Task: Research Airbnb accommodation in Fada-Ngourma, Burkina Faso from 5th November, 2023 to 16th November, 2023 for 2 adults.1  bedroom having 1 bed and 1 bathroom. Property type can be hotel. Amenities needed are: air conditioning. Booking option can be shelf check-in. Look for 4 properties as per requirement.
Action: Mouse moved to (556, 132)
Screenshot: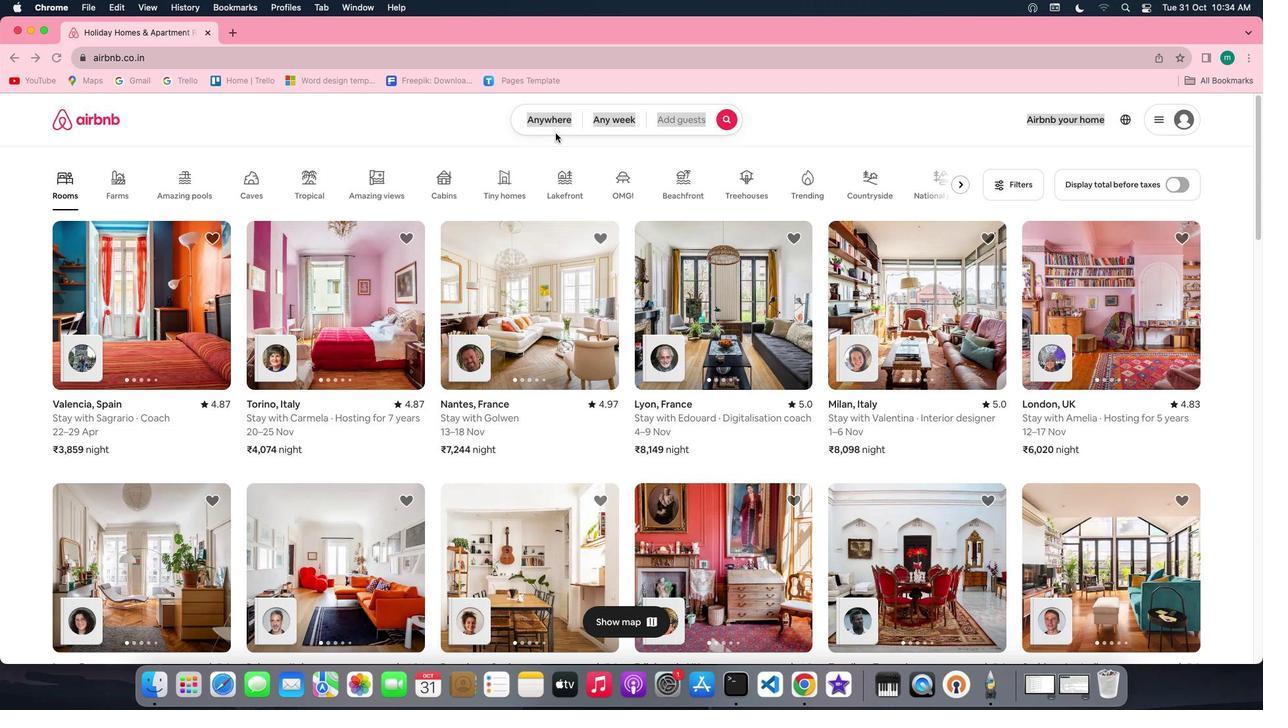 
Action: Mouse pressed left at (556, 132)
Screenshot: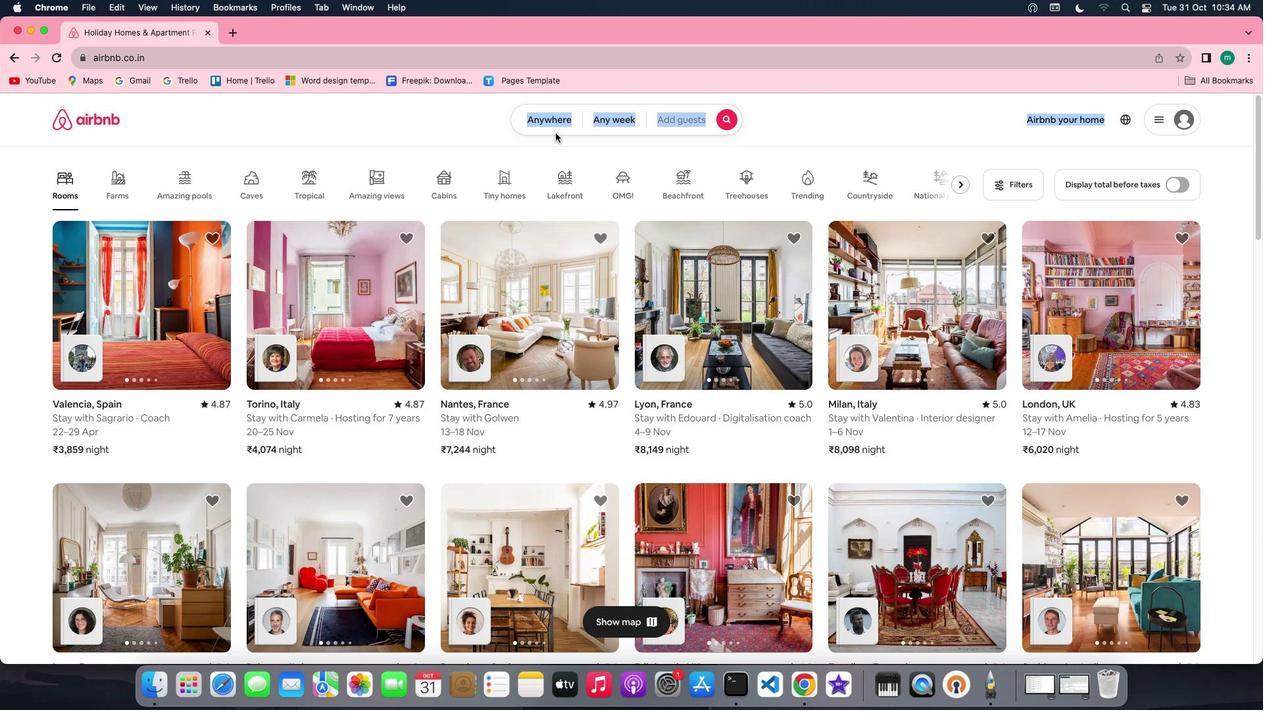 
Action: Mouse moved to (558, 129)
Screenshot: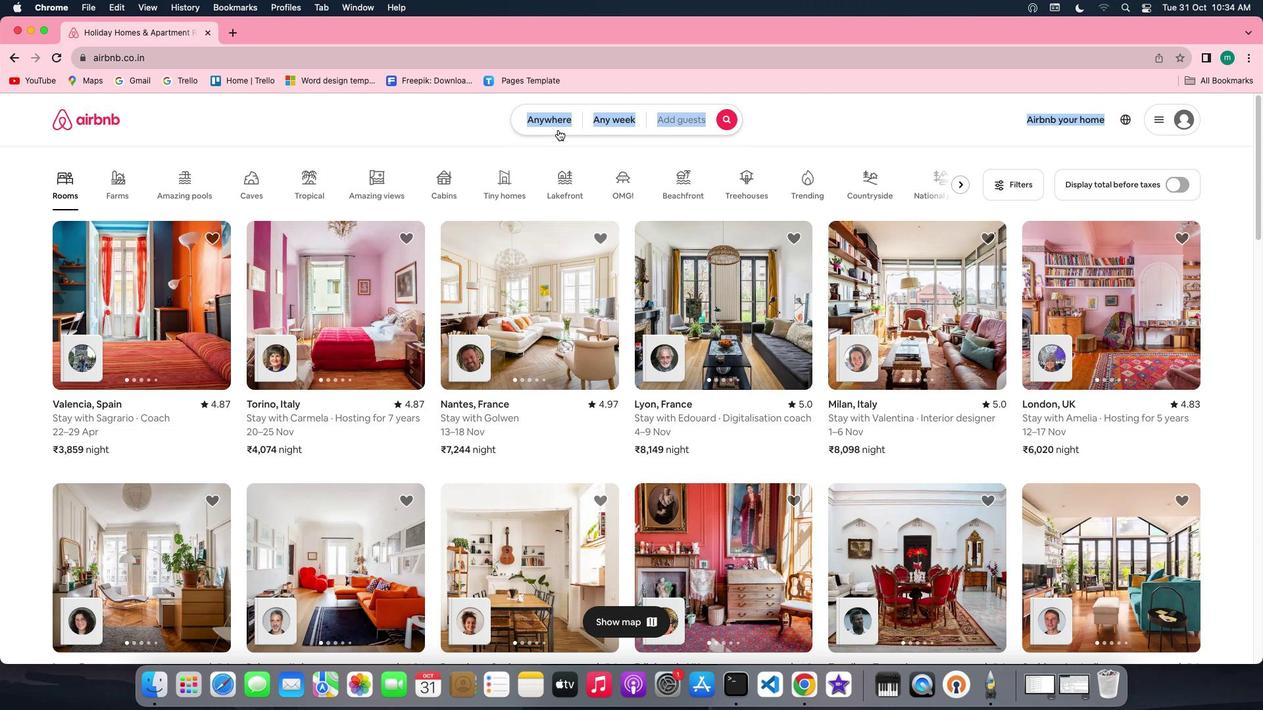
Action: Mouse pressed left at (558, 129)
Screenshot: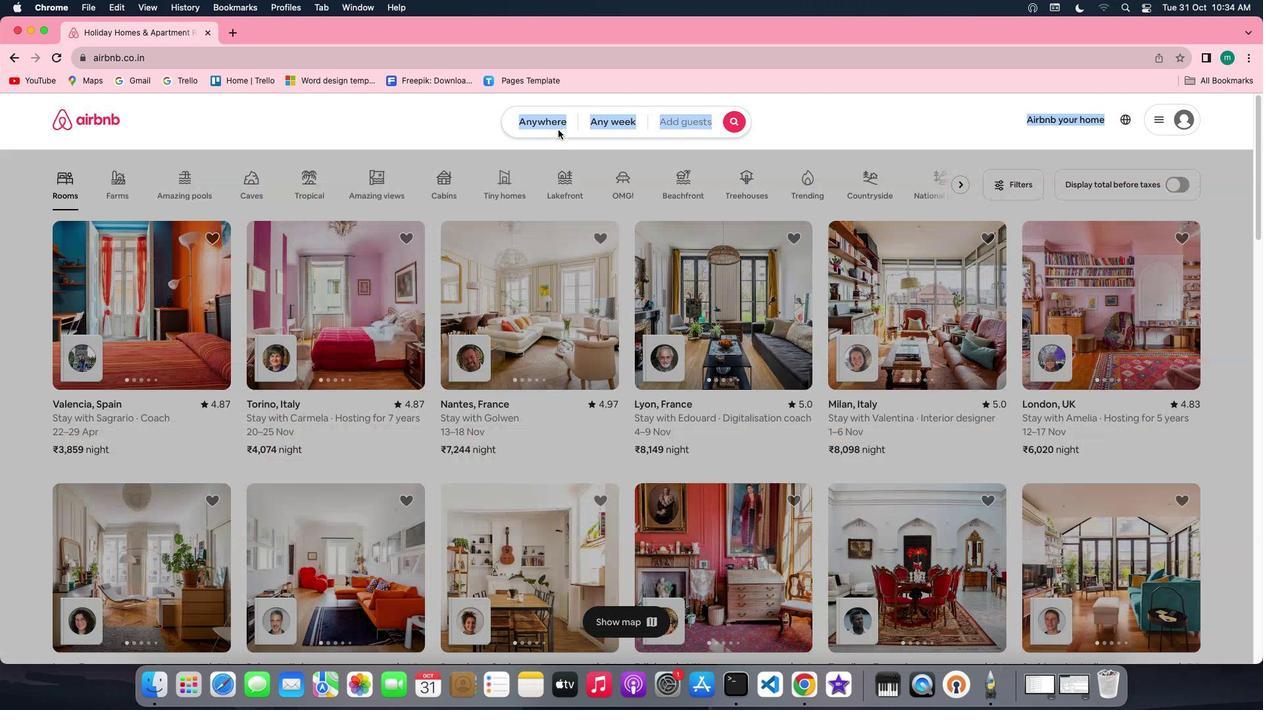 
Action: Mouse moved to (506, 171)
Screenshot: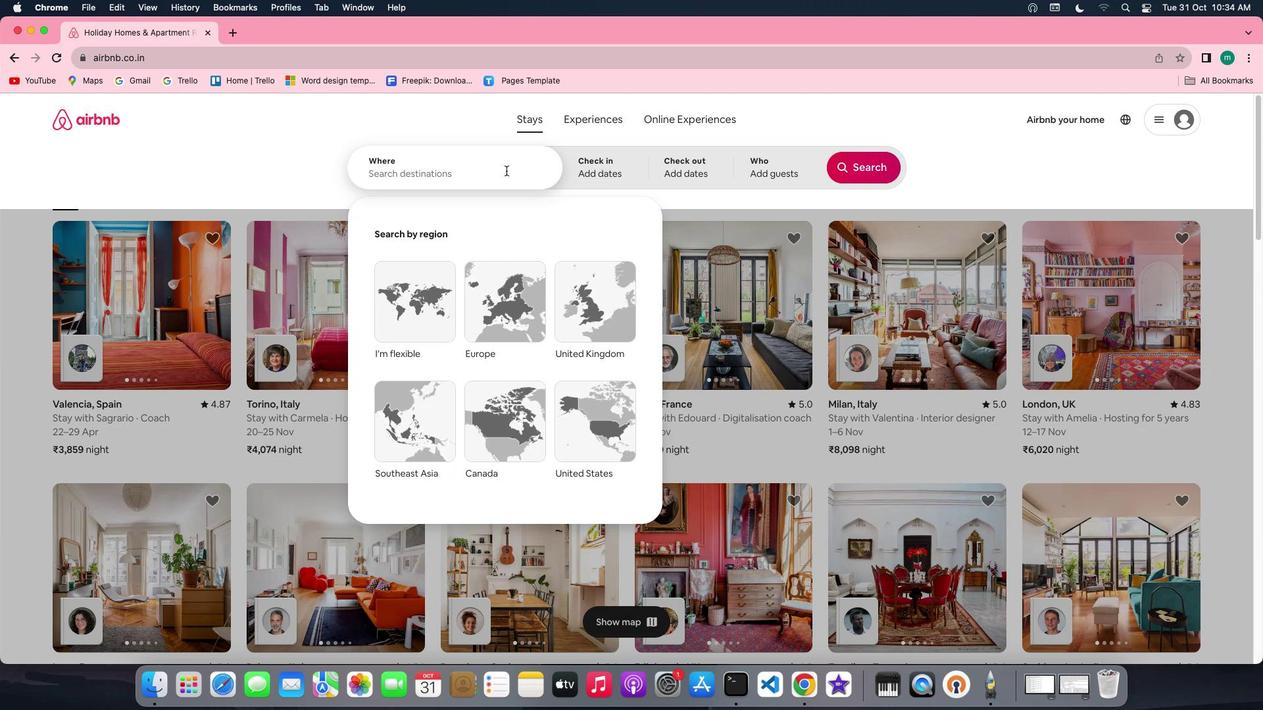 
Action: Key pressed Key.shift'F''a''d''a''-'Key.spaceKey.shift'N''g''o''u''r''m''a'','Key.spaceKey.shift'B''u''r''k''i''n''a'
Screenshot: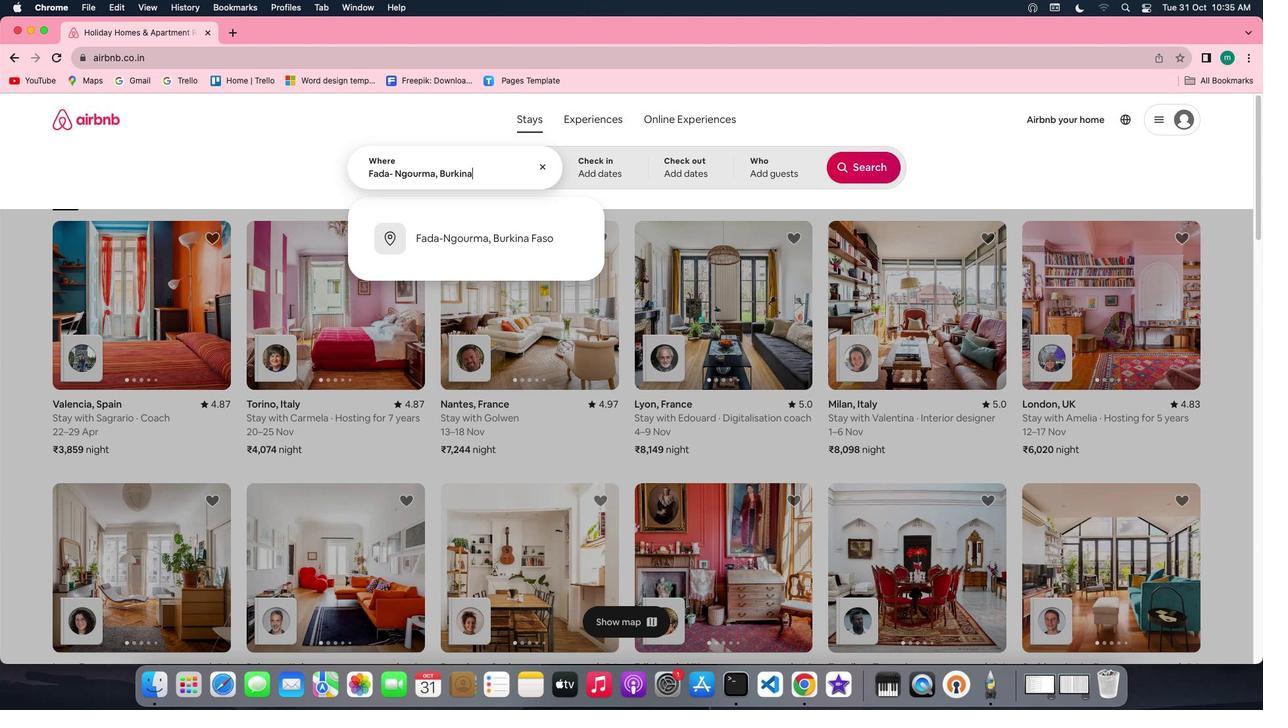 
Action: Mouse moved to (479, 177)
Screenshot: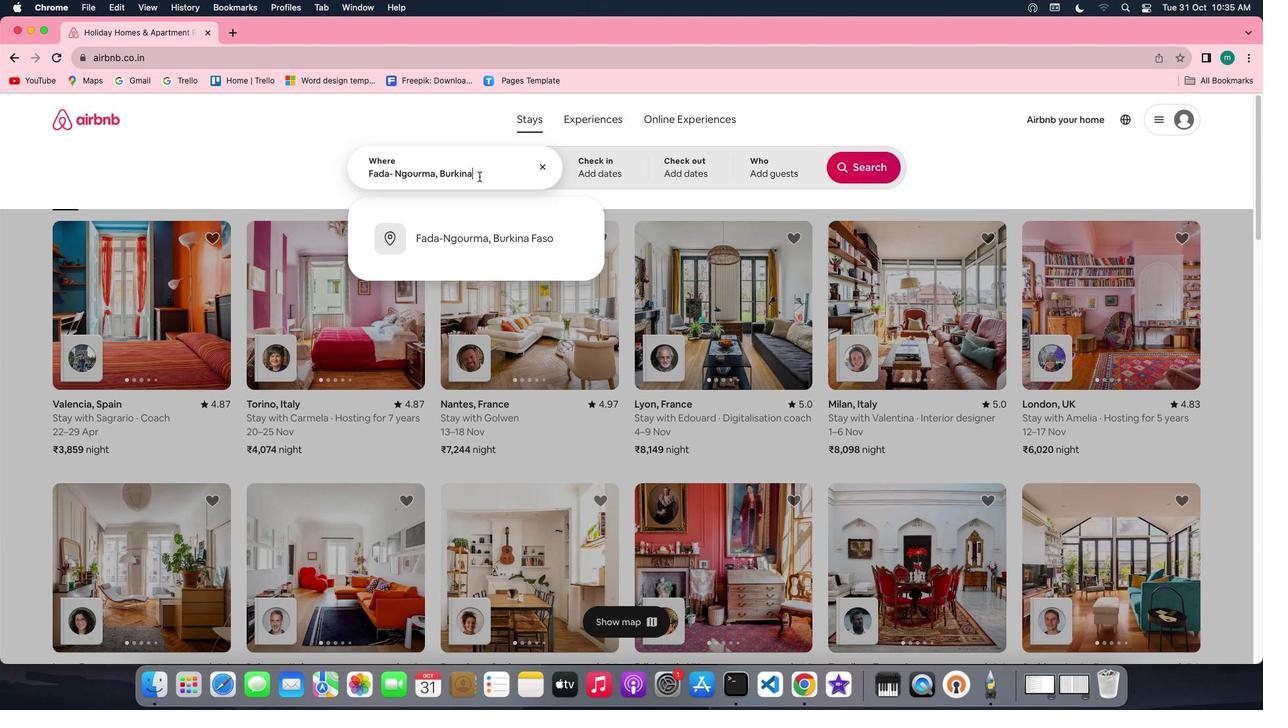 
Action: Key pressed Key.spaceKey.shift'F''a''s''o'
Screenshot: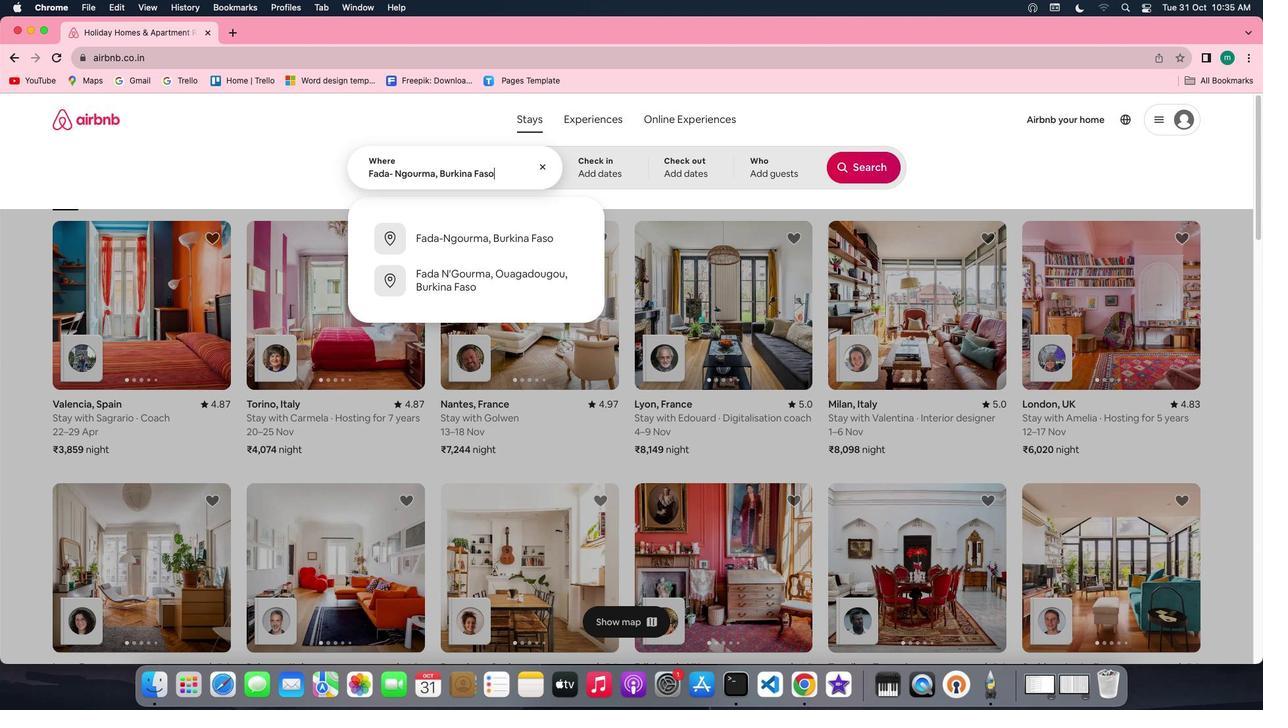 
Action: Mouse moved to (587, 159)
Screenshot: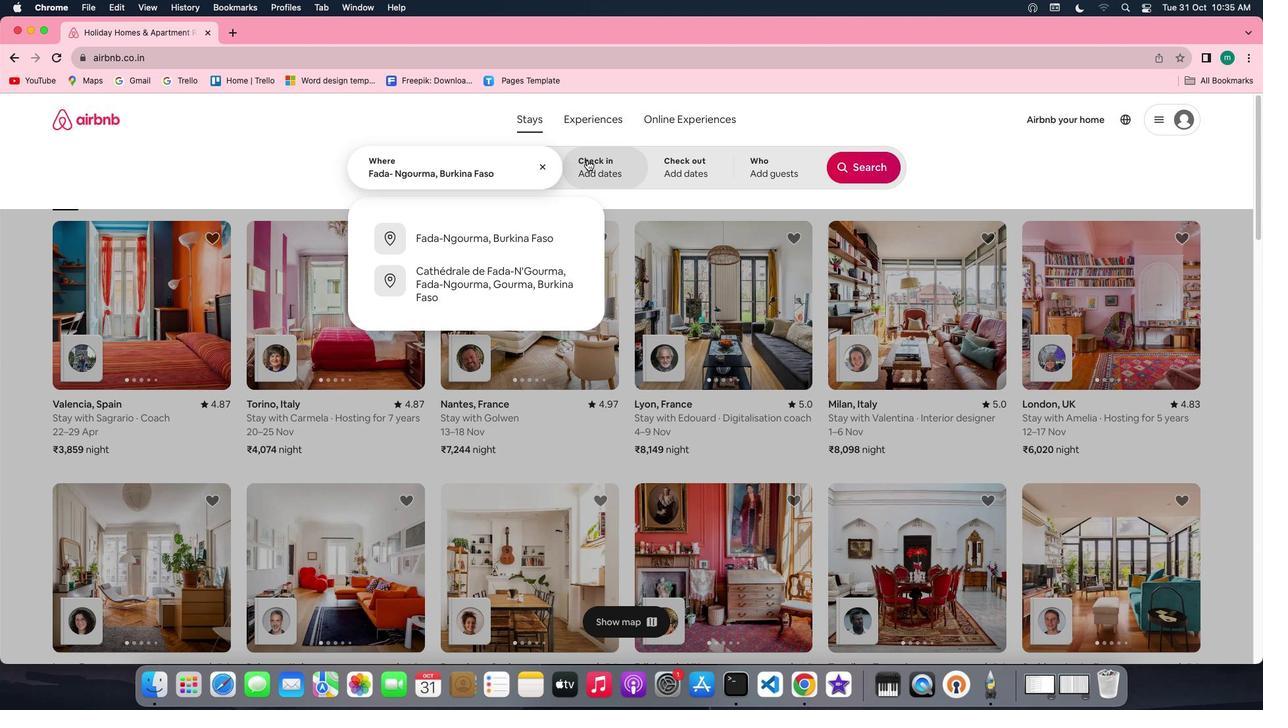 
Action: Mouse pressed left at (587, 159)
Screenshot: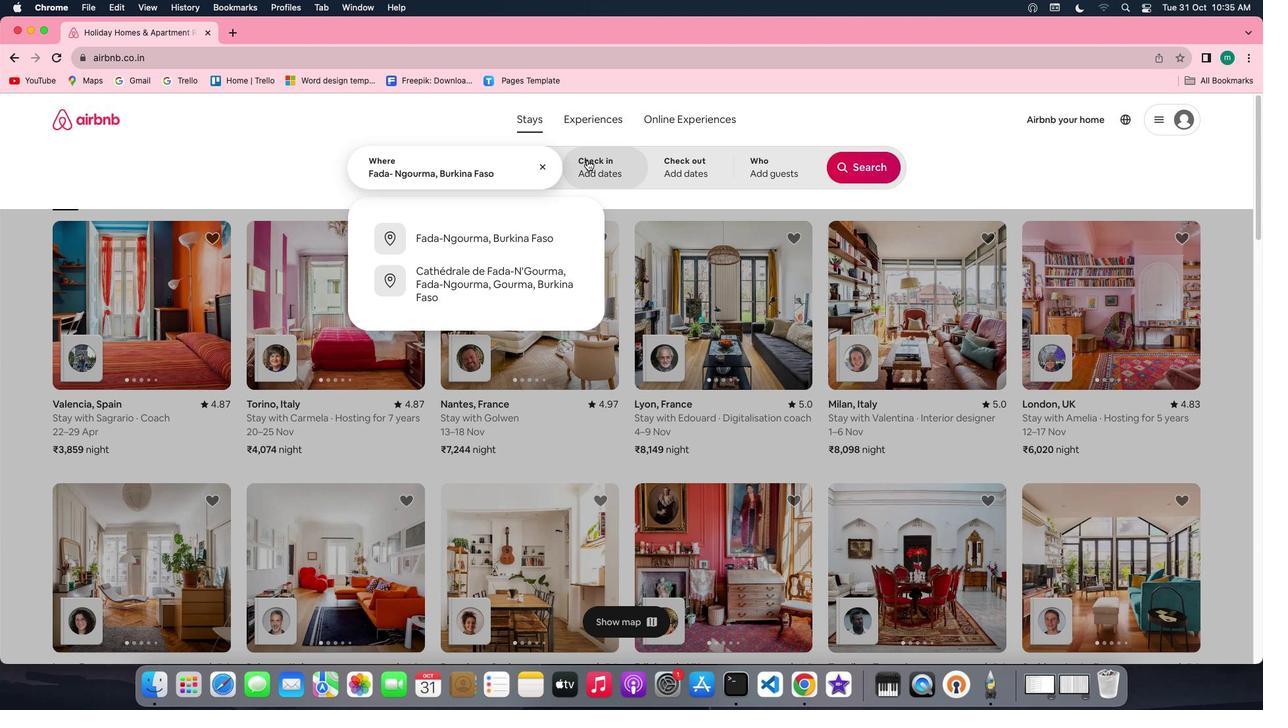 
Action: Mouse moved to (670, 363)
Screenshot: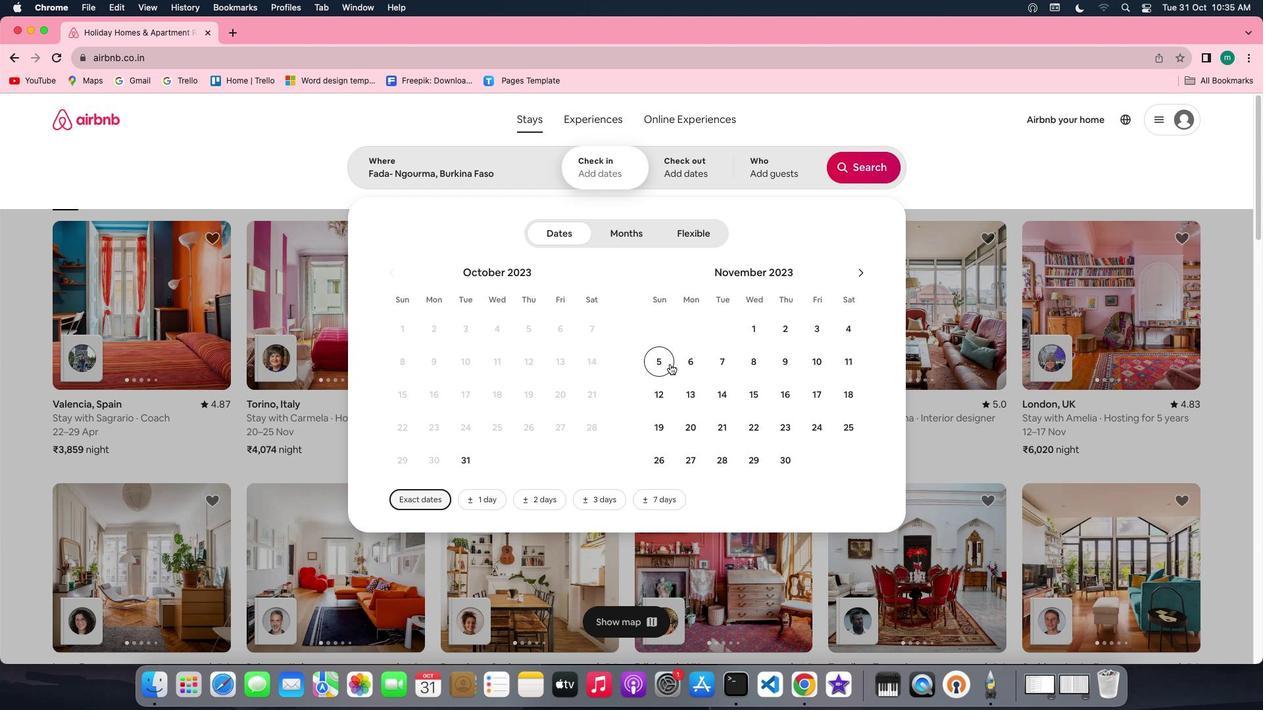 
Action: Mouse pressed left at (670, 363)
Screenshot: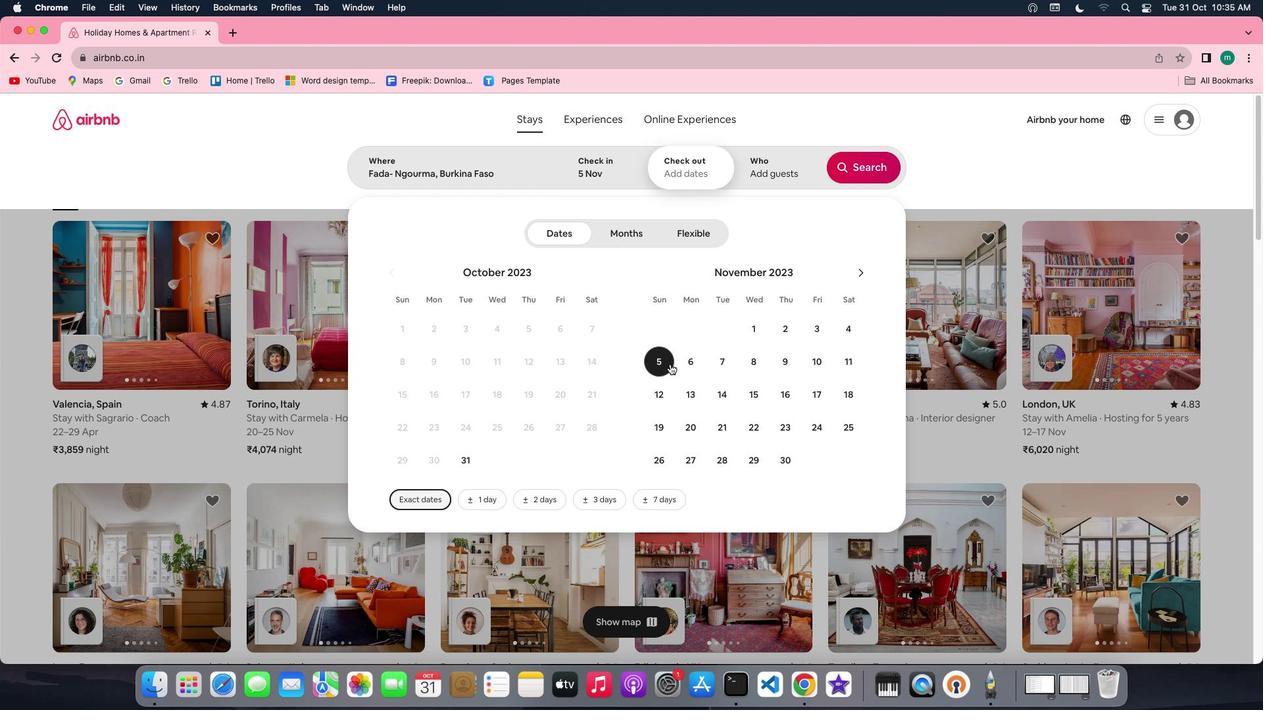 
Action: Mouse moved to (780, 391)
Screenshot: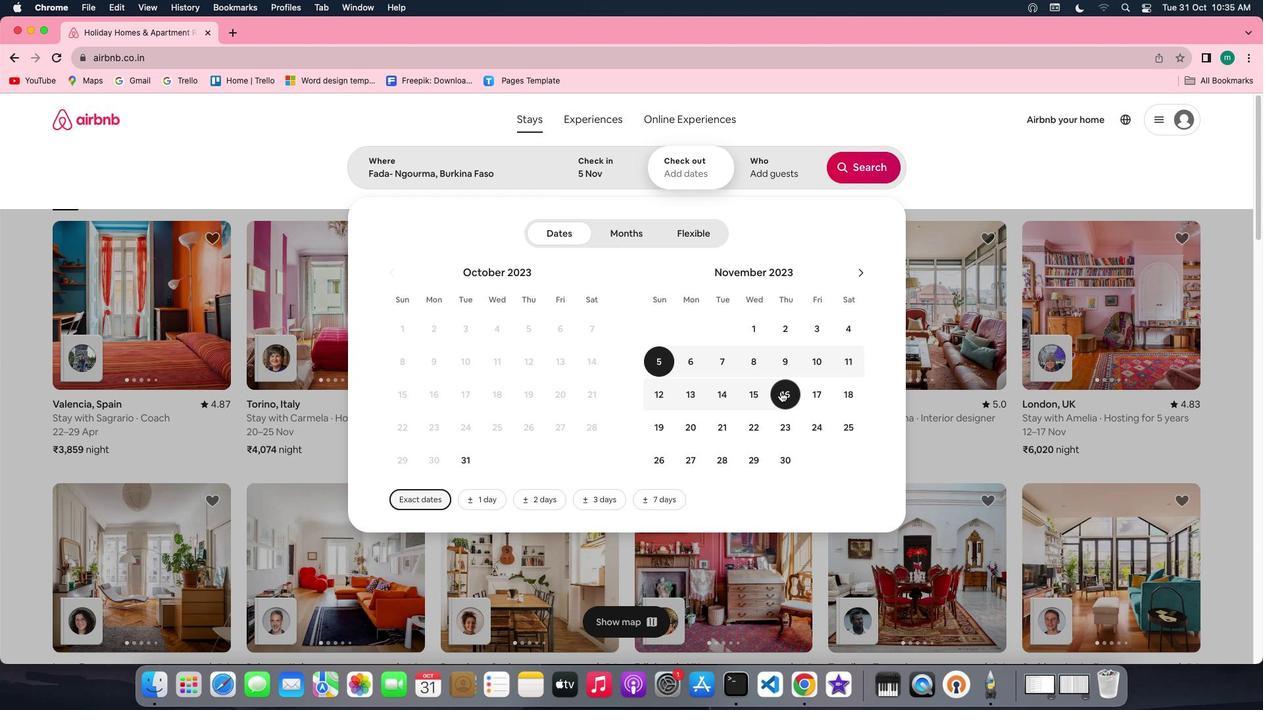 
Action: Mouse pressed left at (780, 391)
Screenshot: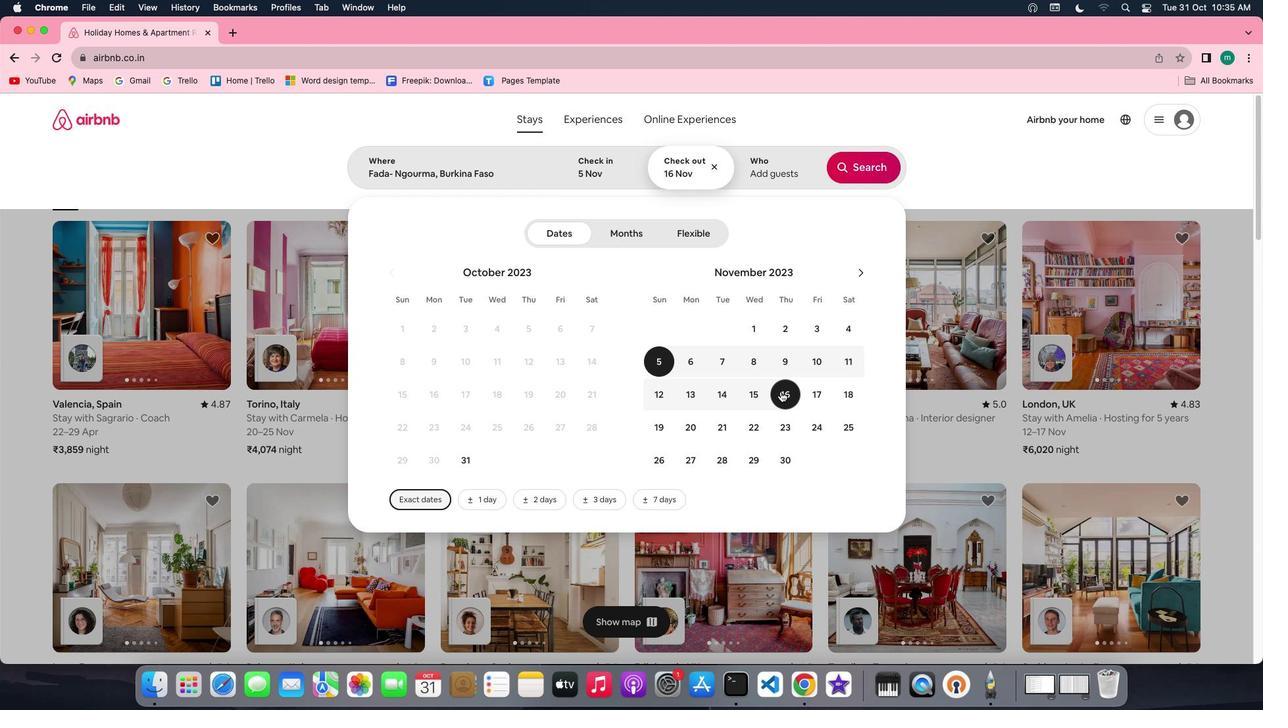 
Action: Mouse moved to (775, 169)
Screenshot: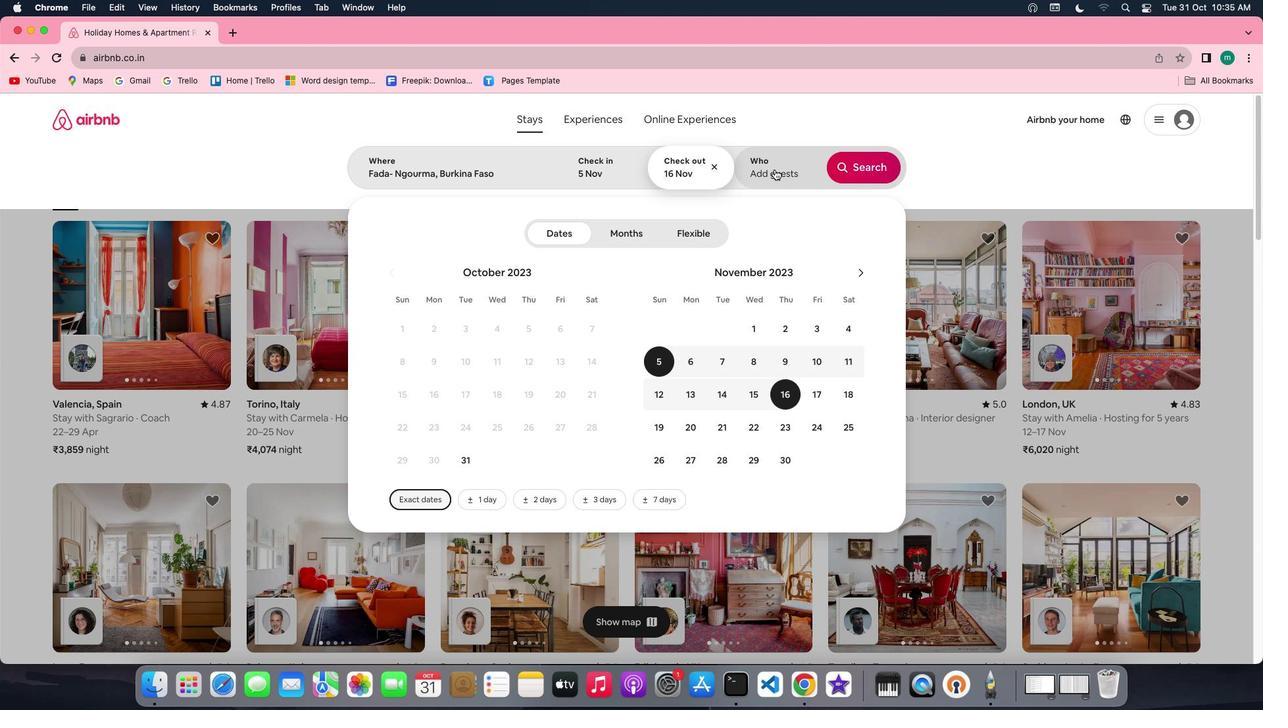 
Action: Mouse pressed left at (775, 169)
Screenshot: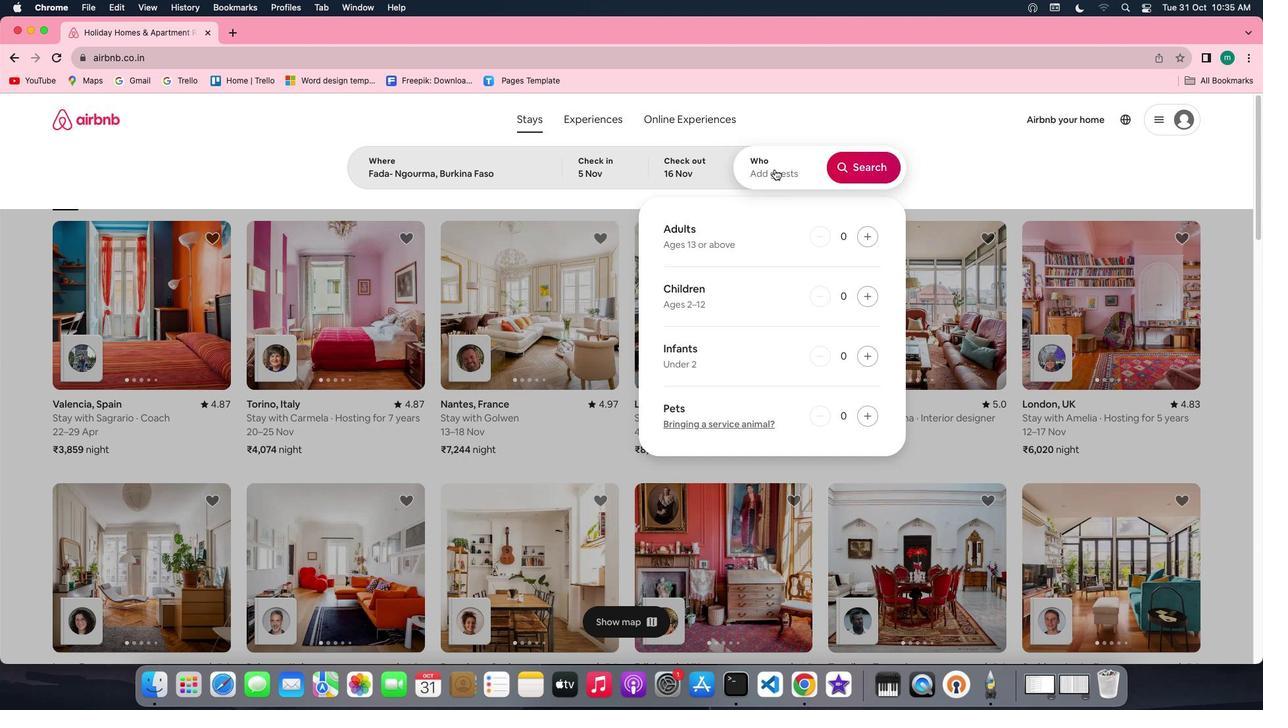 
Action: Mouse moved to (877, 240)
Screenshot: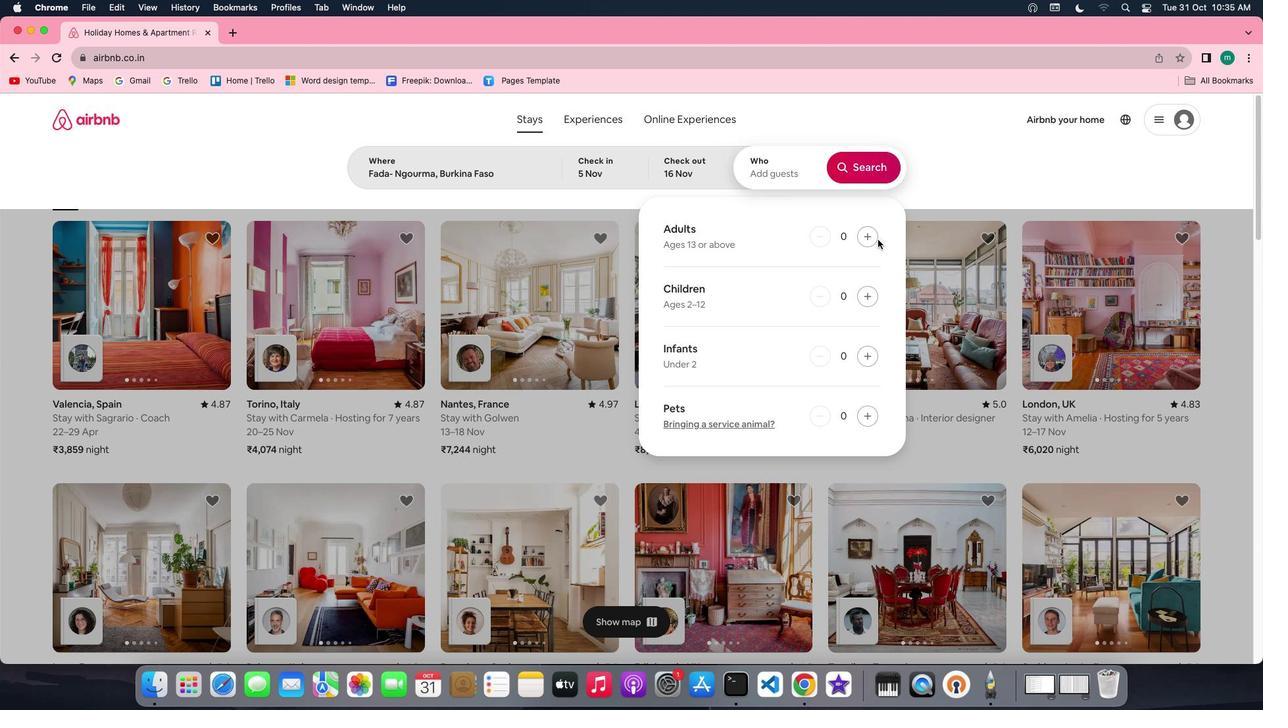 
Action: Mouse pressed left at (877, 240)
Screenshot: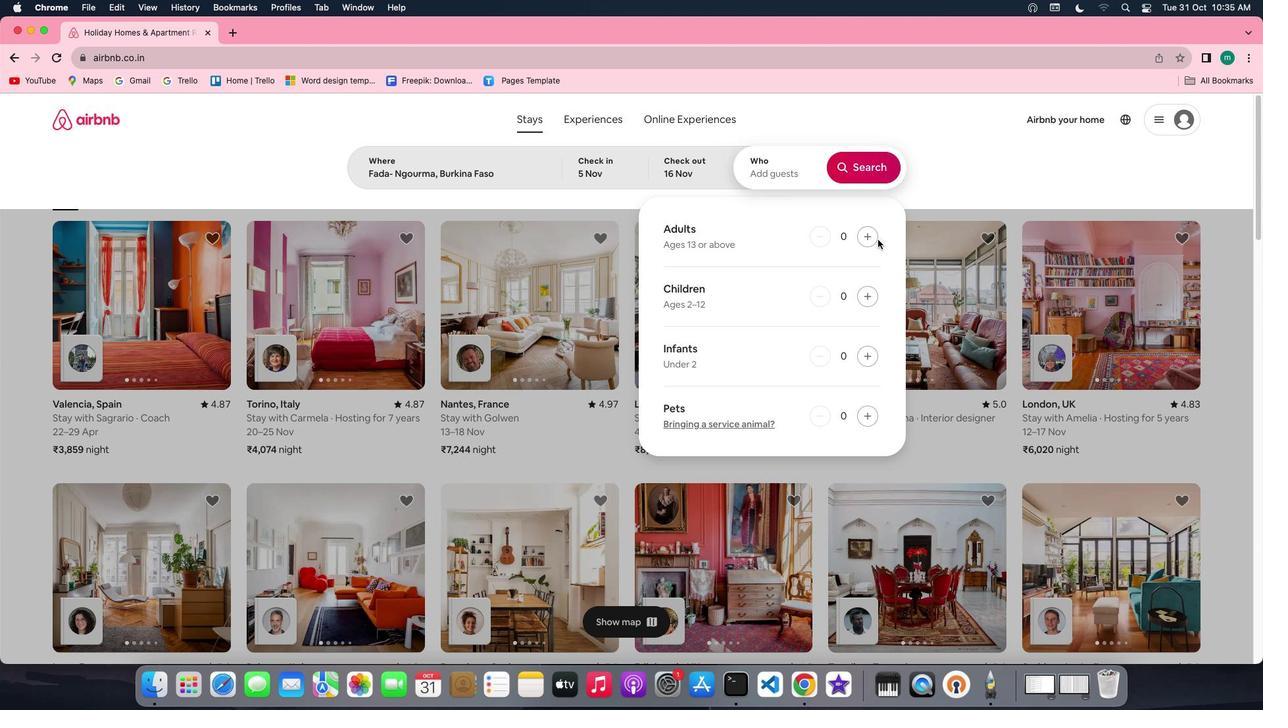 
Action: Mouse moved to (874, 240)
Screenshot: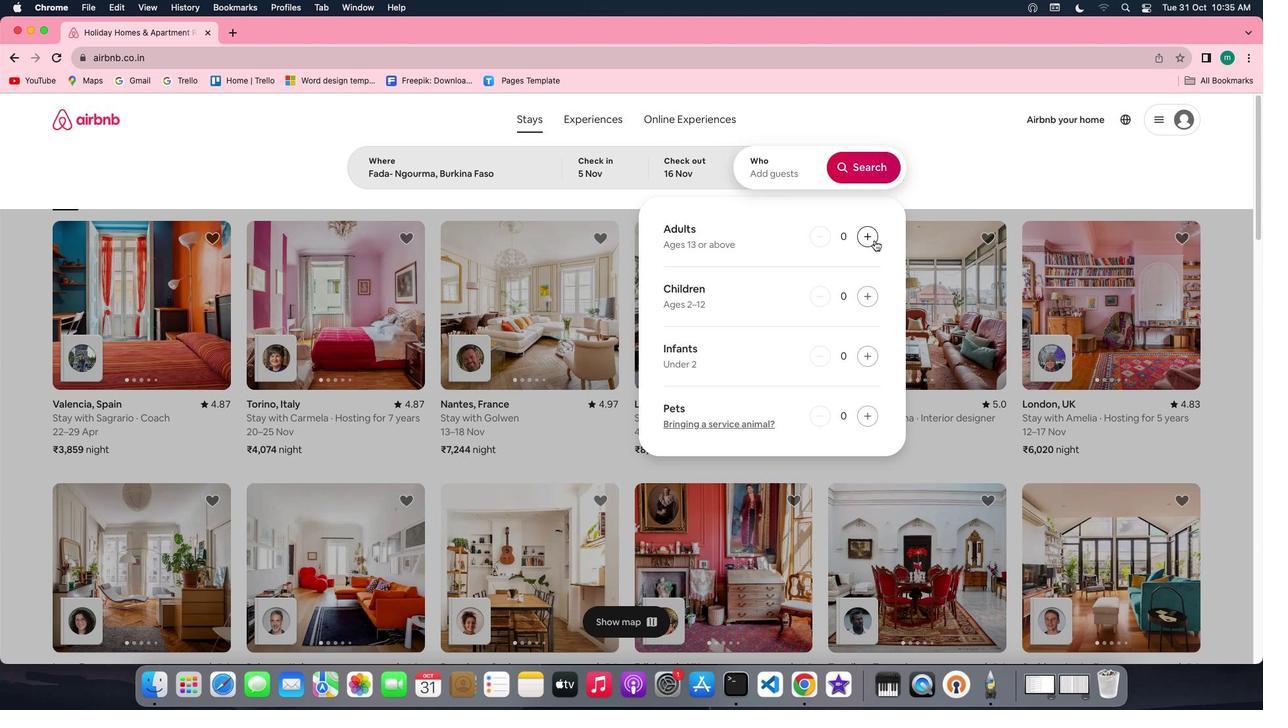 
Action: Mouse pressed left at (874, 240)
Screenshot: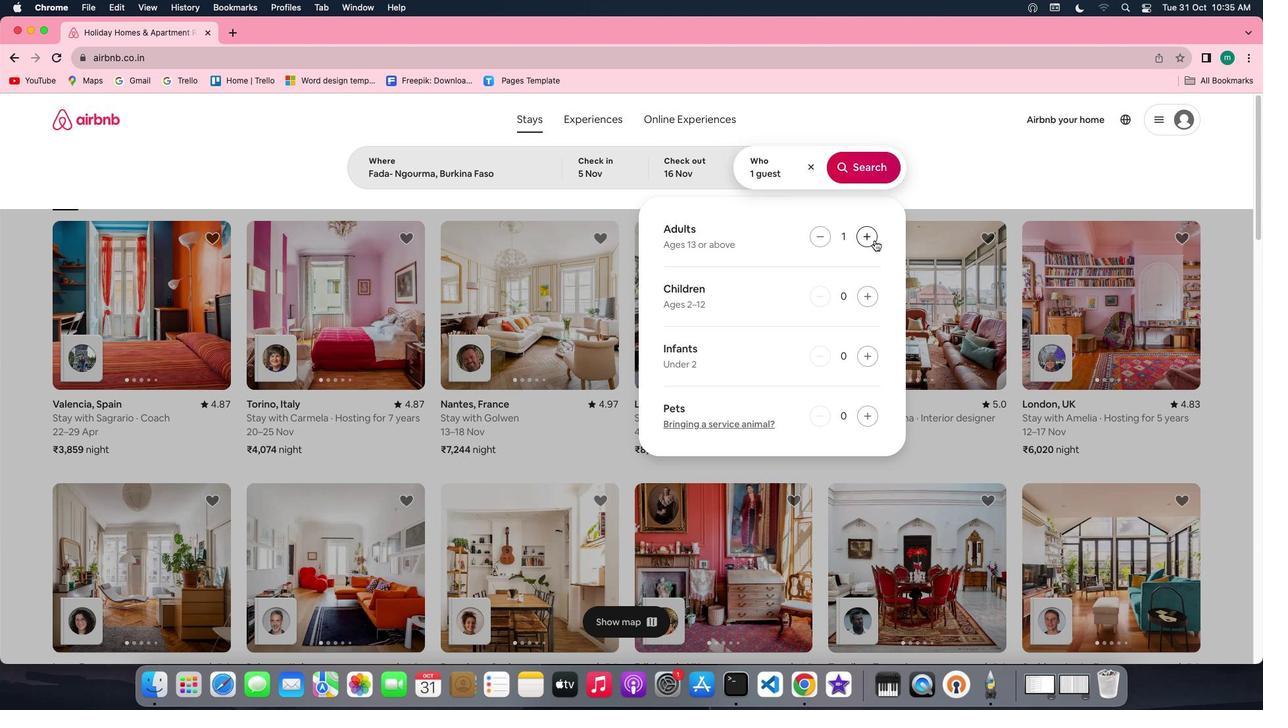 
Action: Mouse pressed left at (874, 240)
Screenshot: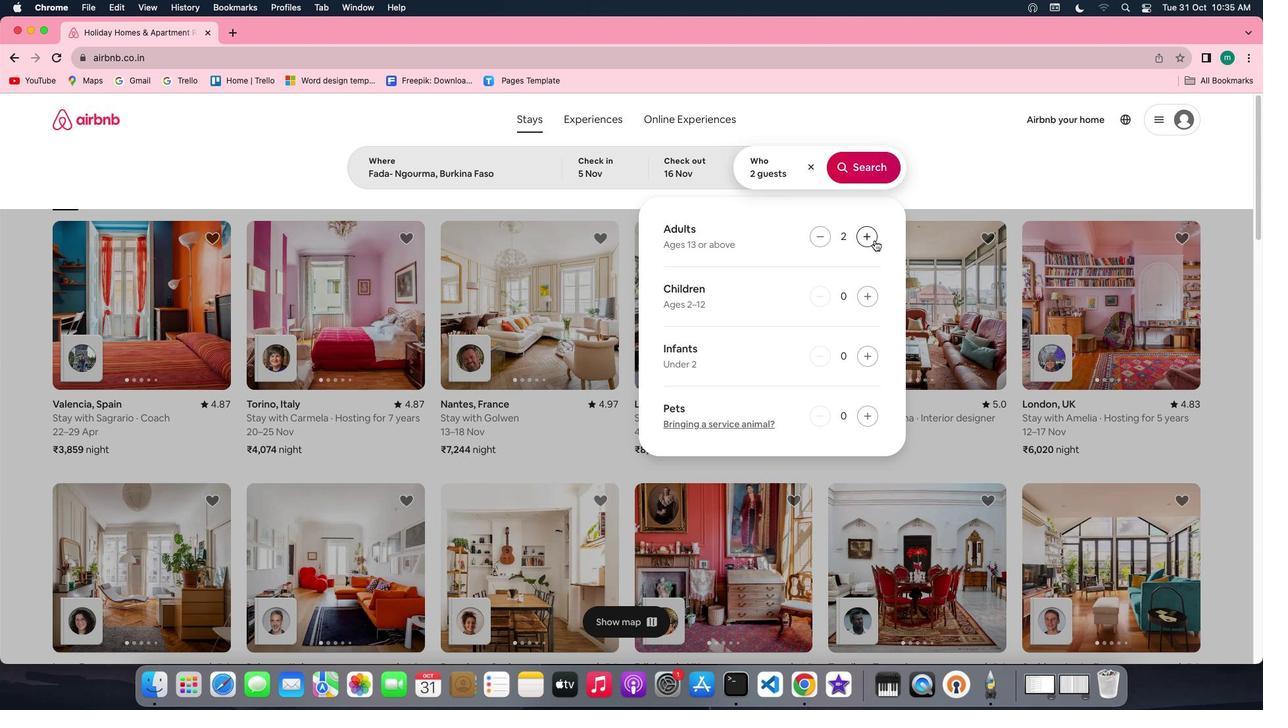 
Action: Mouse moved to (872, 165)
Screenshot: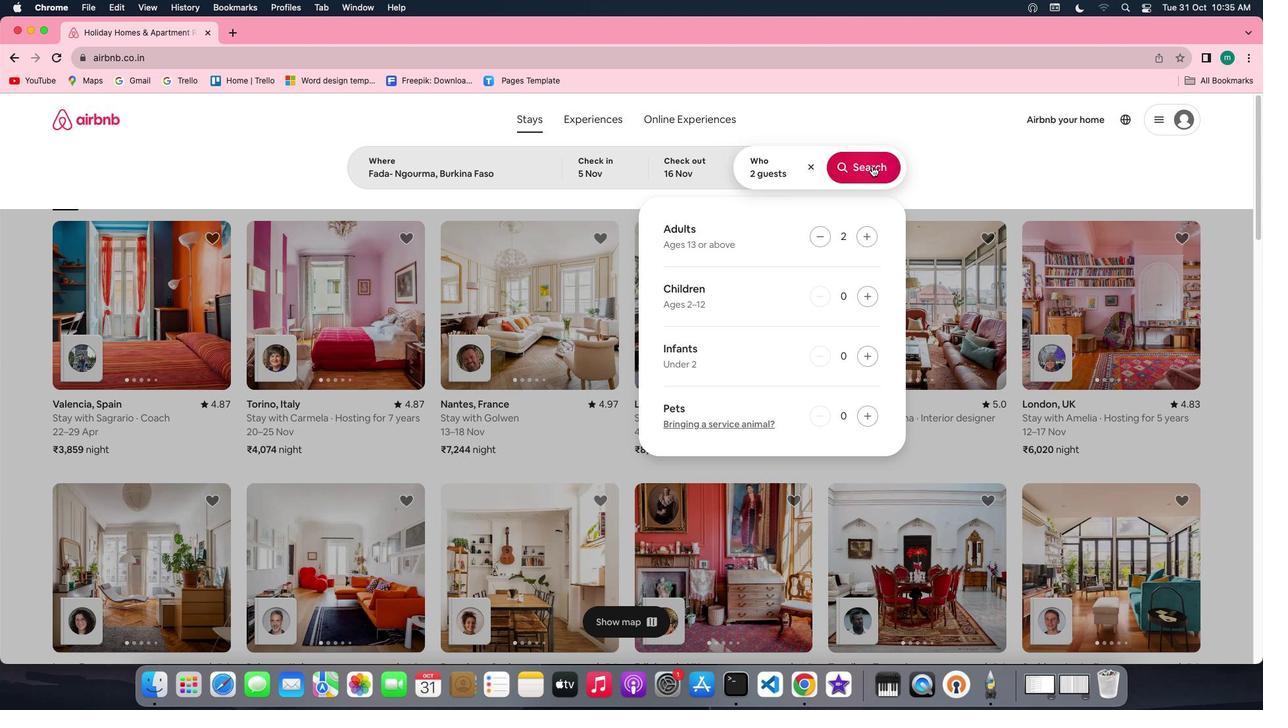 
Action: Mouse pressed left at (872, 165)
Screenshot: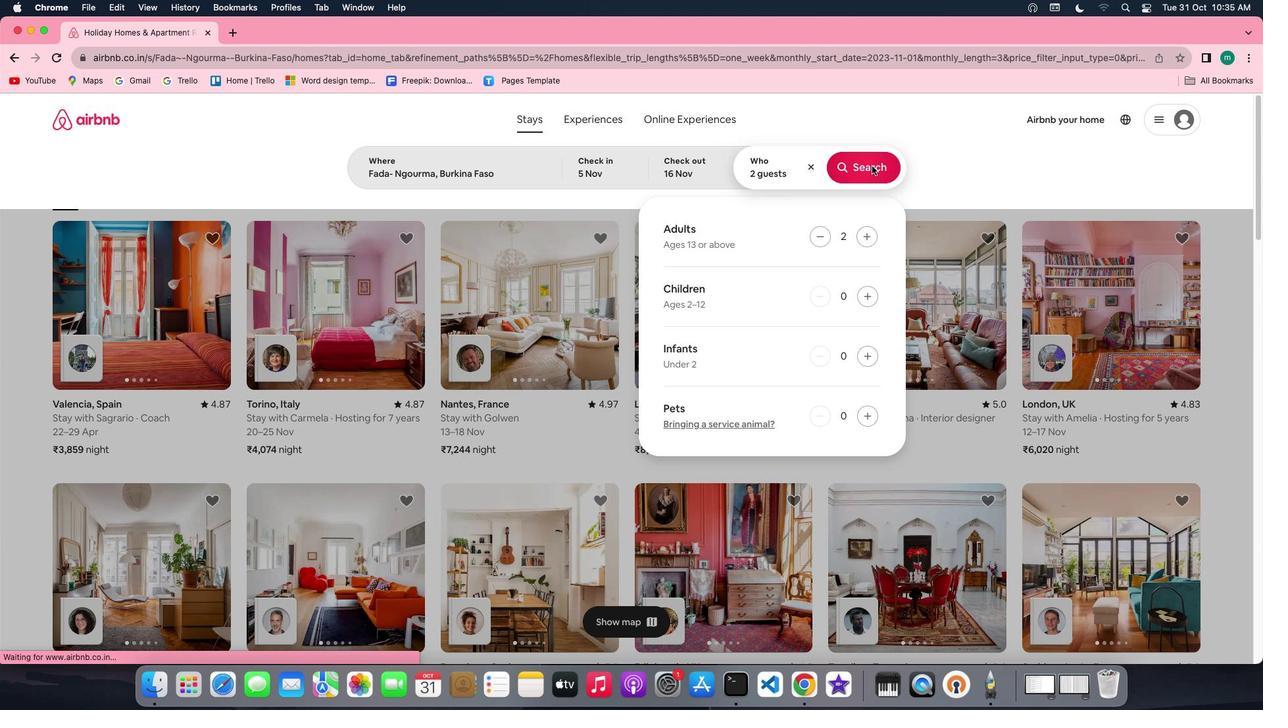 
Action: Mouse moved to (1058, 173)
Screenshot: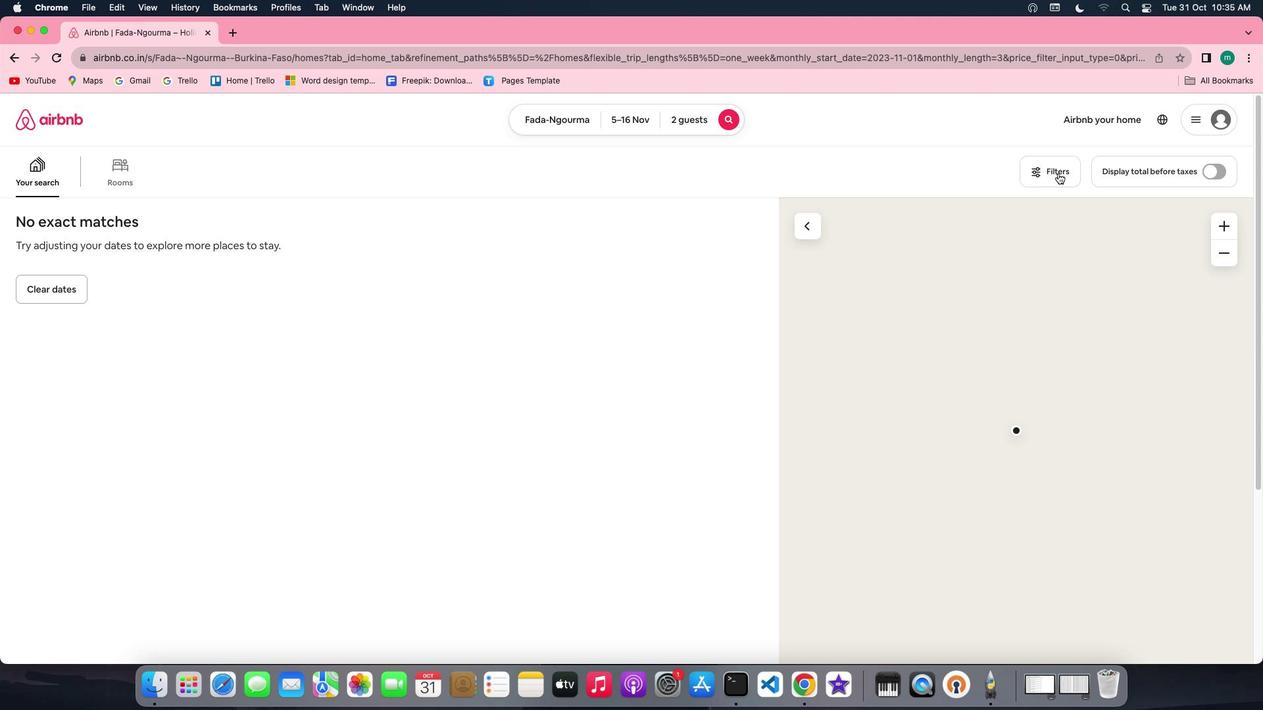 
Action: Mouse pressed left at (1058, 173)
Screenshot: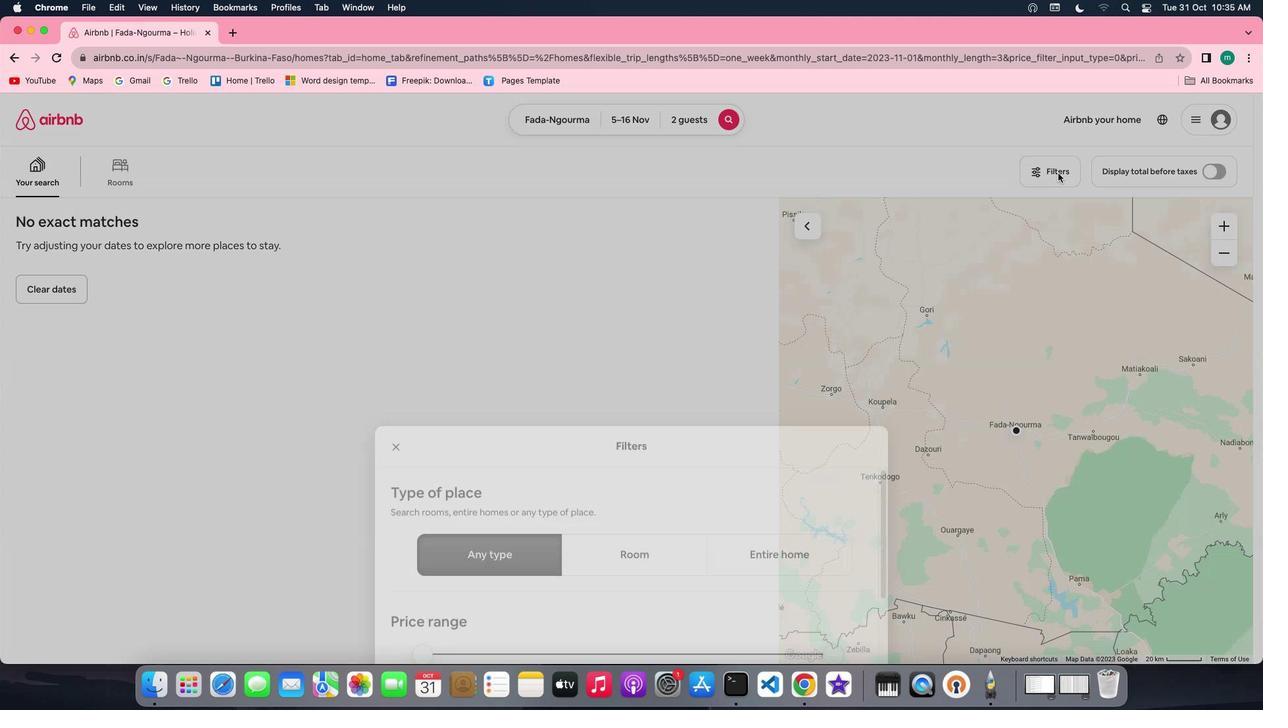 
Action: Mouse moved to (537, 465)
Screenshot: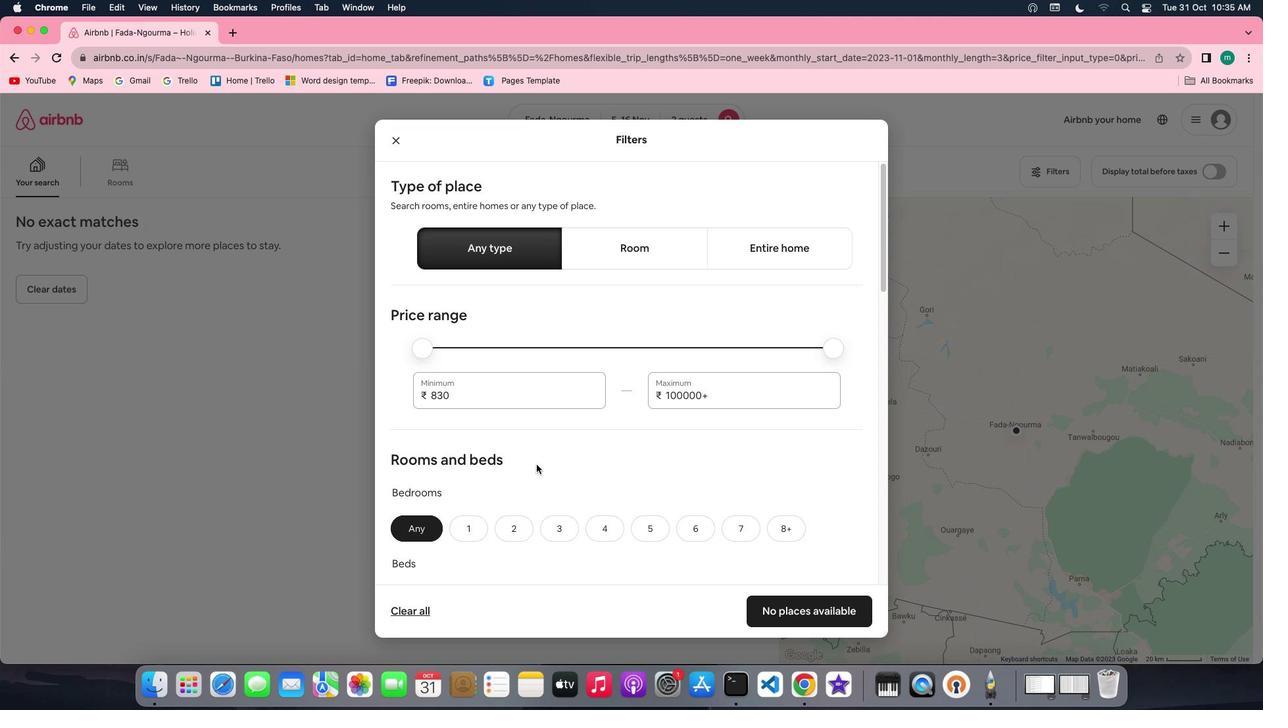 
Action: Mouse scrolled (537, 465) with delta (0, 0)
Screenshot: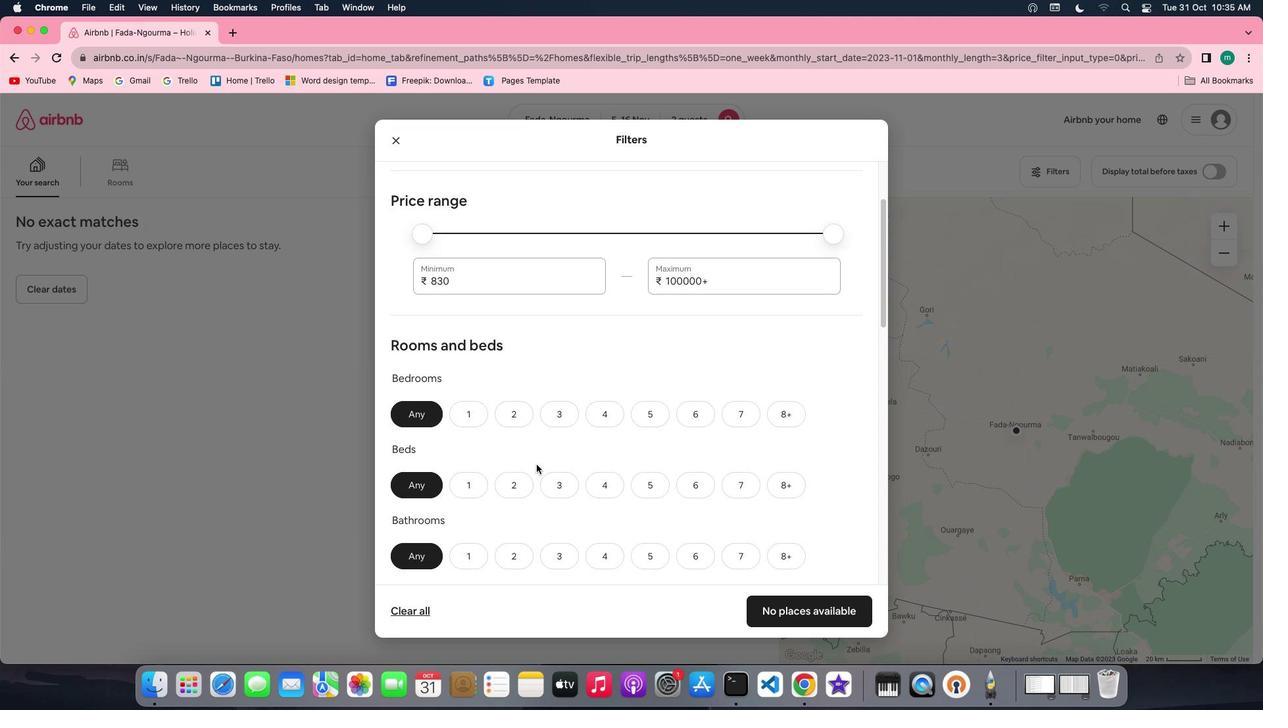 
Action: Mouse scrolled (537, 465) with delta (0, 0)
Screenshot: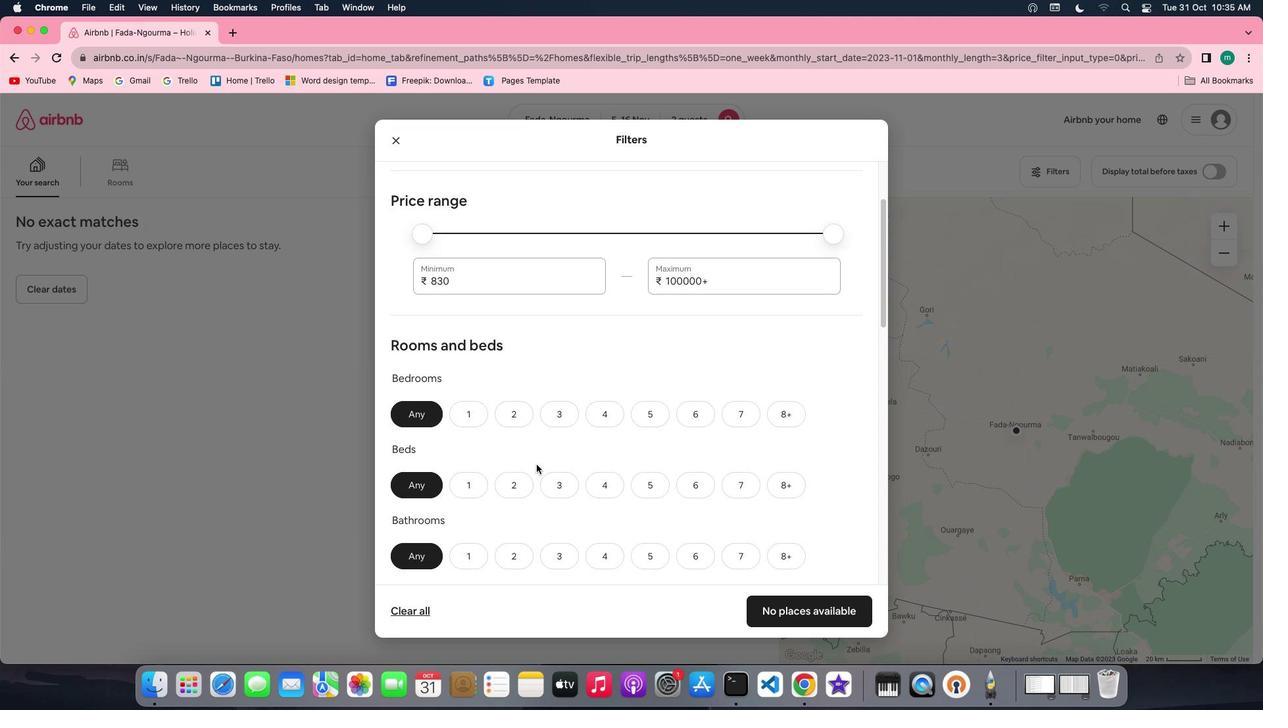 
Action: Mouse scrolled (537, 465) with delta (0, -1)
Screenshot: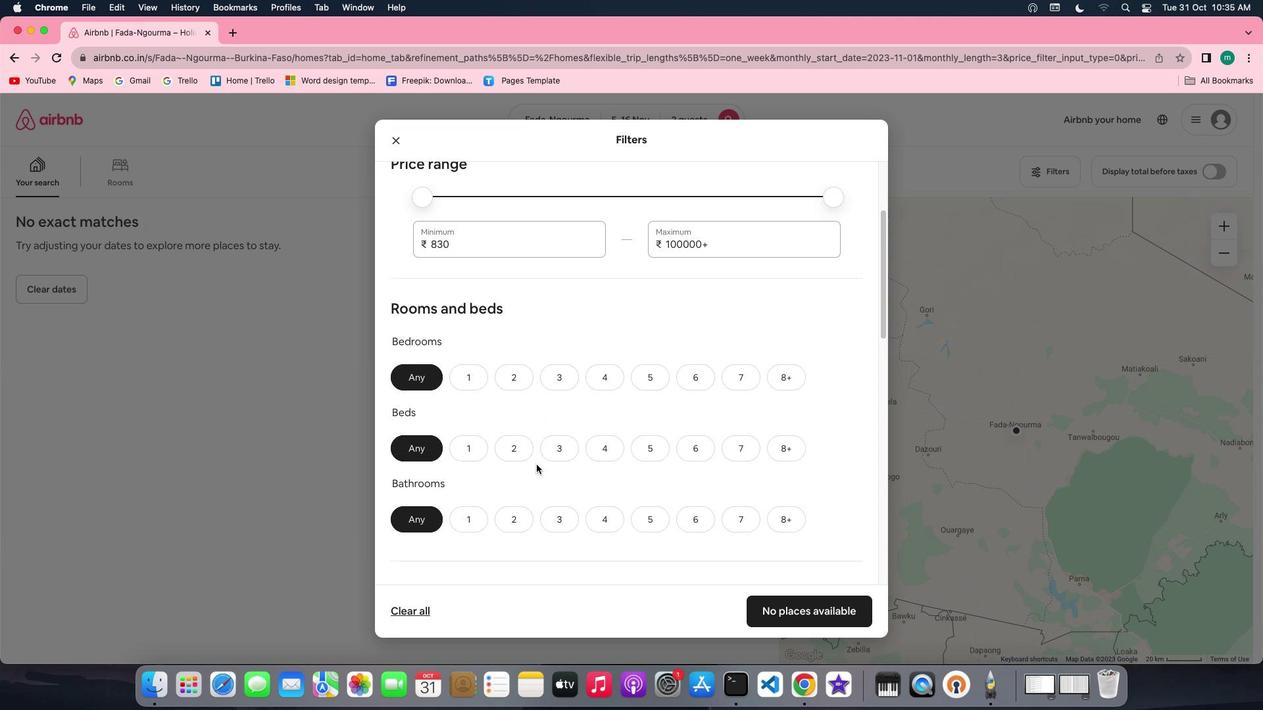 
Action: Mouse scrolled (537, 465) with delta (0, -1)
Screenshot: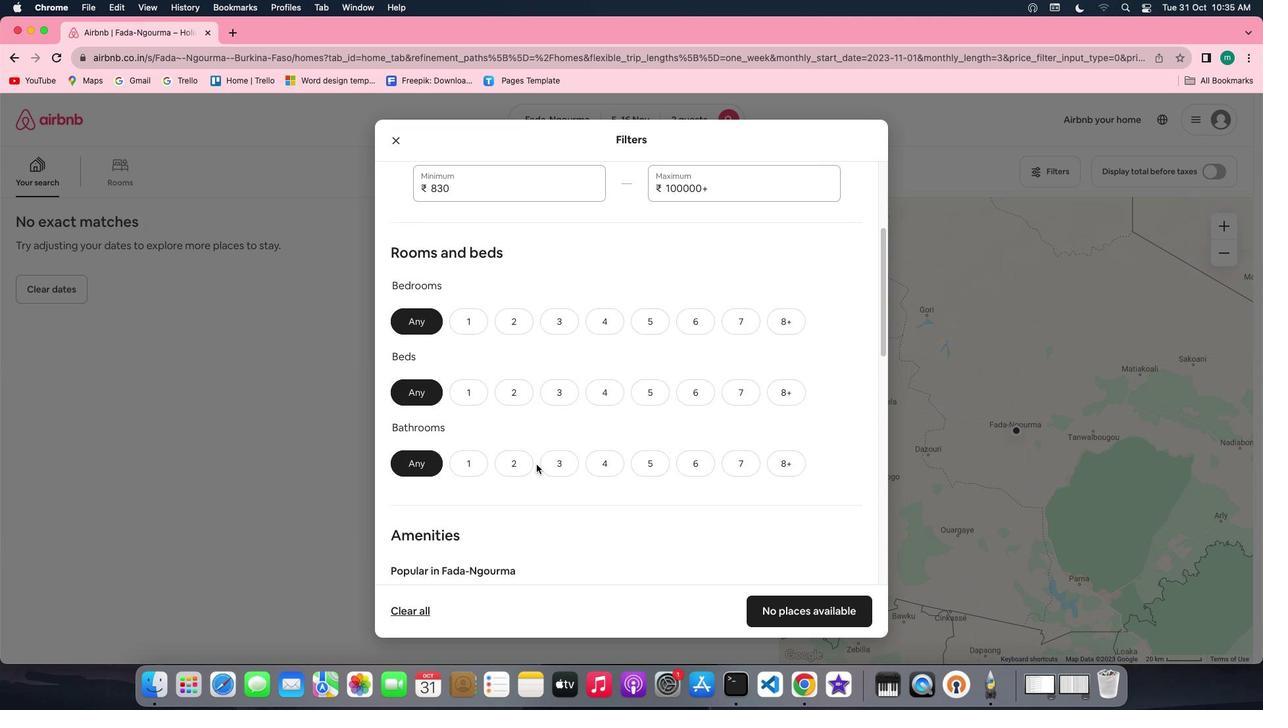 
Action: Mouse scrolled (537, 465) with delta (0, -1)
Screenshot: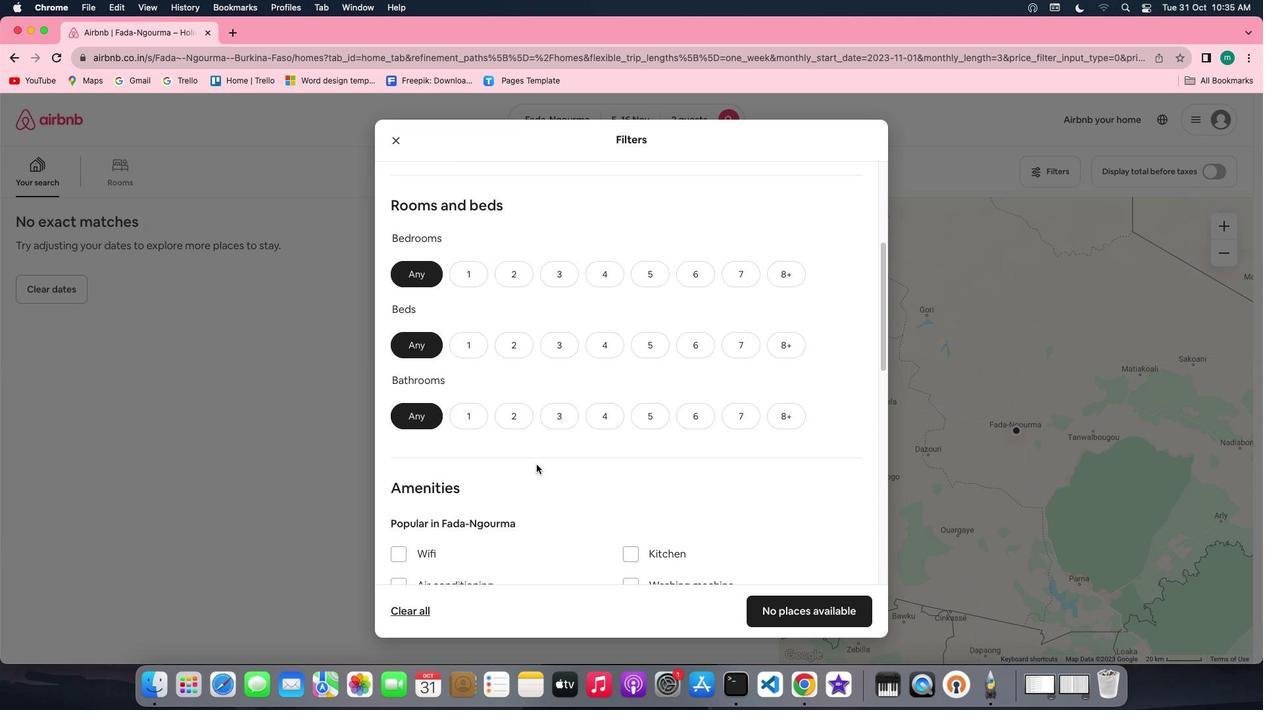 
Action: Mouse scrolled (537, 465) with delta (0, 0)
Screenshot: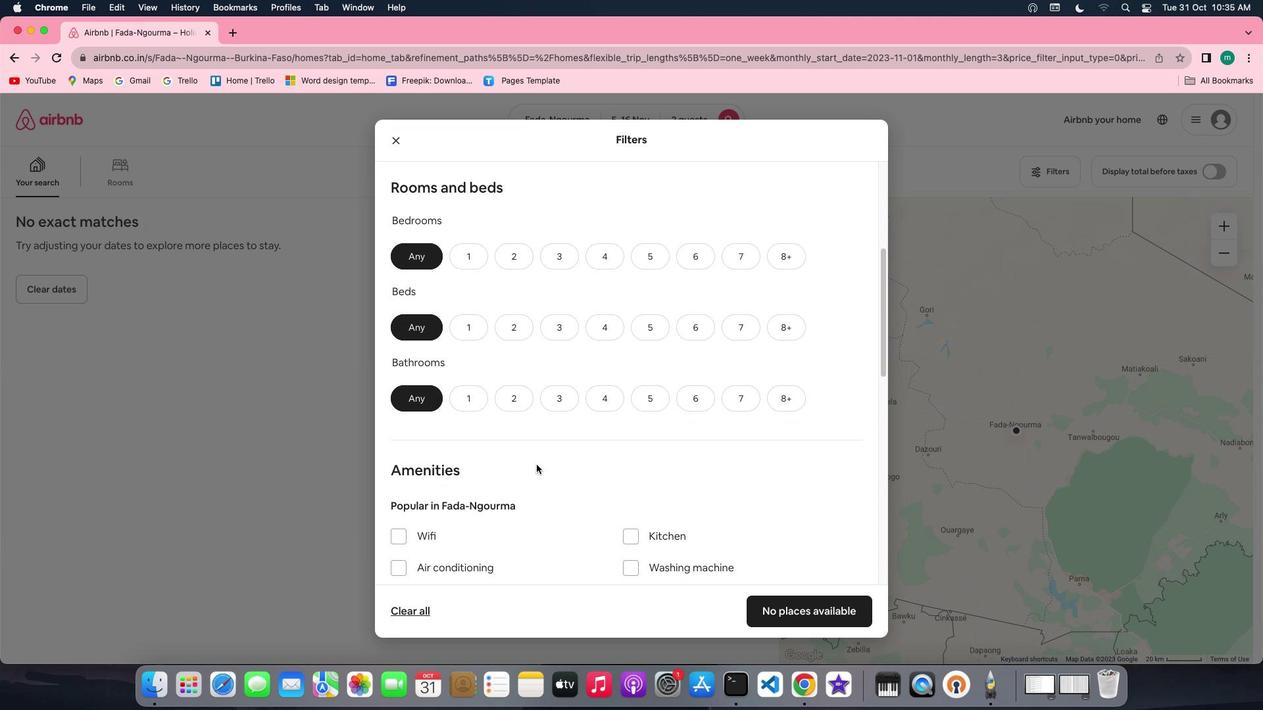 
Action: Mouse scrolled (537, 465) with delta (0, 0)
Screenshot: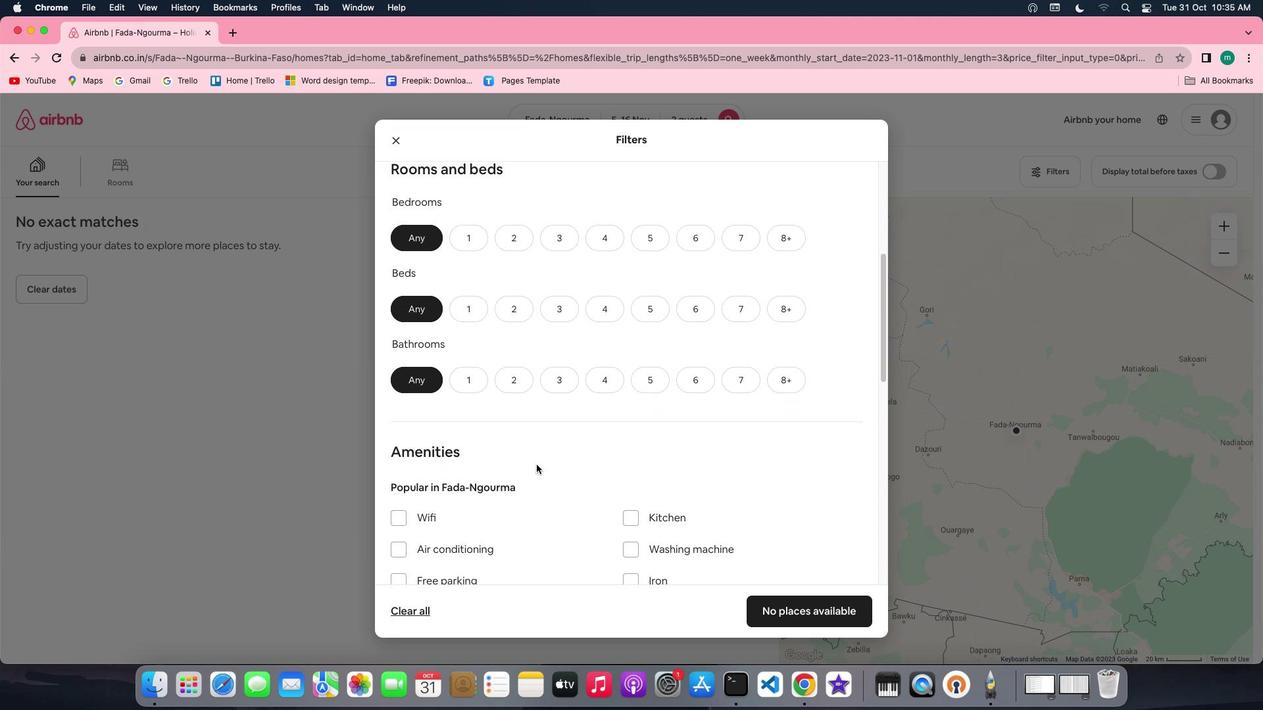 
Action: Mouse scrolled (537, 465) with delta (0, 0)
Screenshot: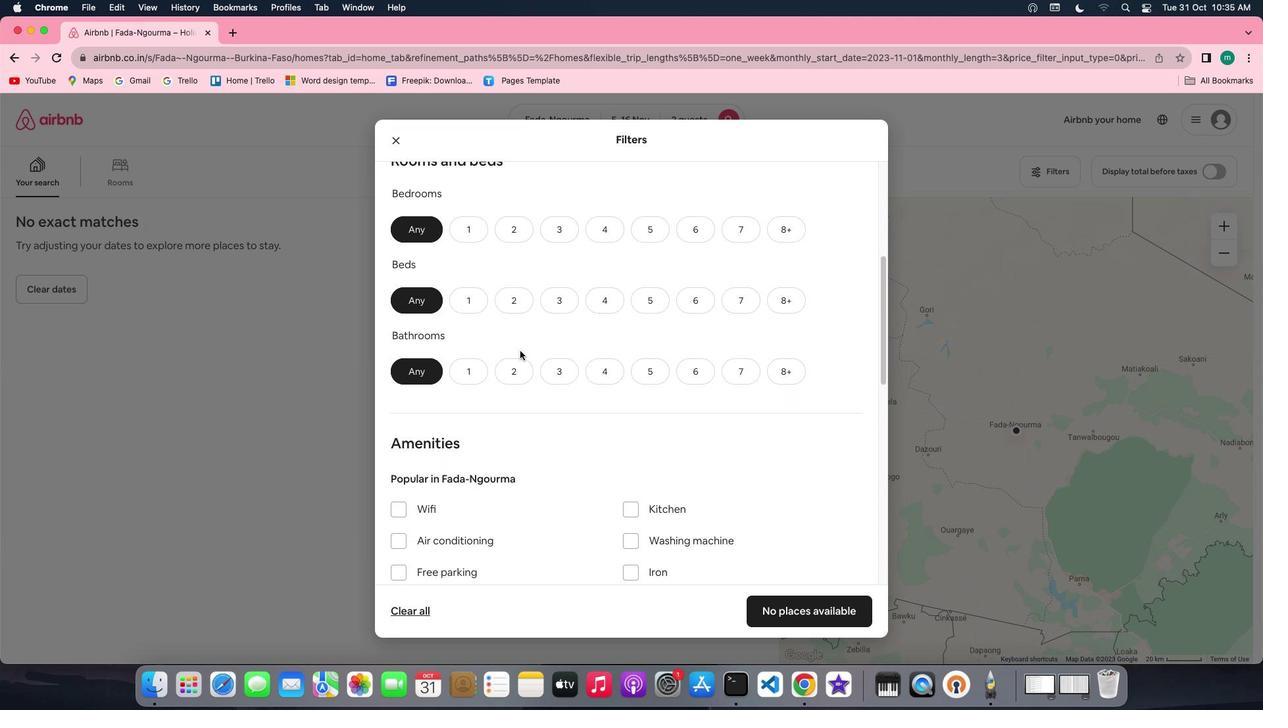 
Action: Mouse moved to (469, 231)
Screenshot: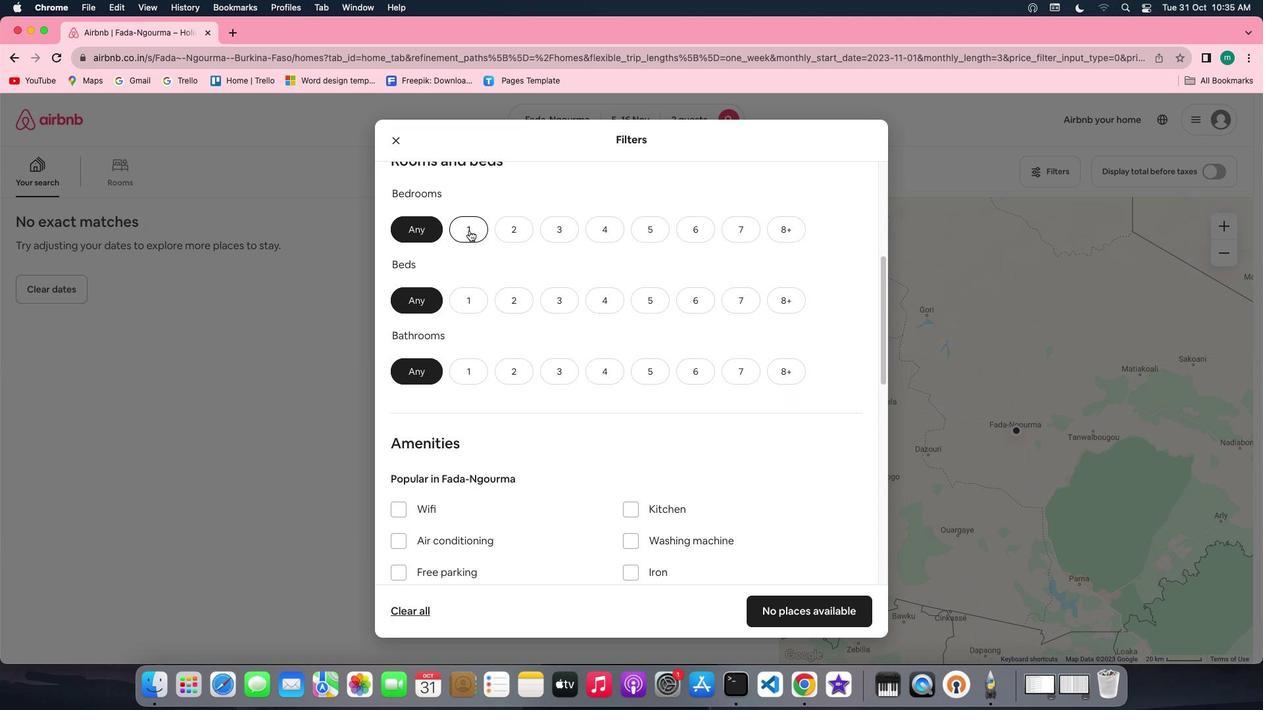 
Action: Mouse pressed left at (469, 231)
Screenshot: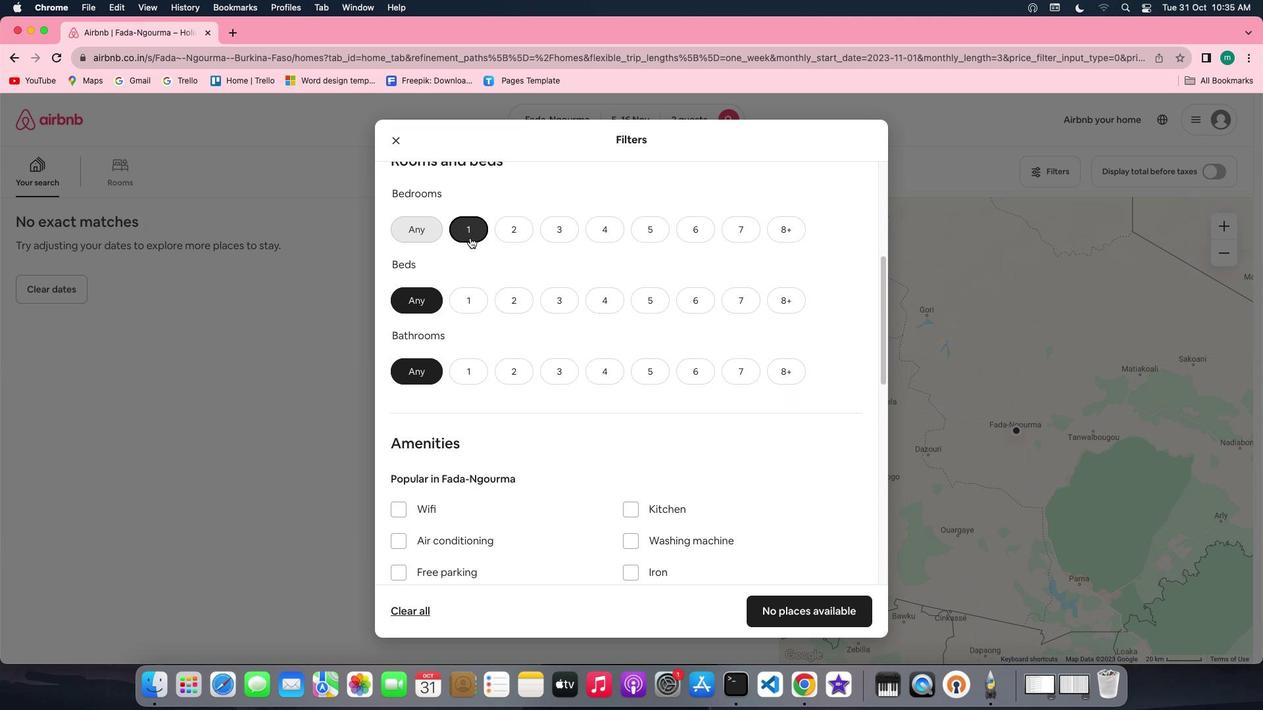 
Action: Mouse moved to (480, 304)
Screenshot: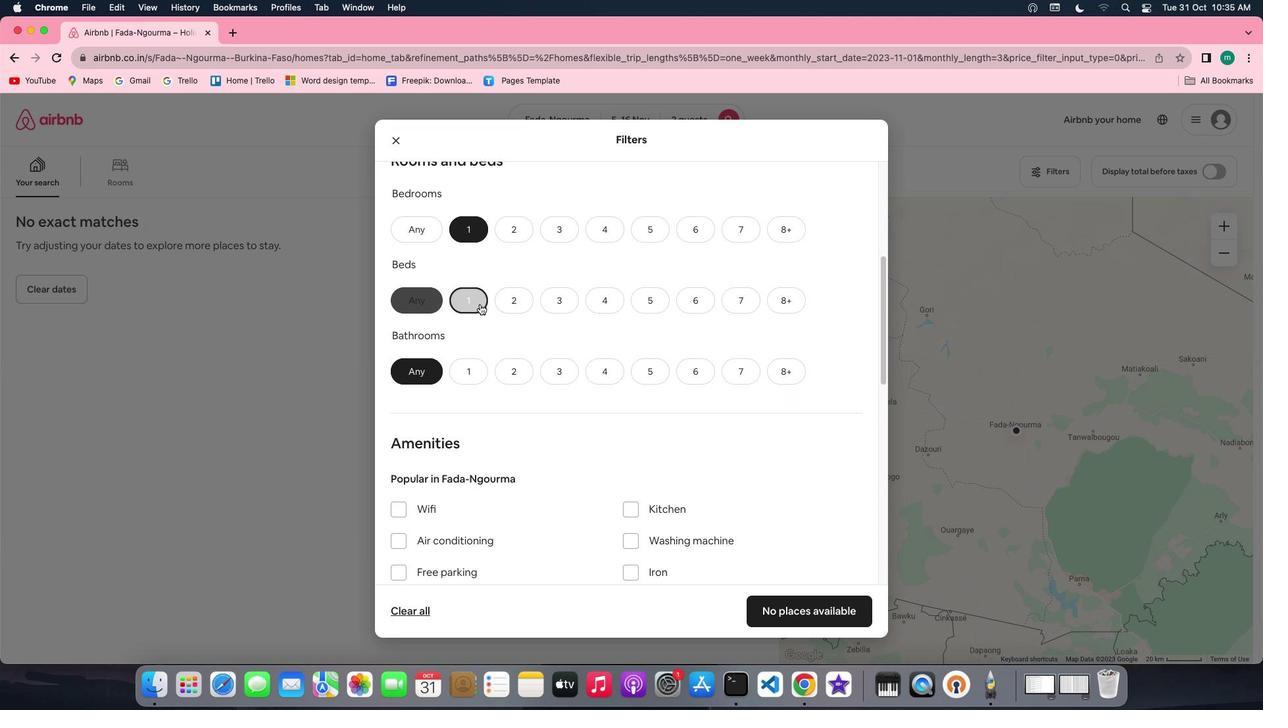 
Action: Mouse pressed left at (480, 304)
Screenshot: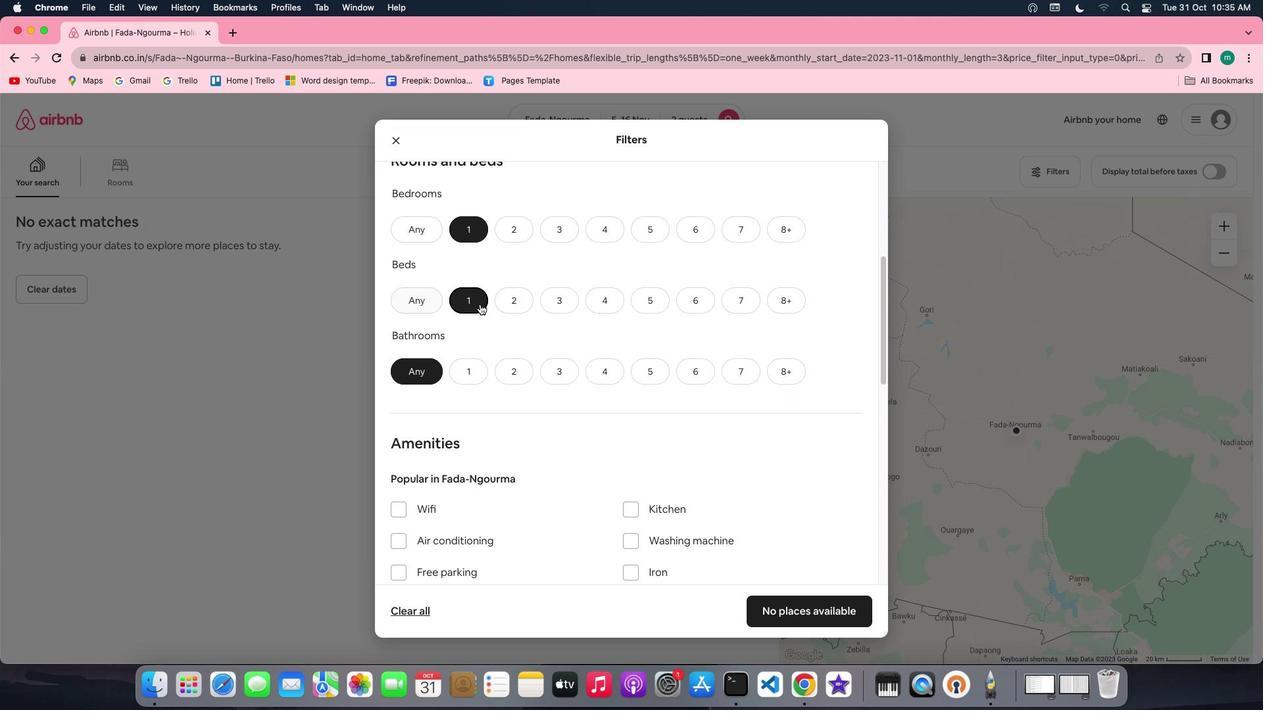 
Action: Mouse moved to (477, 367)
Screenshot: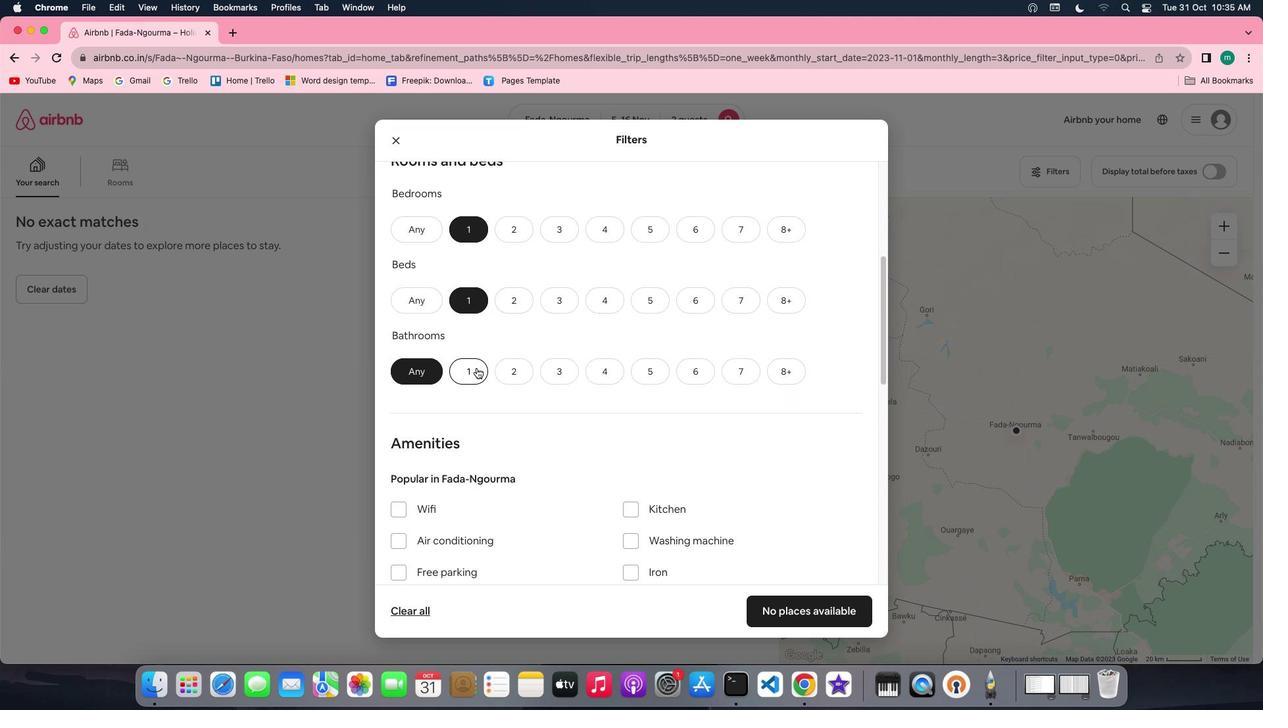 
Action: Mouse pressed left at (477, 367)
Screenshot: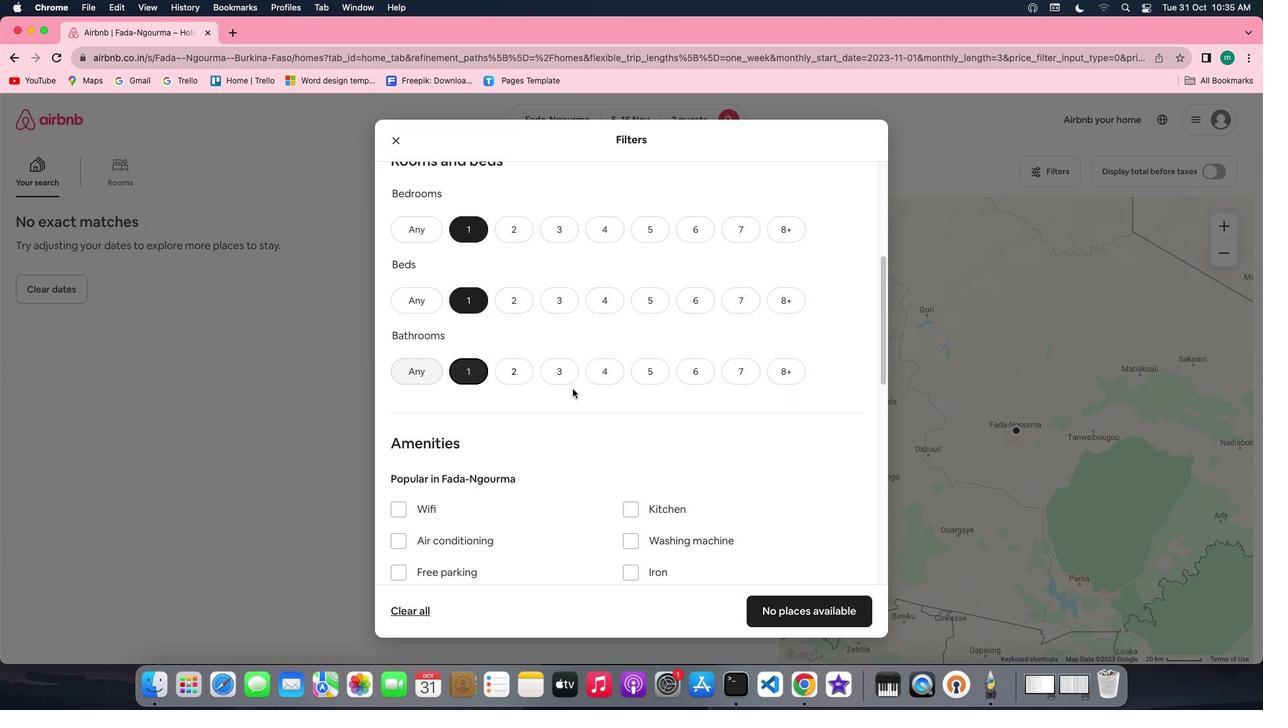 
Action: Mouse moved to (687, 406)
Screenshot: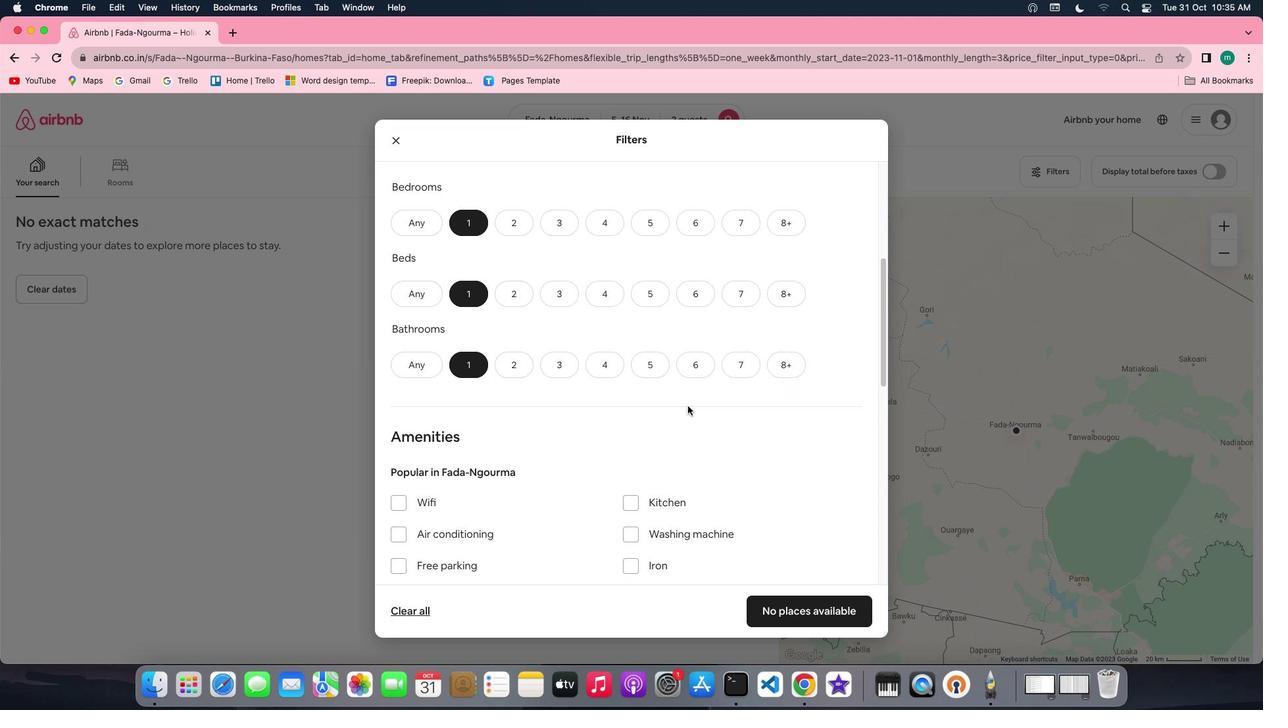 
Action: Mouse scrolled (687, 406) with delta (0, 0)
Screenshot: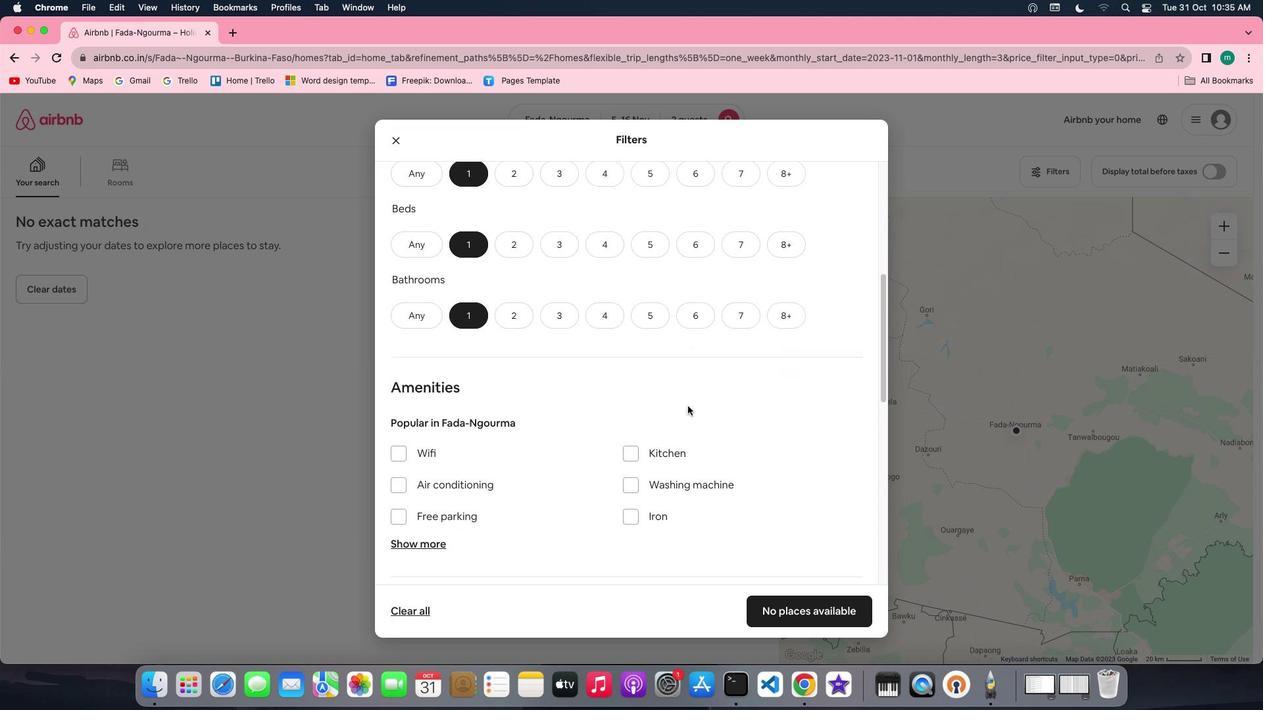 
Action: Mouse scrolled (687, 406) with delta (0, 0)
Screenshot: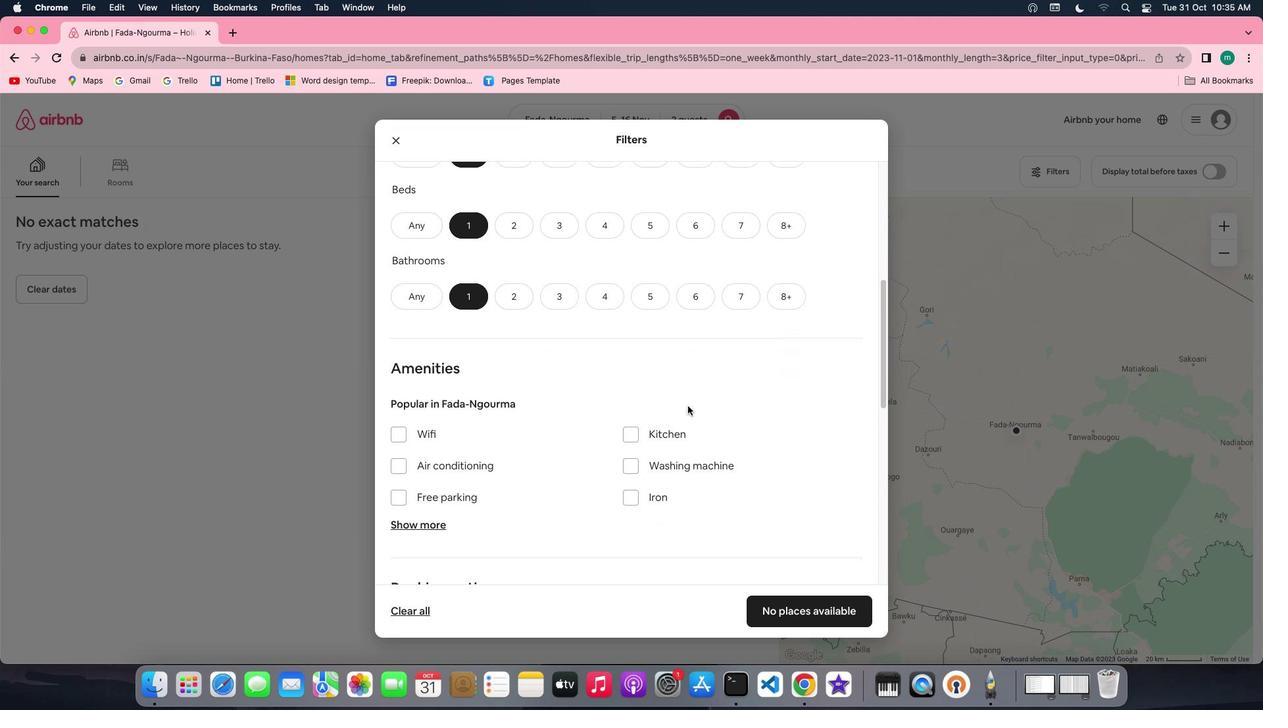 
Action: Mouse scrolled (687, 406) with delta (0, -1)
Screenshot: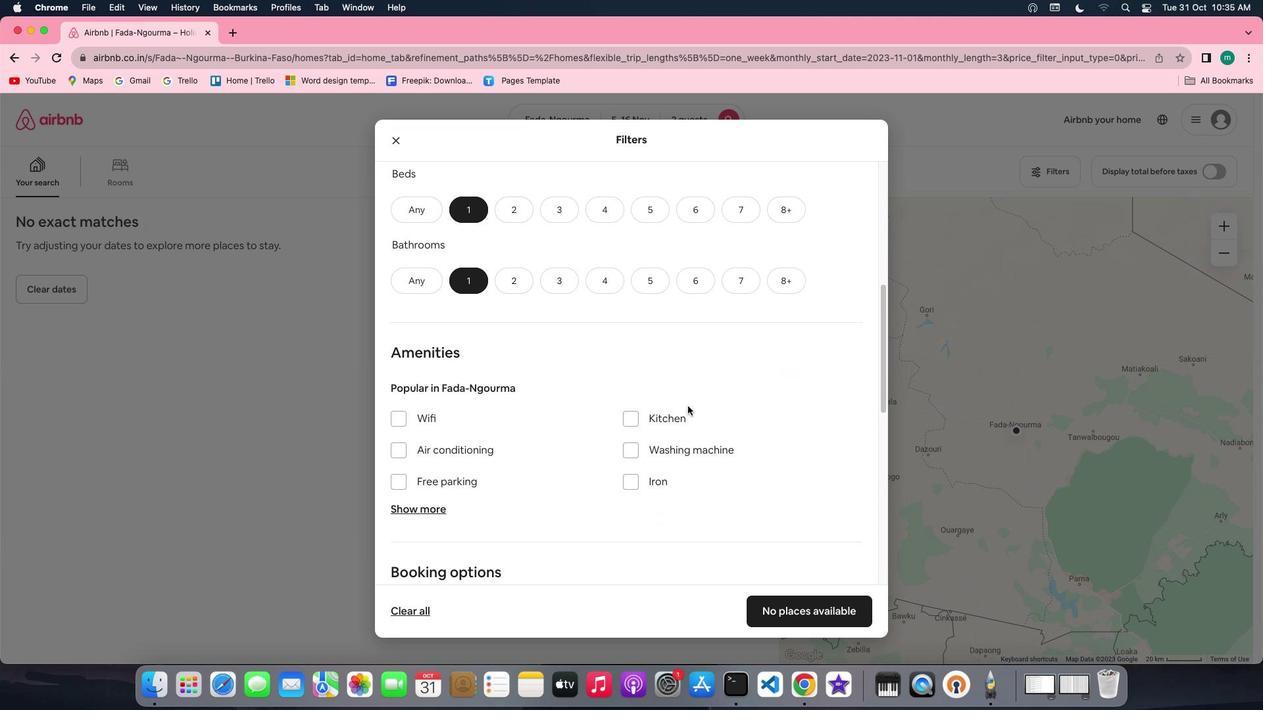 
Action: Mouse scrolled (687, 406) with delta (0, 0)
Screenshot: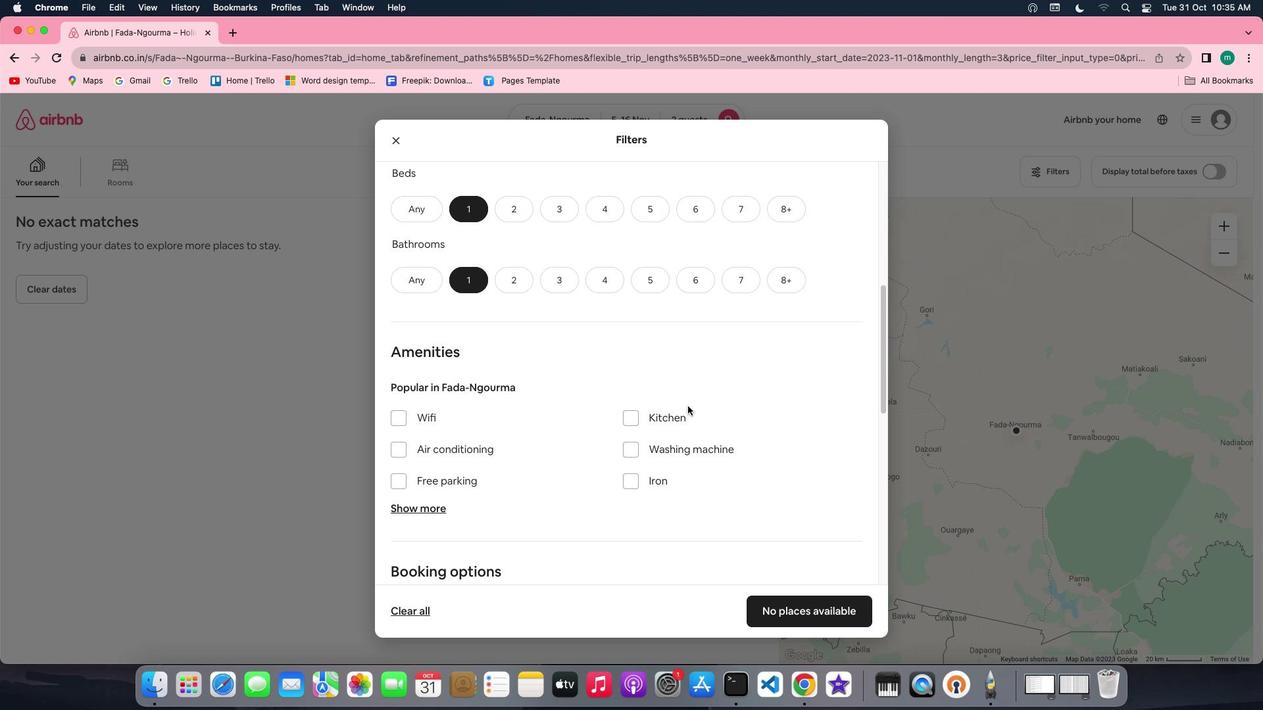 
Action: Mouse scrolled (687, 406) with delta (0, 0)
Screenshot: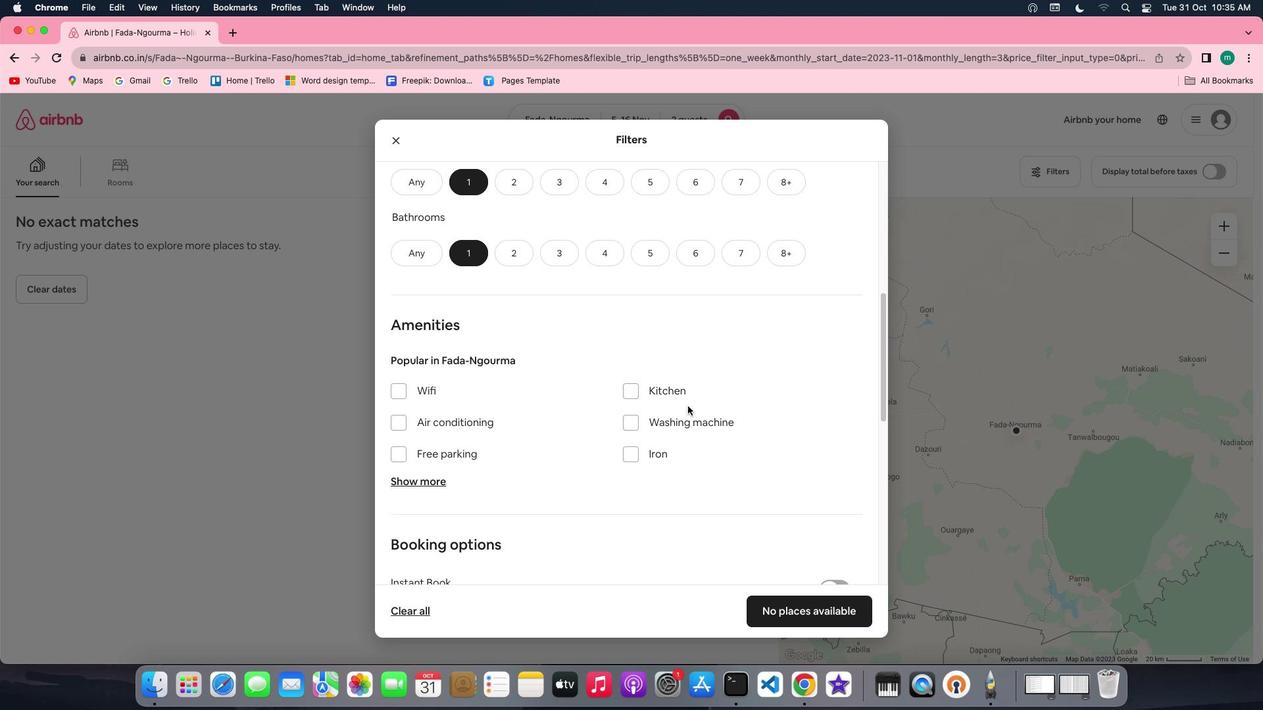 
Action: Mouse scrolled (687, 406) with delta (0, 0)
Screenshot: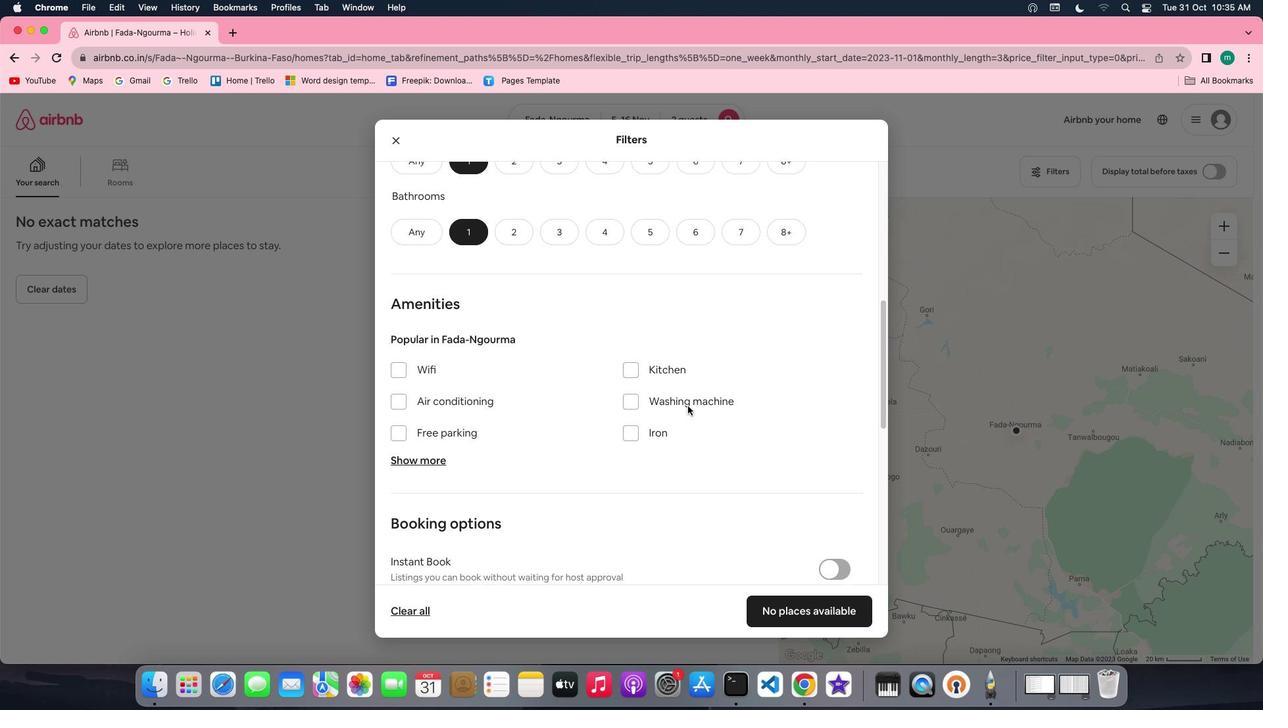 
Action: Mouse scrolled (687, 406) with delta (0, 0)
Screenshot: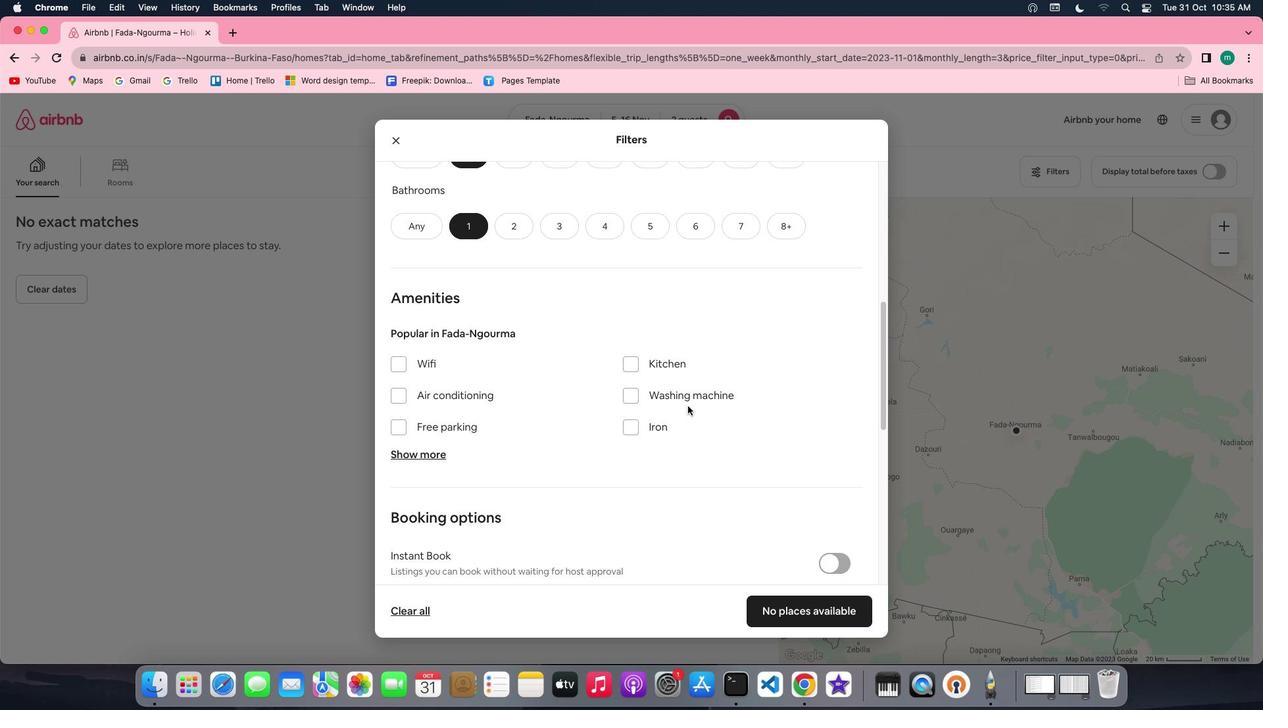 
Action: Mouse scrolled (687, 406) with delta (0, 0)
Screenshot: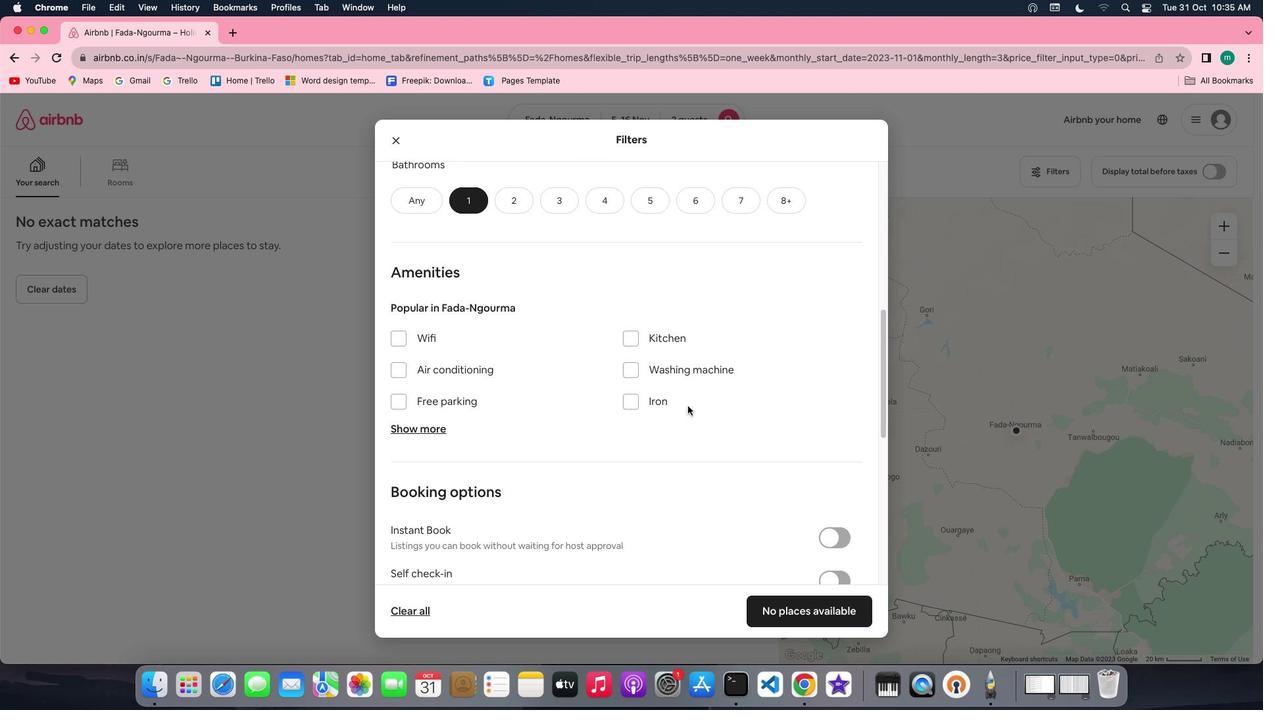 
Action: Mouse scrolled (687, 406) with delta (0, 0)
Screenshot: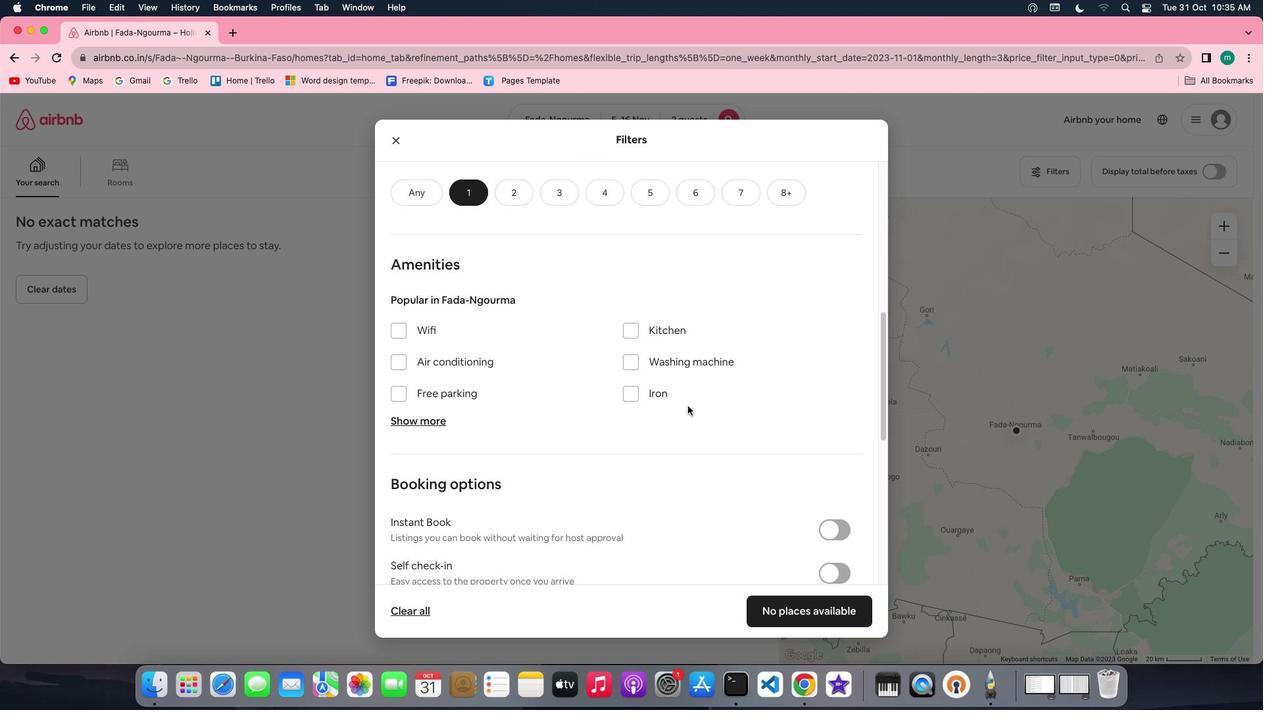 
Action: Mouse scrolled (687, 406) with delta (0, 0)
Screenshot: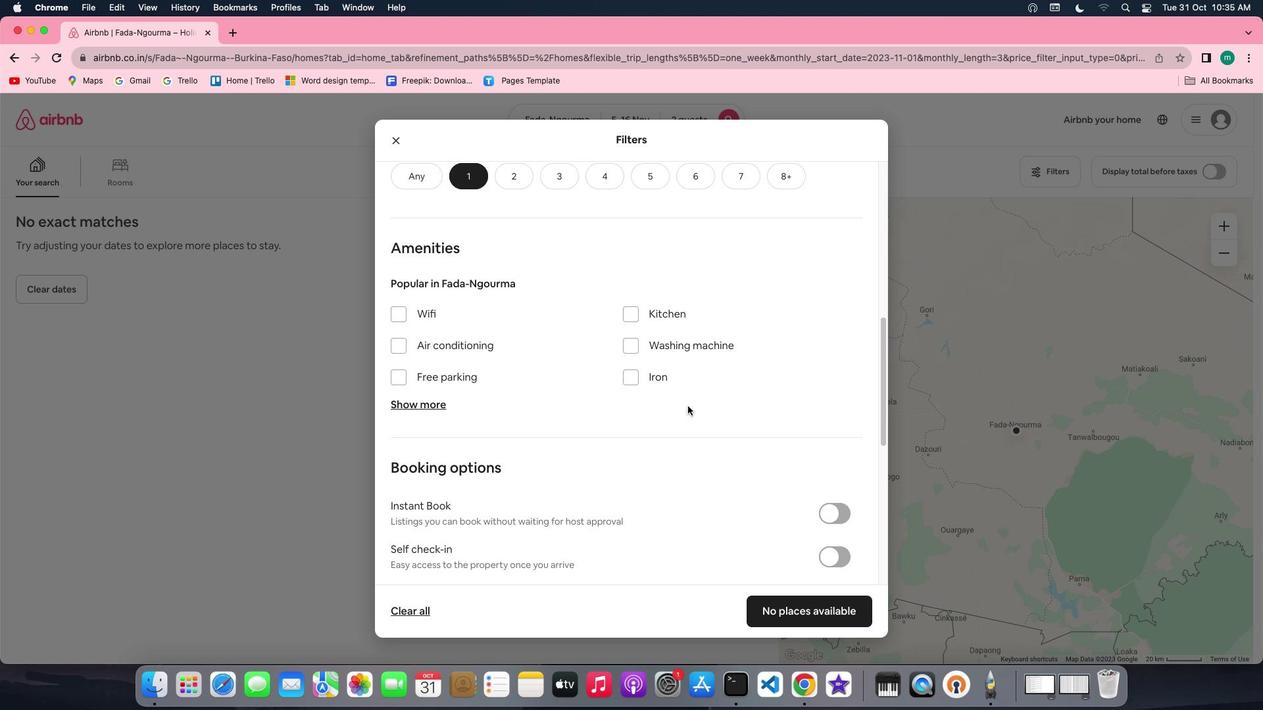 
Action: Mouse scrolled (687, 406) with delta (0, 0)
Screenshot: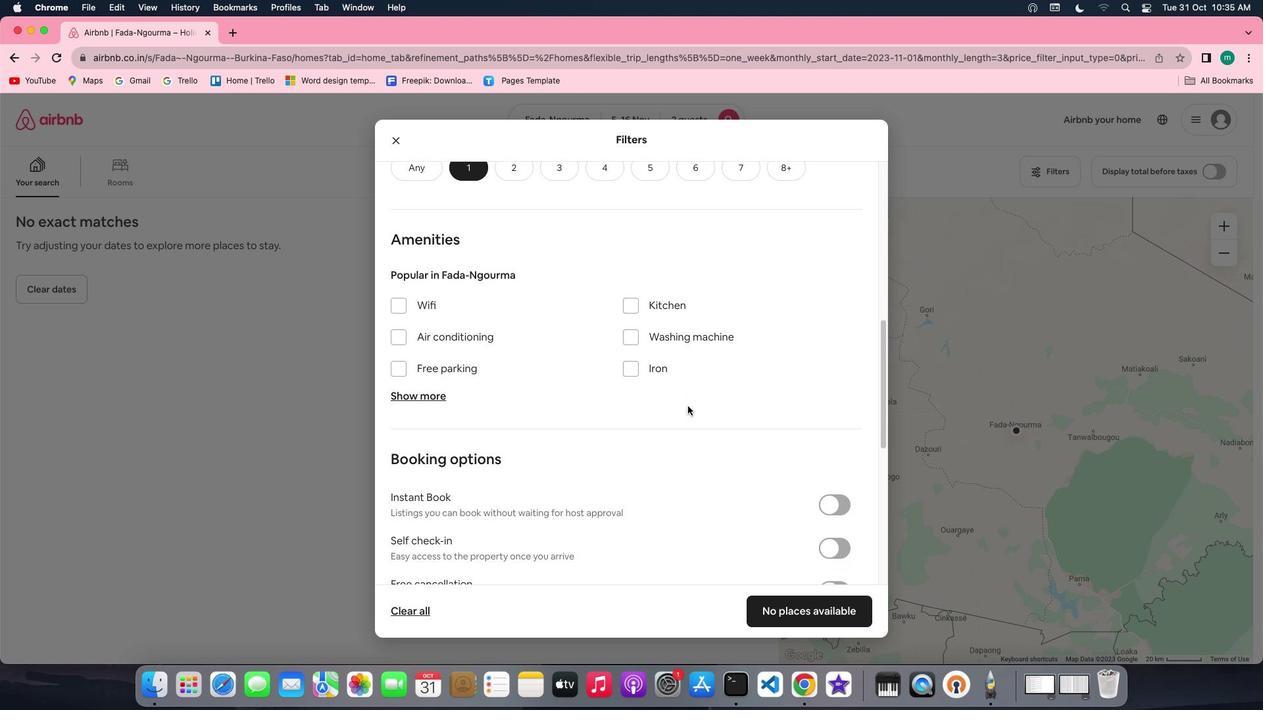 
Action: Mouse scrolled (687, 406) with delta (0, 0)
Screenshot: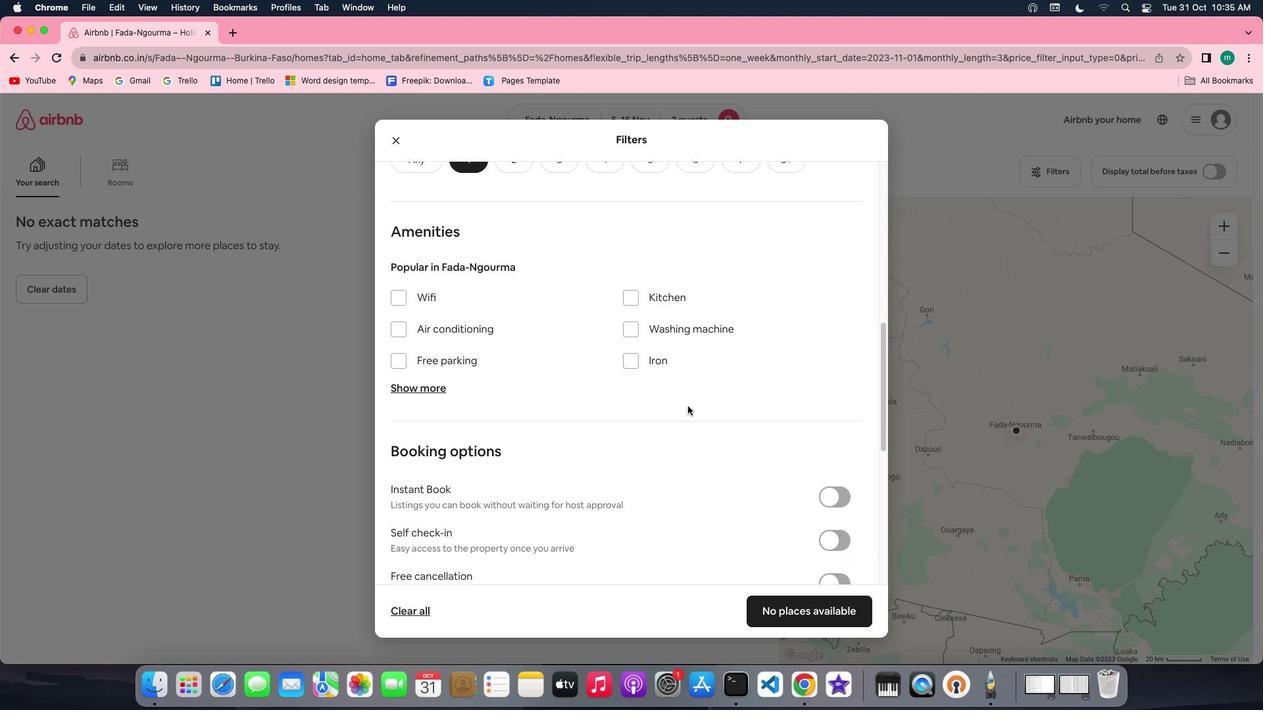 
Action: Mouse scrolled (687, 406) with delta (0, 0)
Screenshot: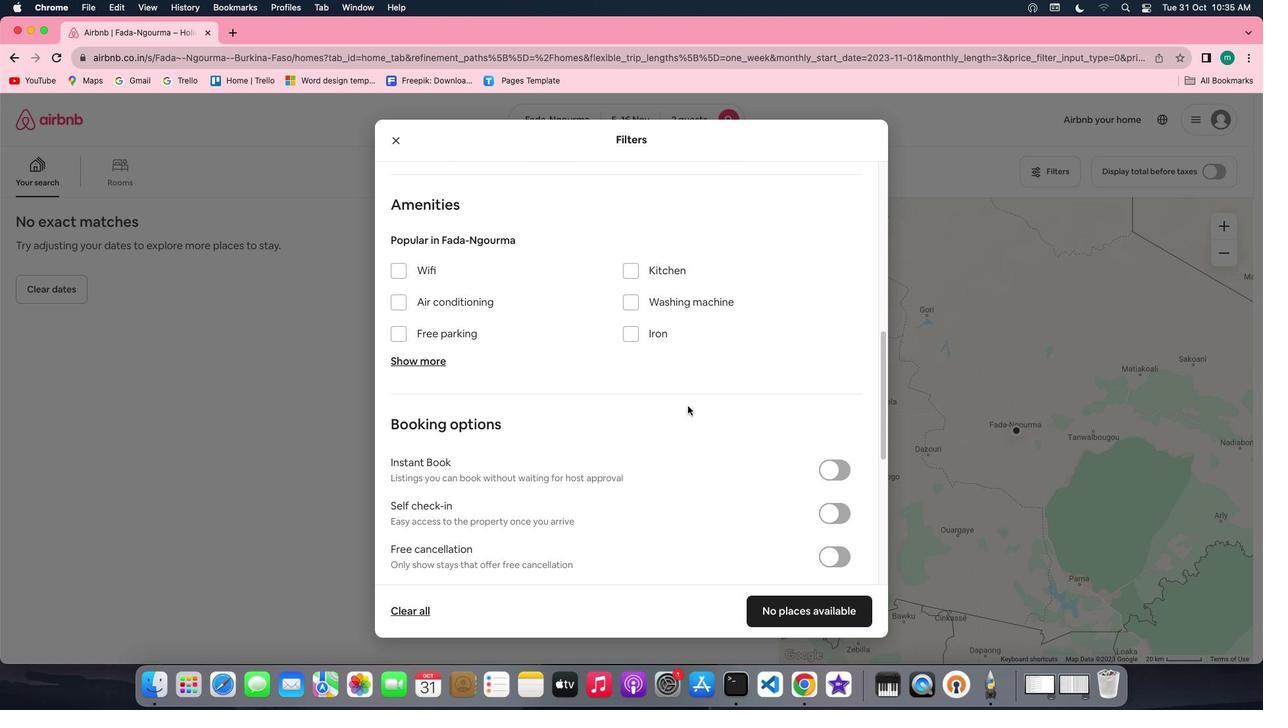 
Action: Mouse scrolled (687, 406) with delta (0, 0)
Screenshot: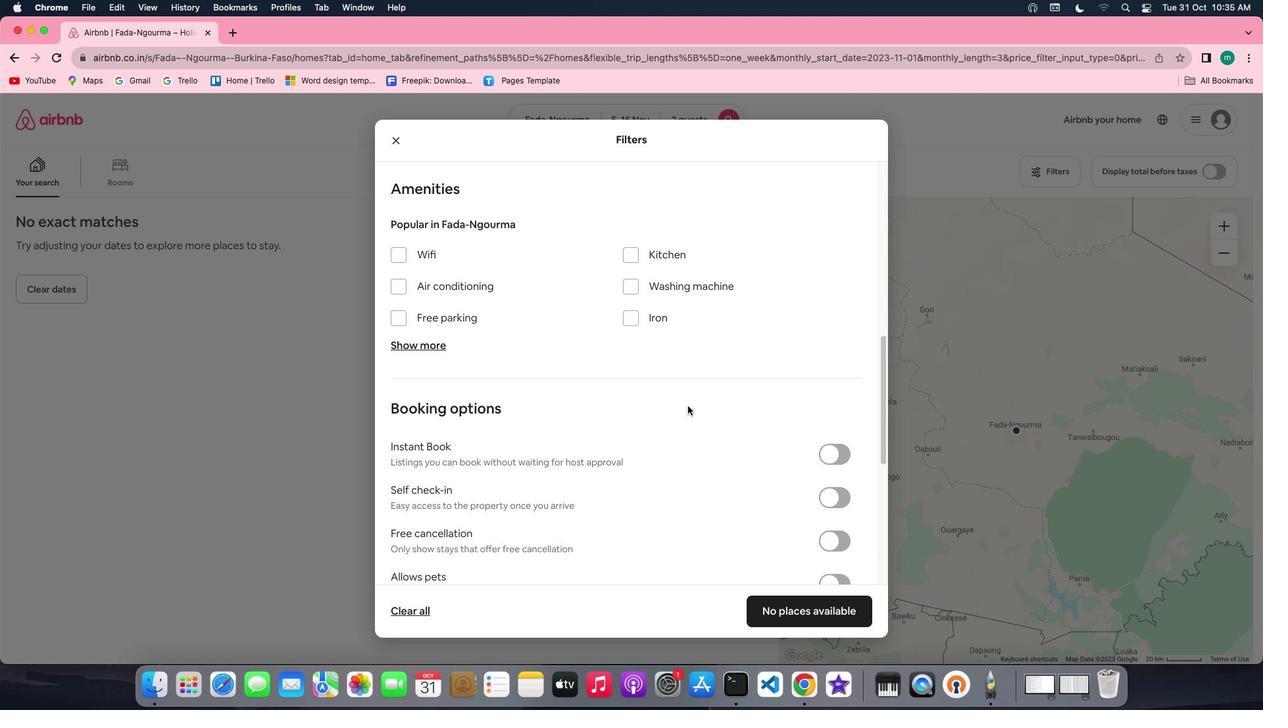 
Action: Mouse scrolled (687, 406) with delta (0, 0)
Screenshot: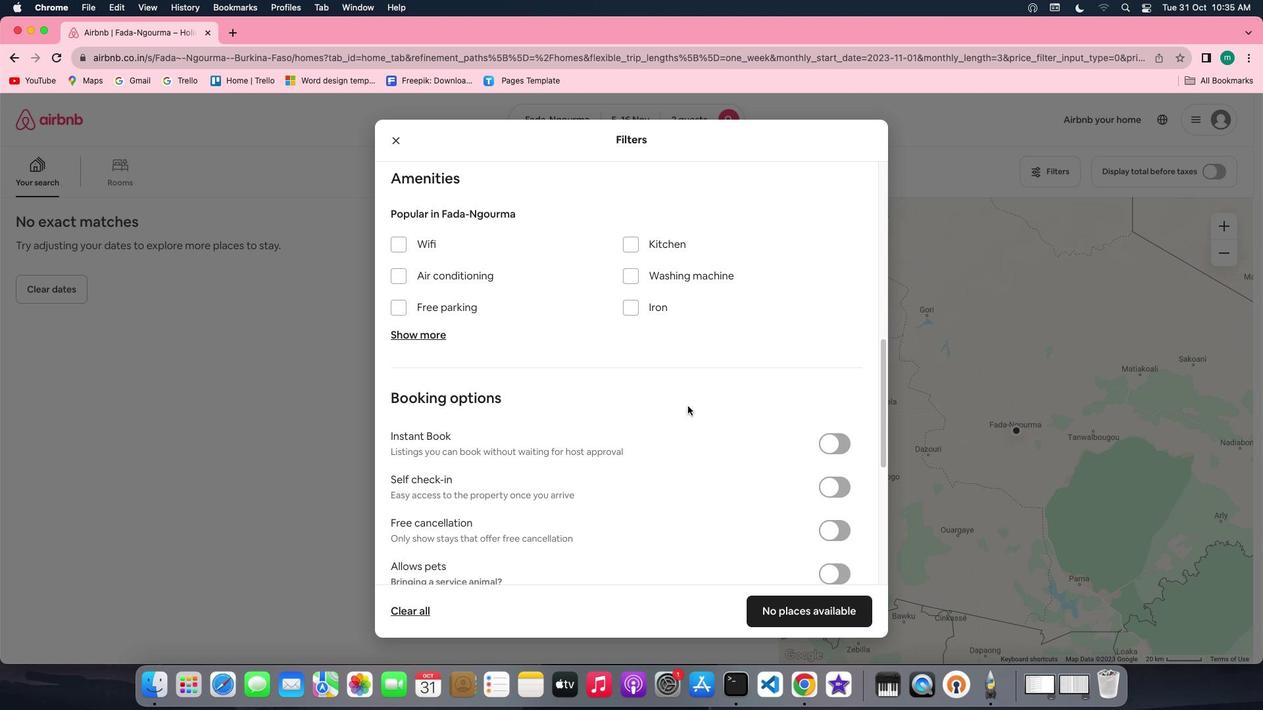
Action: Mouse scrolled (687, 406) with delta (0, 0)
Screenshot: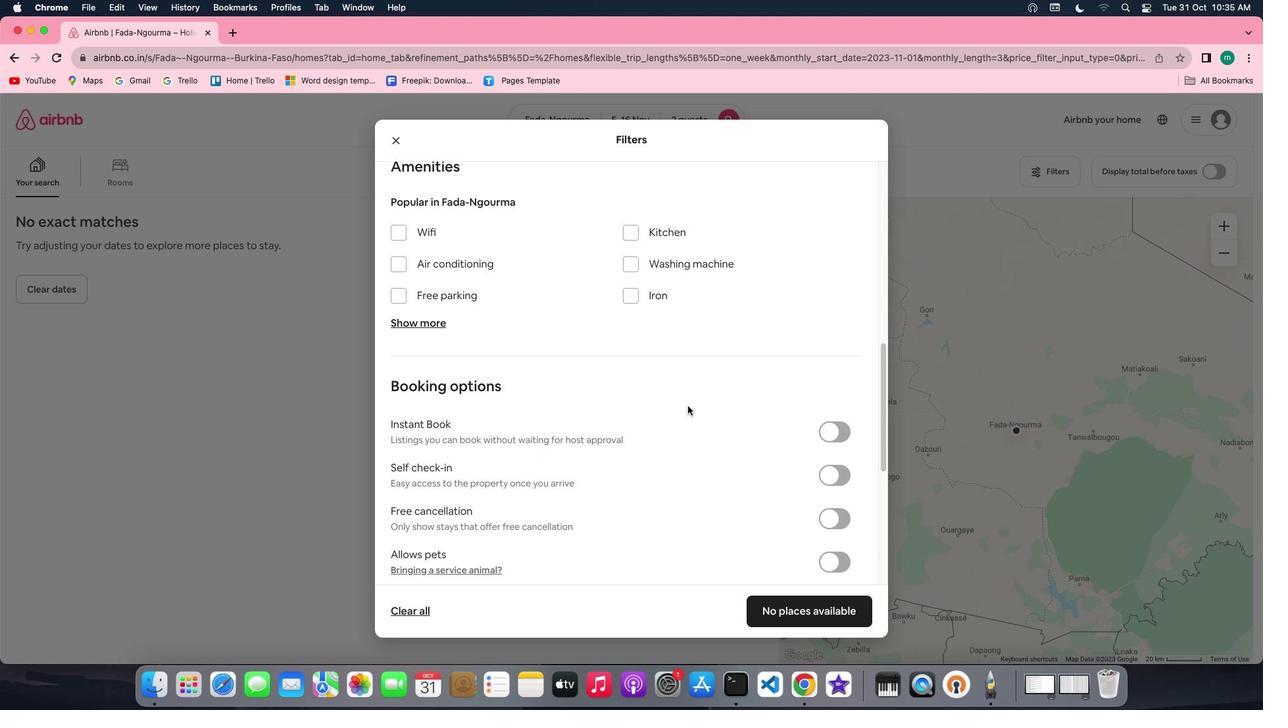 
Action: Mouse scrolled (687, 406) with delta (0, 0)
Screenshot: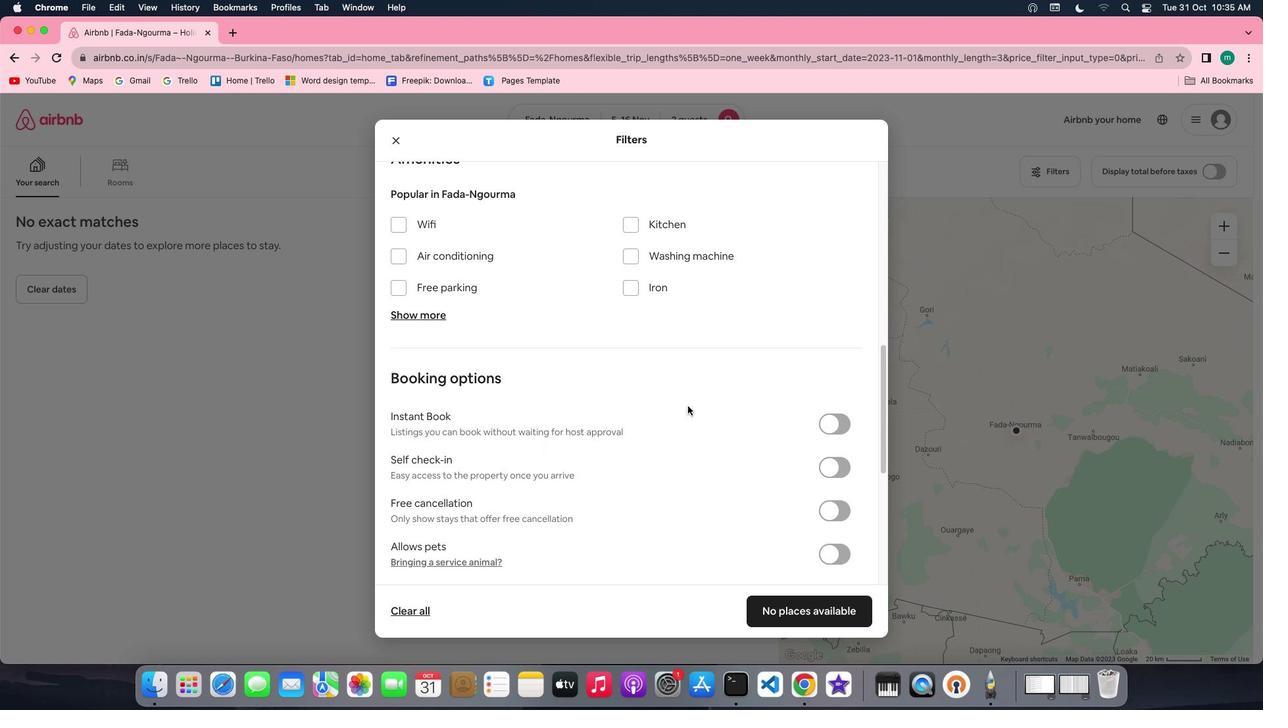 
Action: Mouse scrolled (687, 406) with delta (0, 0)
Screenshot: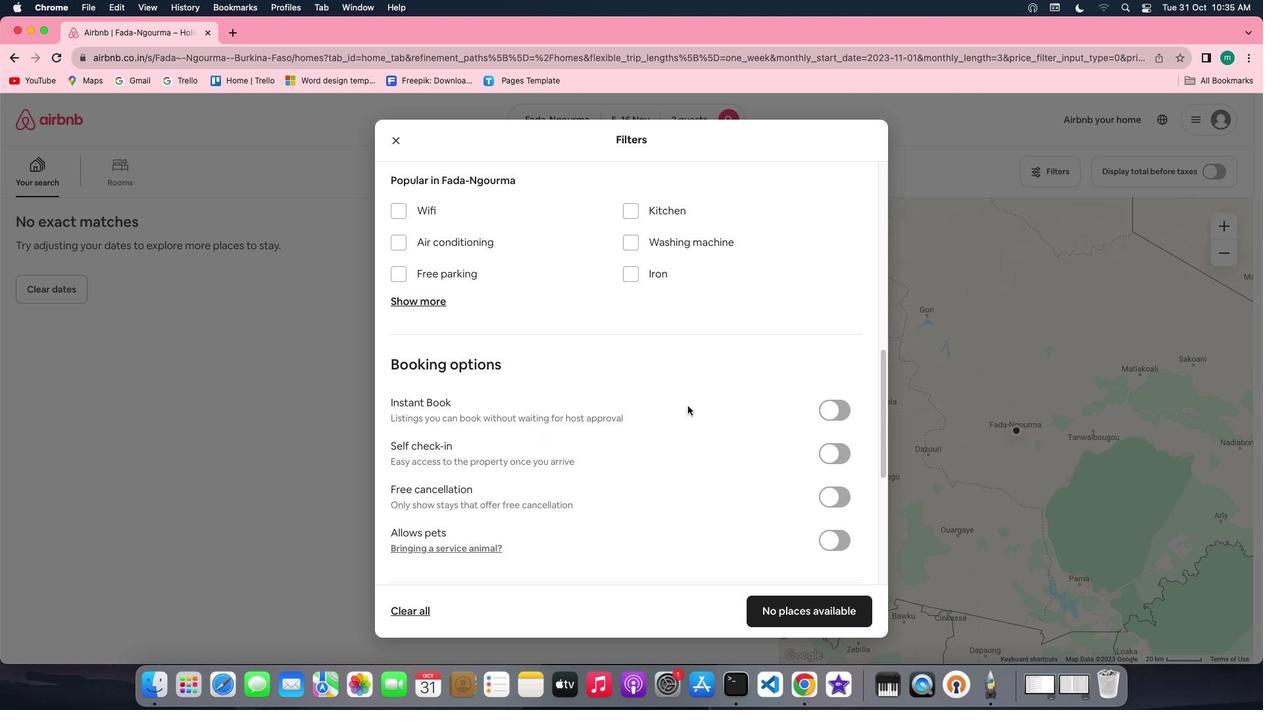 
Action: Mouse scrolled (687, 406) with delta (0, 0)
Screenshot: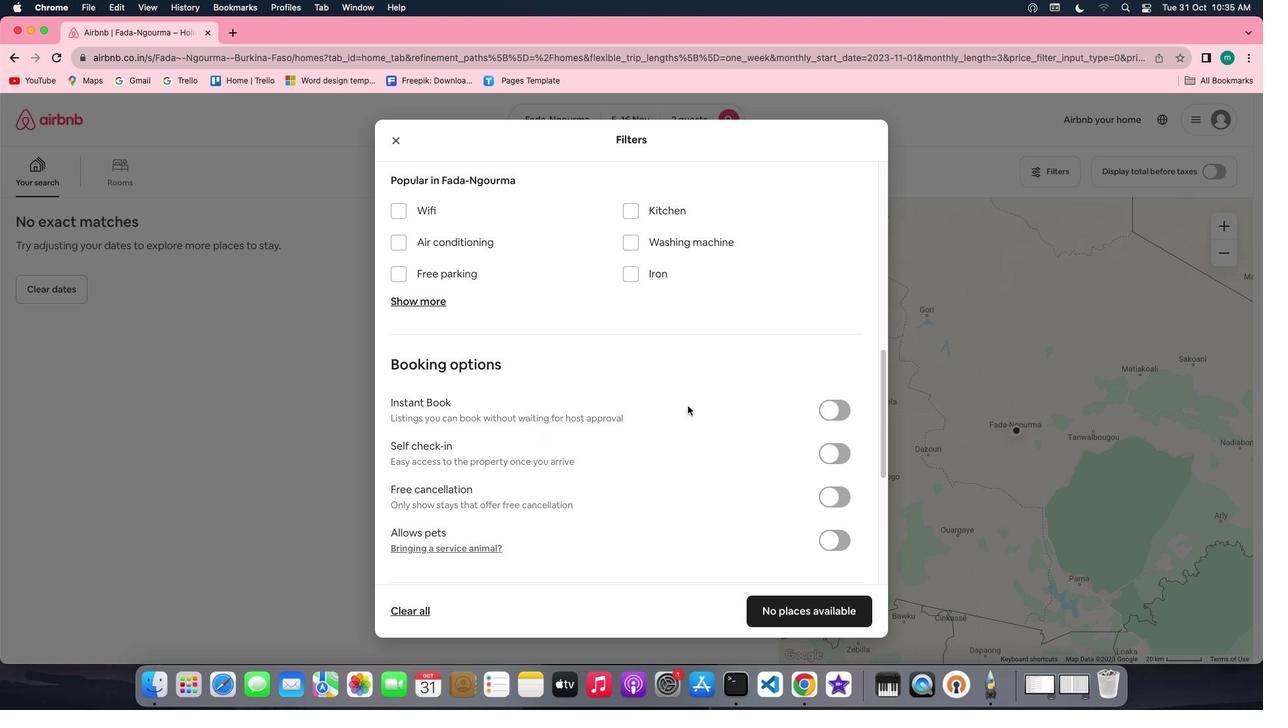
Action: Mouse scrolled (687, 406) with delta (0, 0)
Screenshot: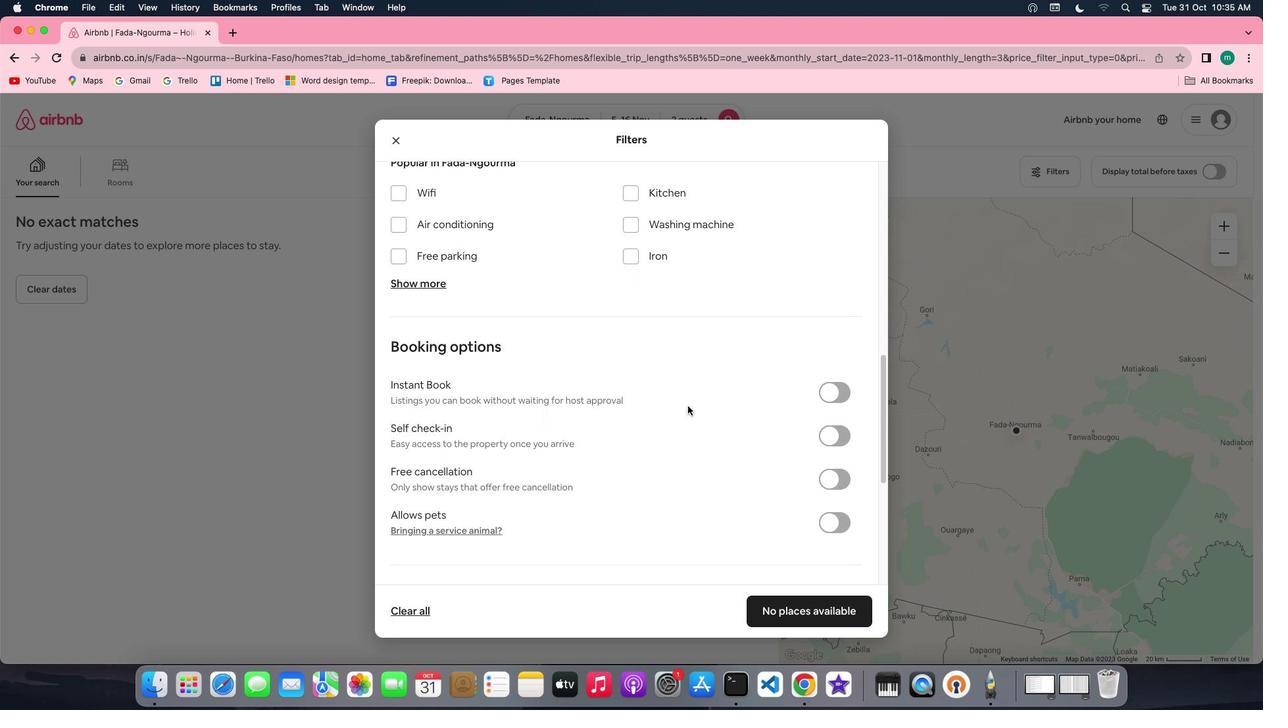 
Action: Mouse scrolled (687, 406) with delta (0, 0)
Screenshot: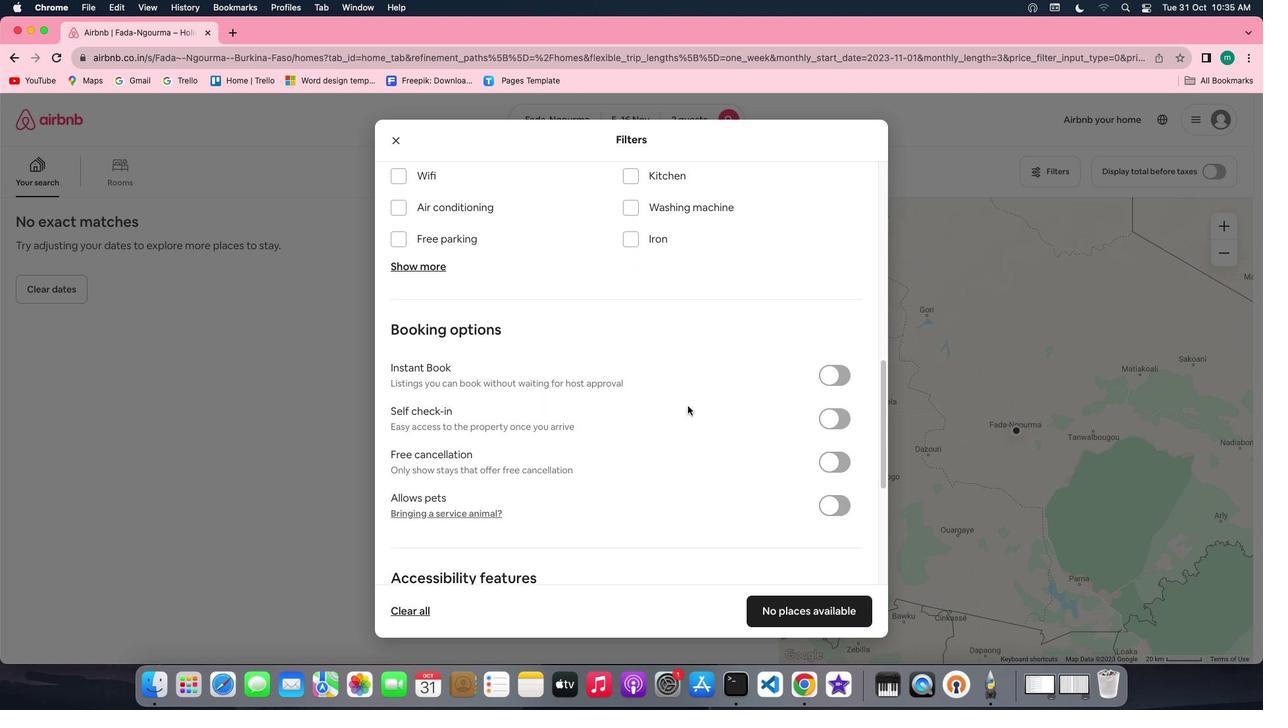 
Action: Mouse scrolled (687, 406) with delta (0, 0)
Screenshot: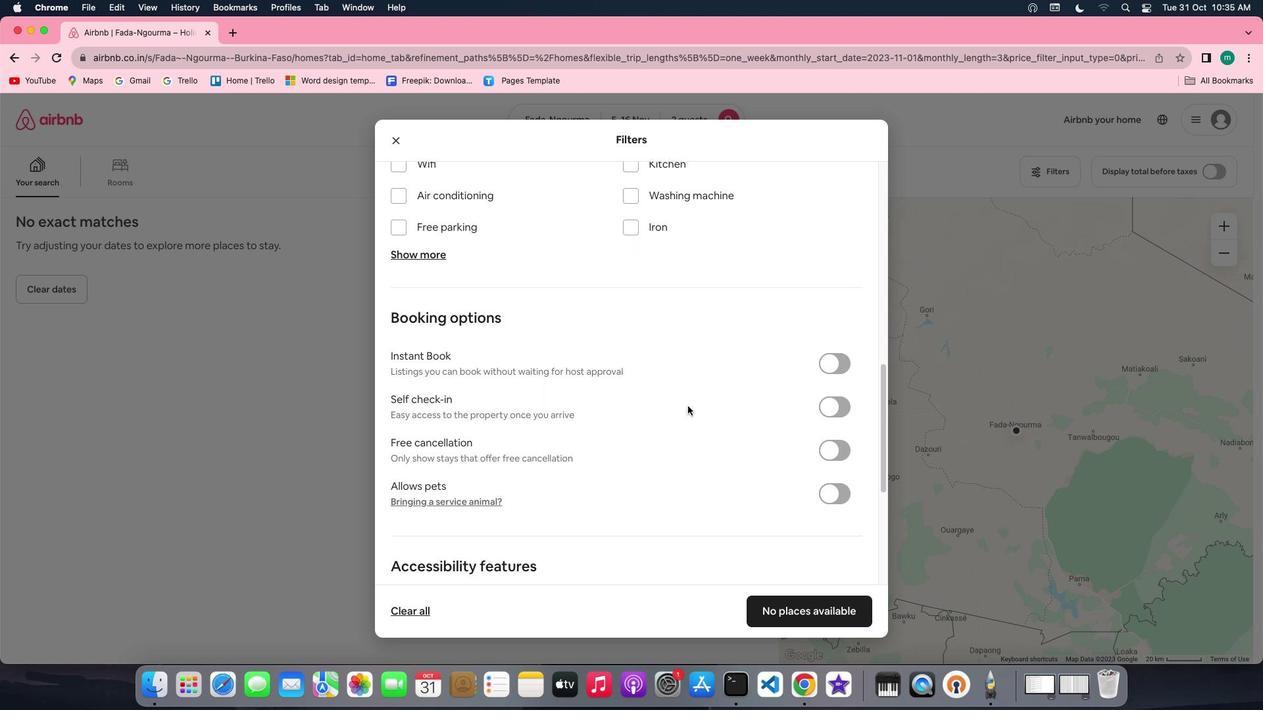 
Action: Mouse moved to (686, 384)
Screenshot: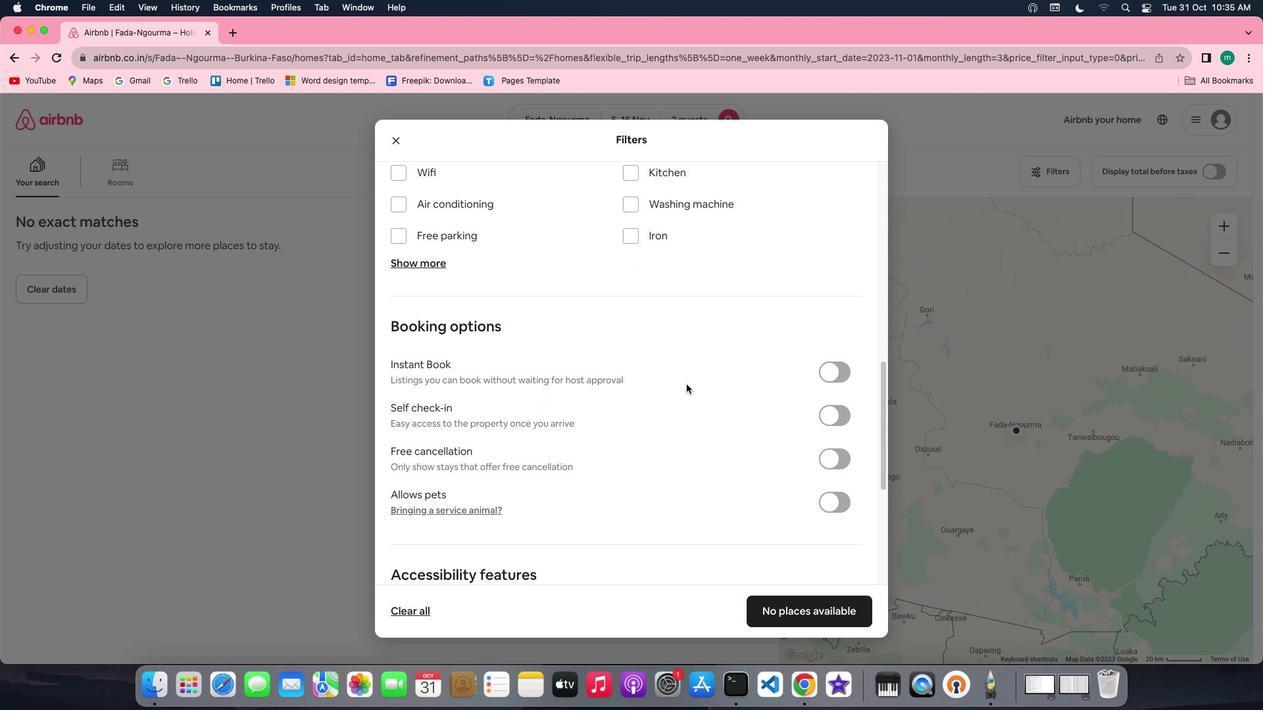 
Action: Mouse scrolled (686, 384) with delta (0, 0)
Screenshot: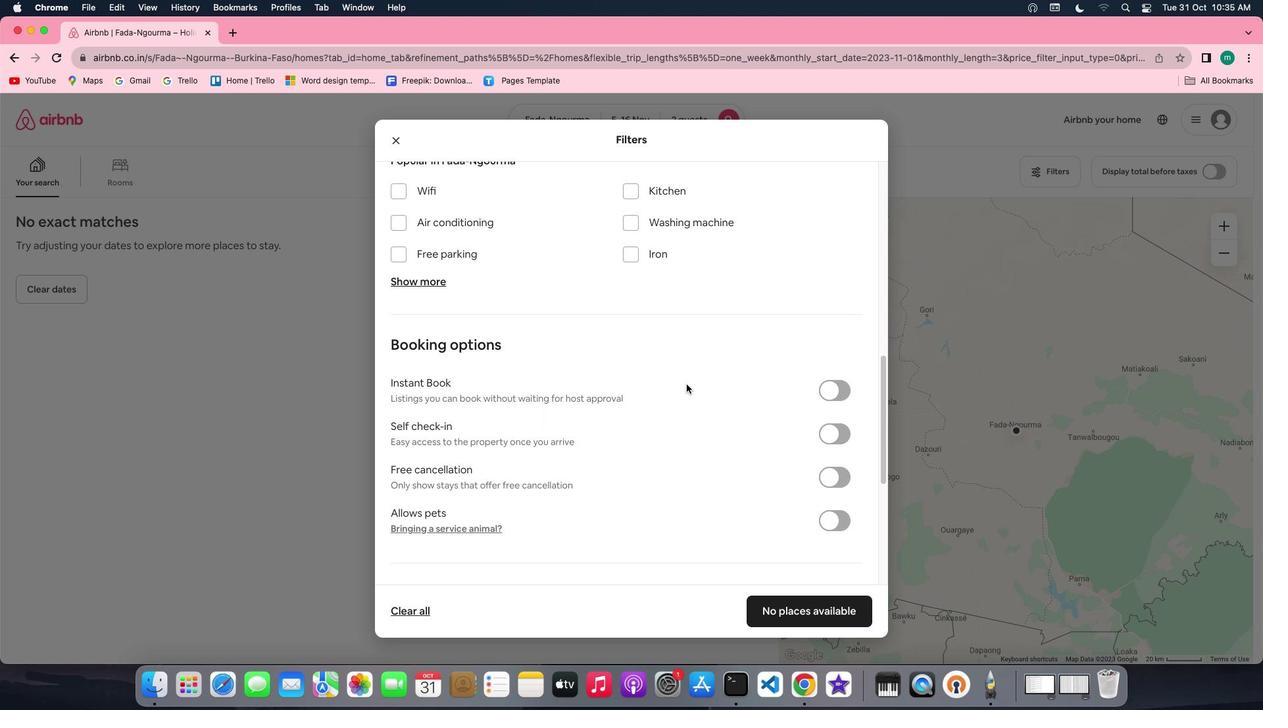 
Action: Mouse scrolled (686, 384) with delta (0, 0)
Screenshot: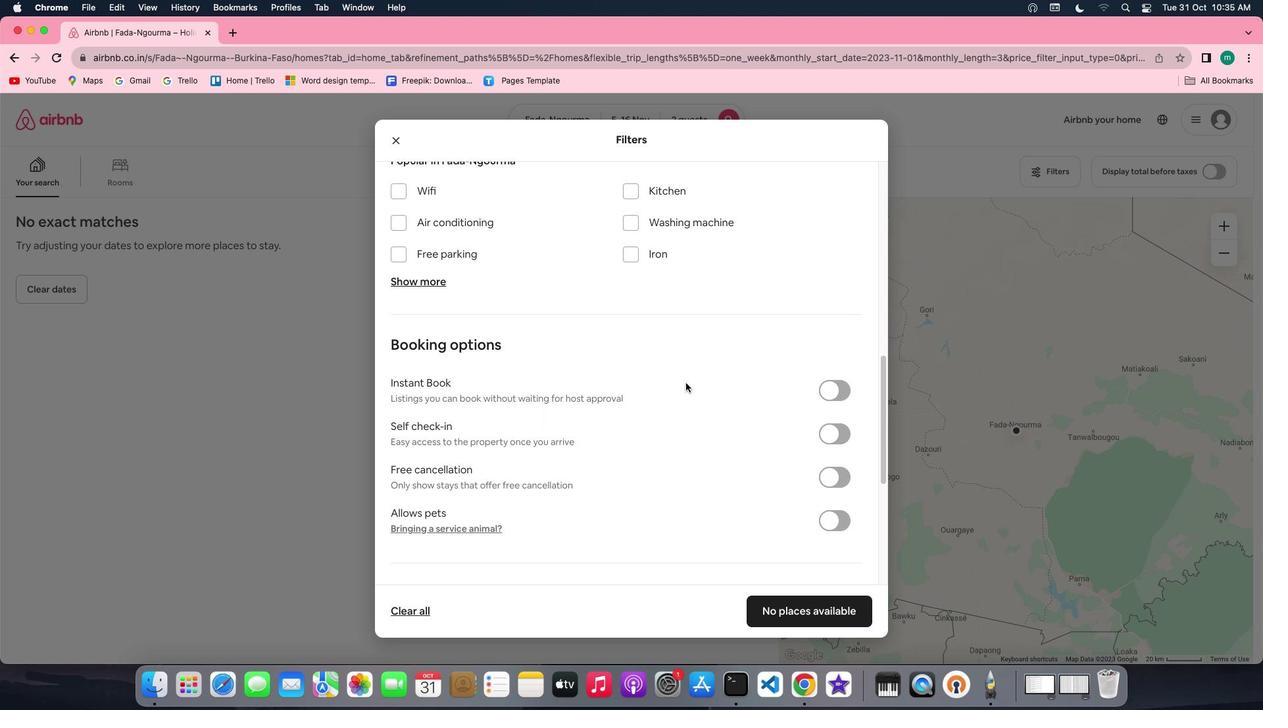 
Action: Mouse moved to (441, 220)
Screenshot: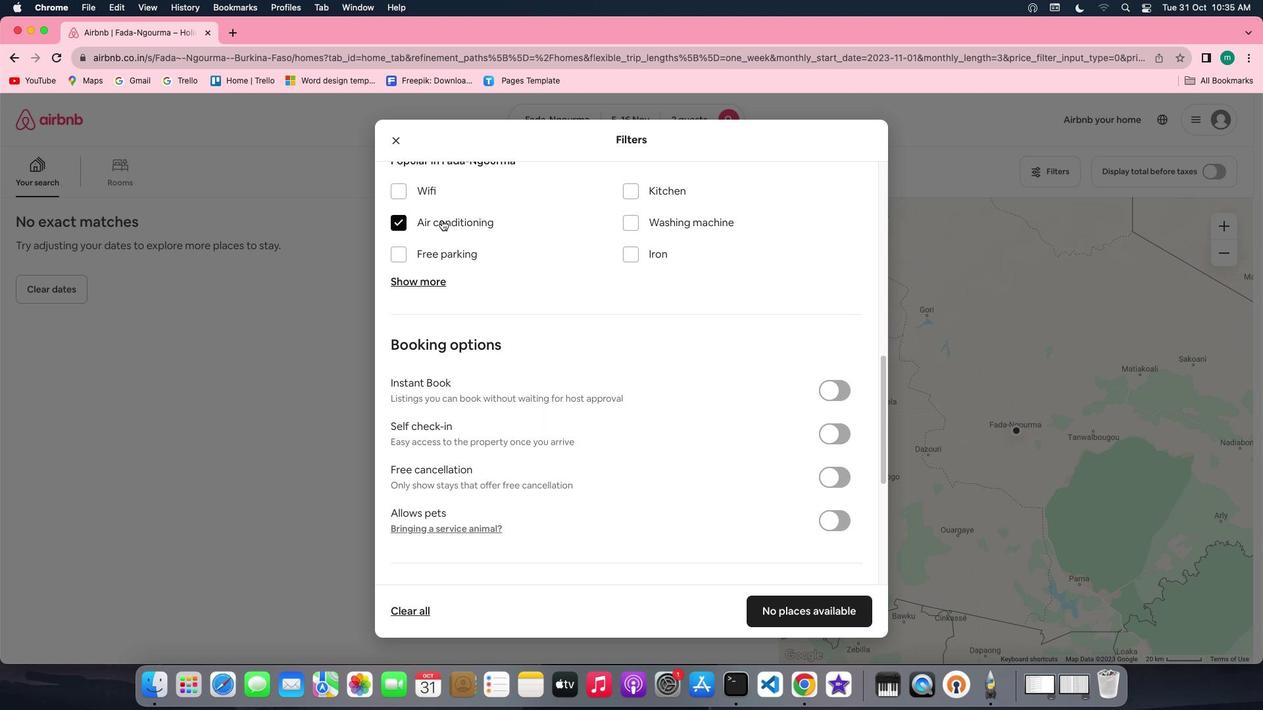 
Action: Mouse pressed left at (441, 220)
Screenshot: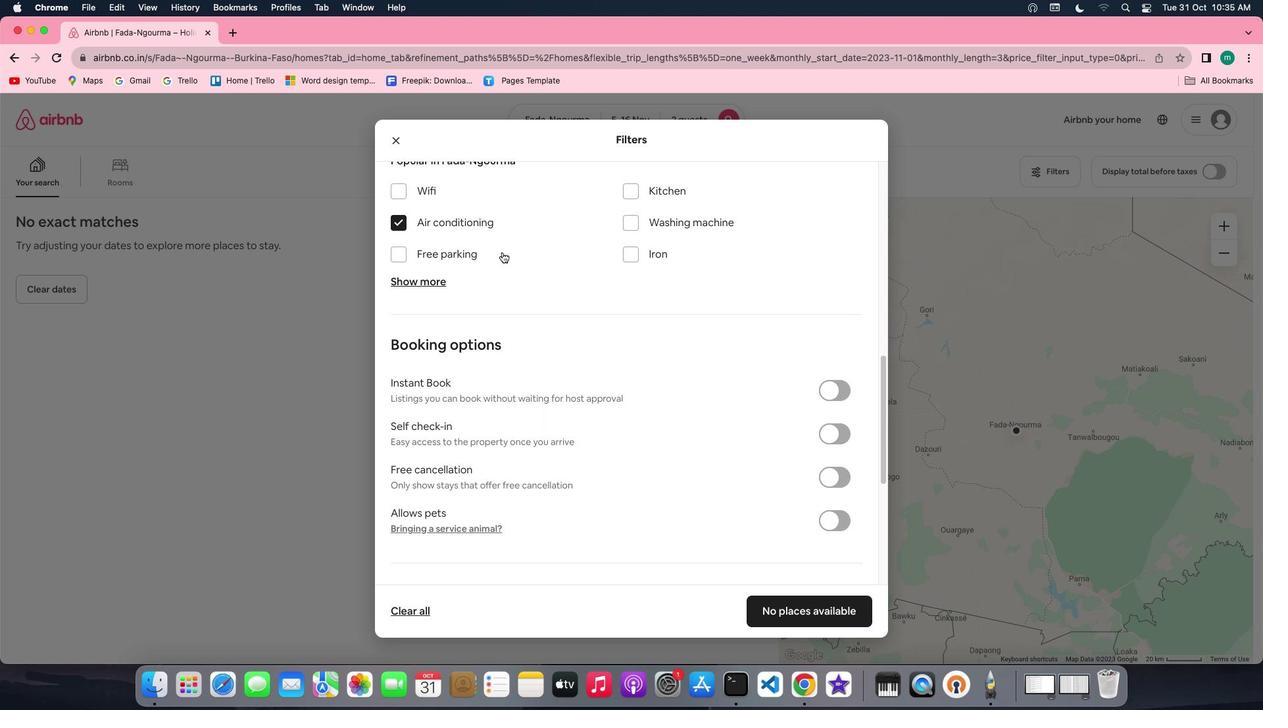 
Action: Mouse moved to (639, 340)
Screenshot: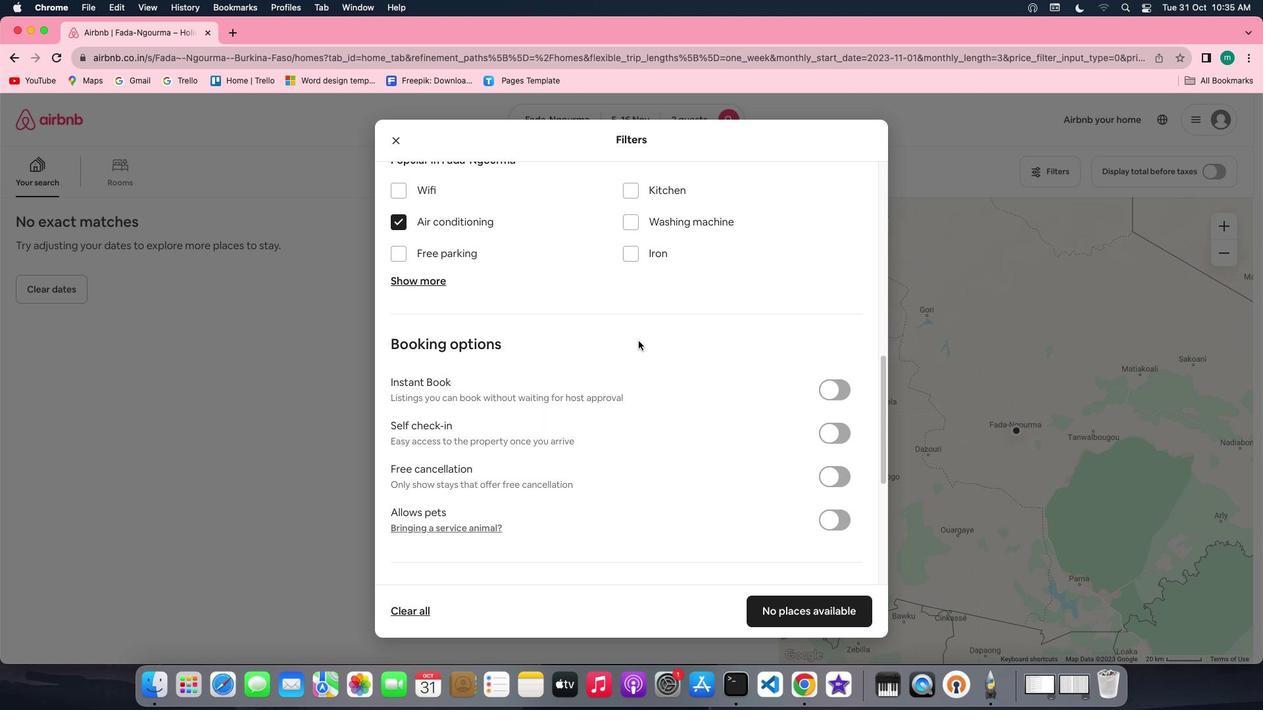 
Action: Mouse scrolled (639, 340) with delta (0, 0)
Screenshot: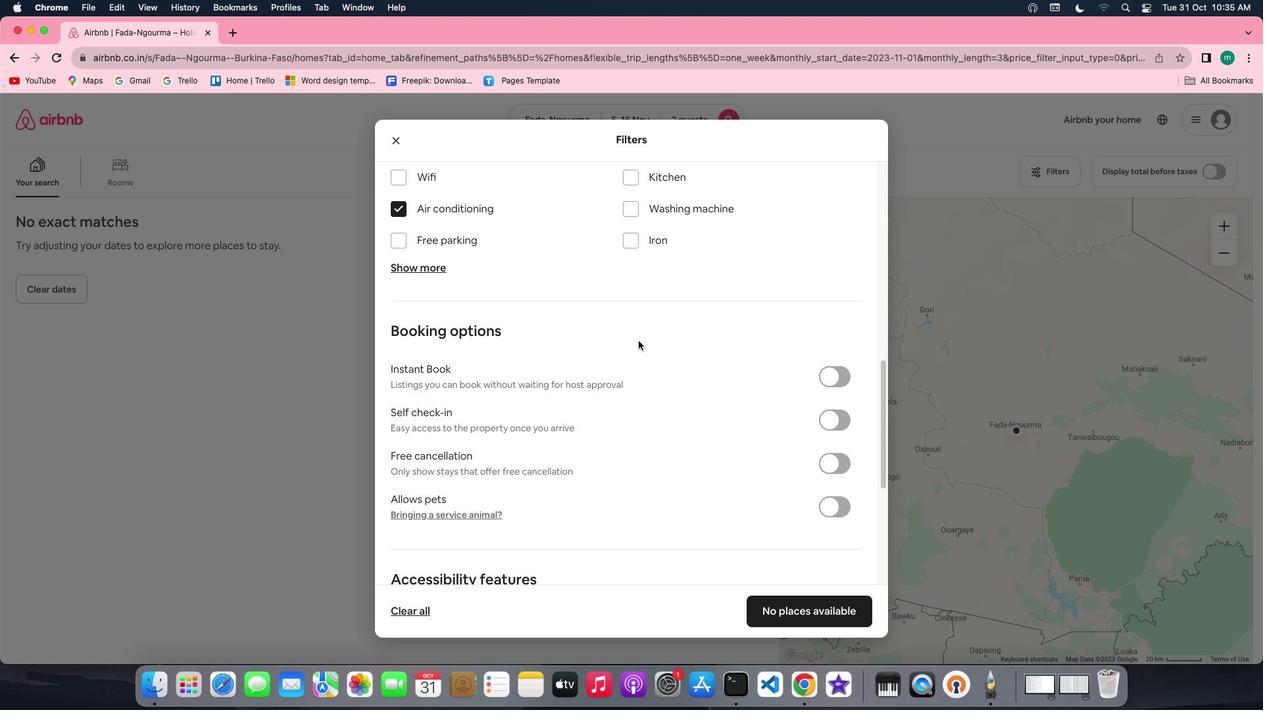 
Action: Mouse scrolled (639, 340) with delta (0, 0)
Screenshot: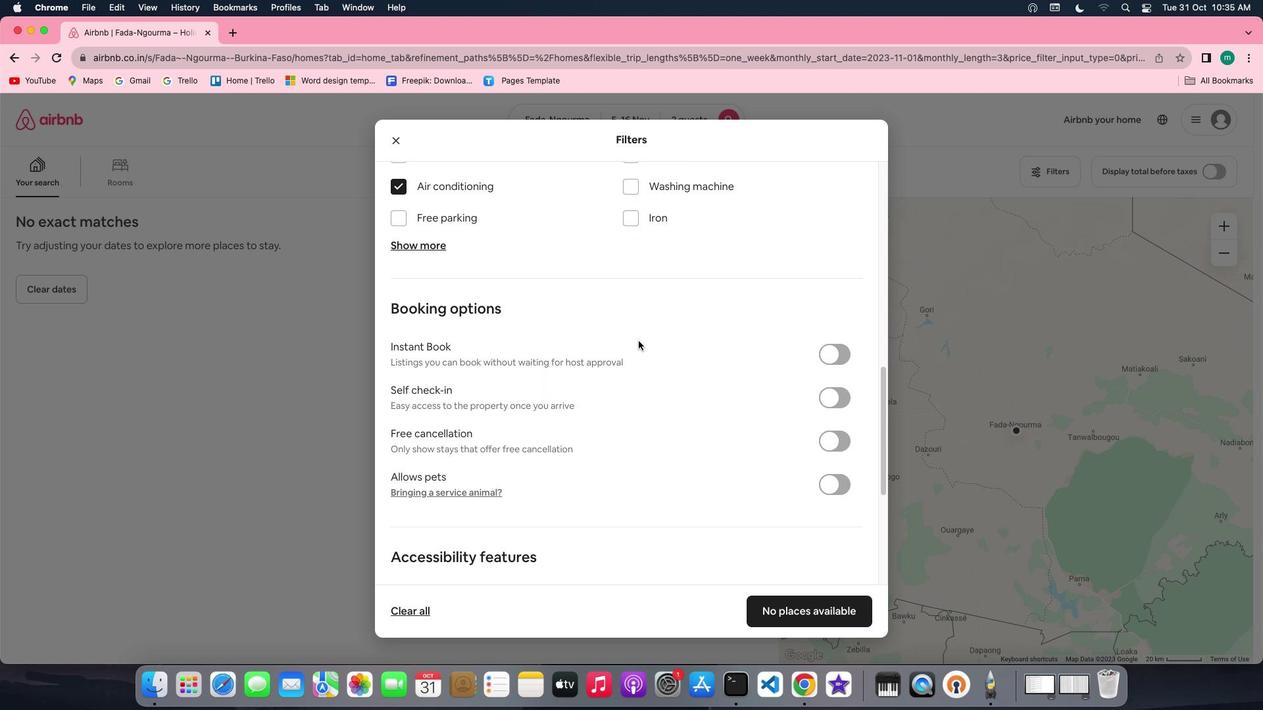 
Action: Mouse scrolled (639, 340) with delta (0, 0)
Screenshot: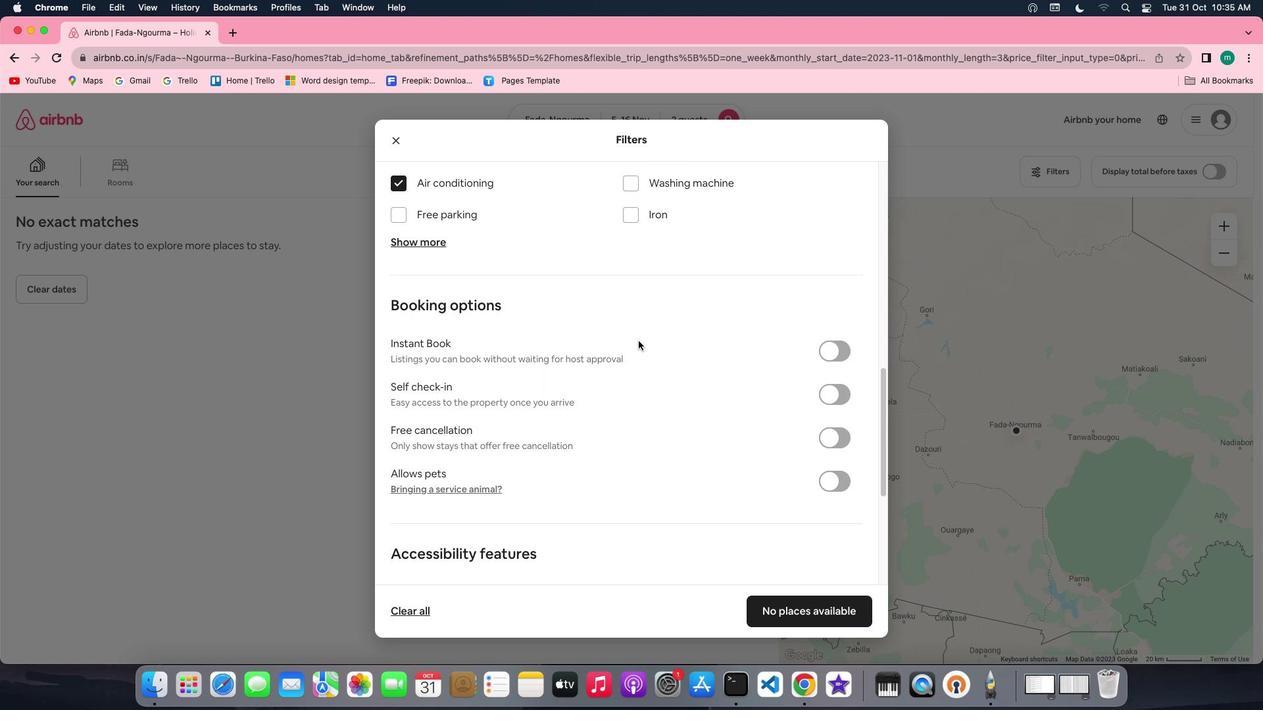 
Action: Mouse scrolled (639, 340) with delta (0, 0)
Screenshot: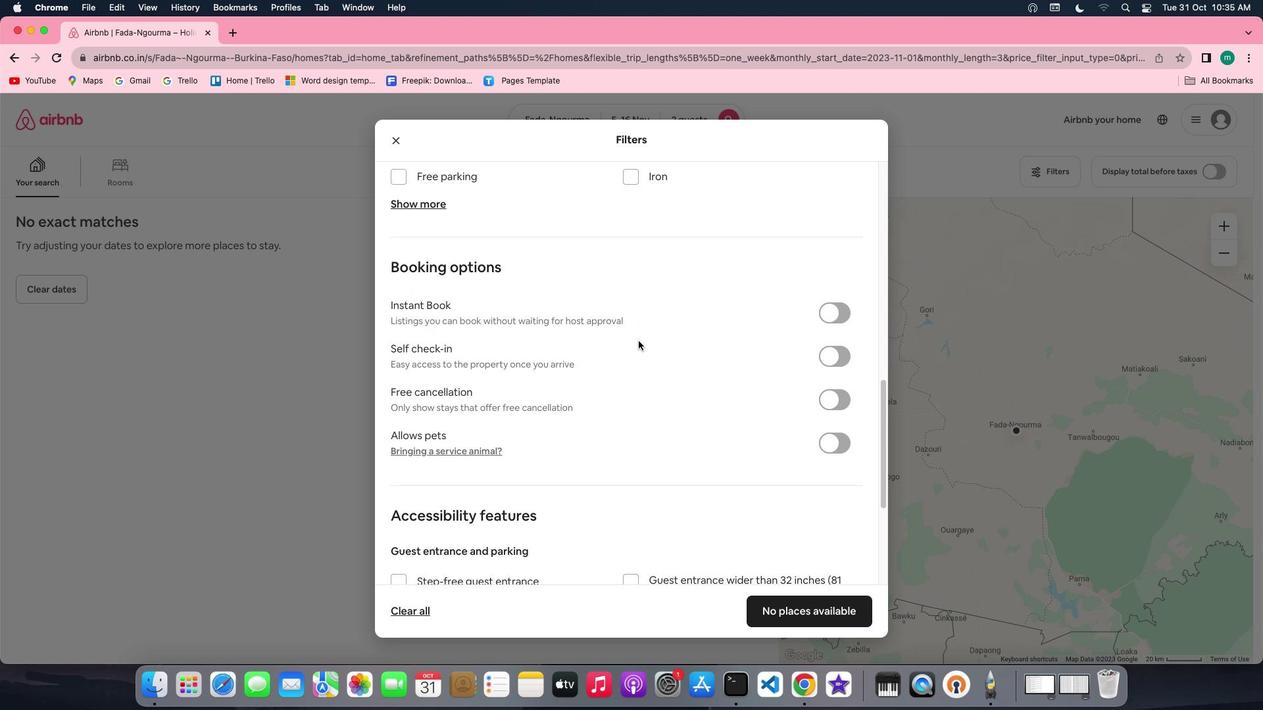 
Action: Mouse scrolled (639, 340) with delta (0, 0)
Screenshot: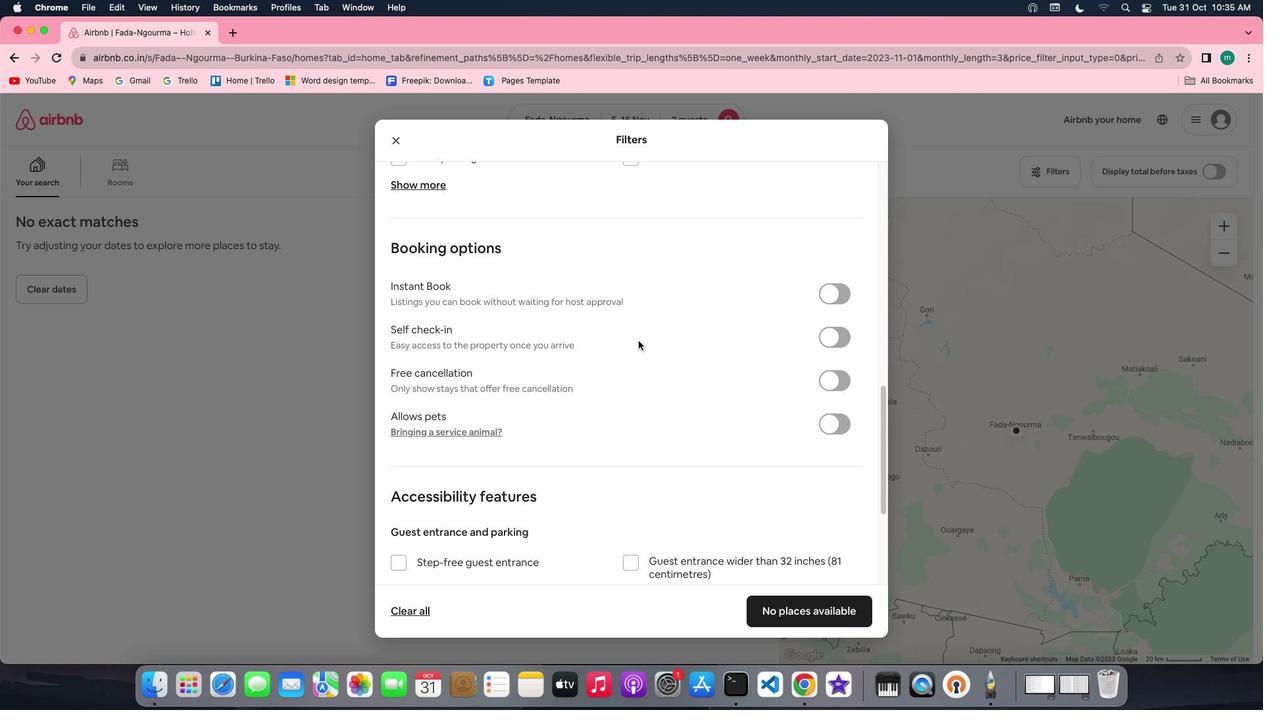 
Action: Mouse scrolled (639, 340) with delta (0, 0)
Screenshot: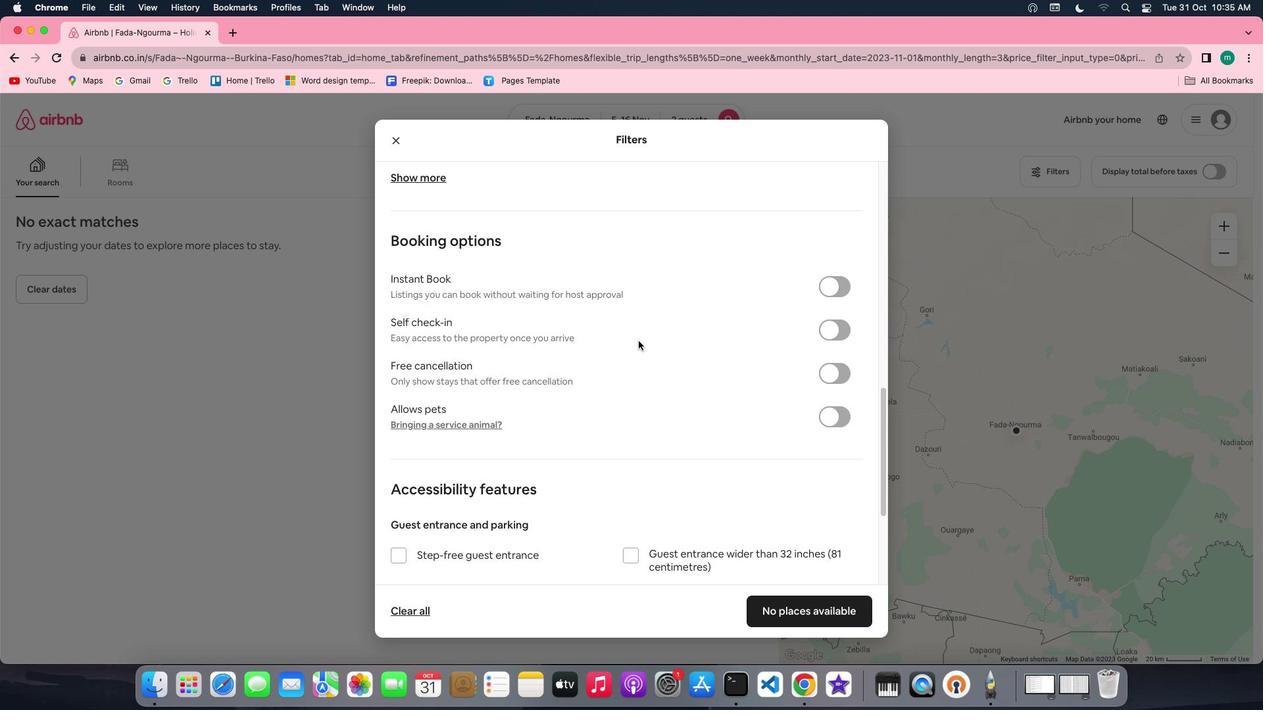 
Action: Mouse scrolled (639, 340) with delta (0, 0)
Screenshot: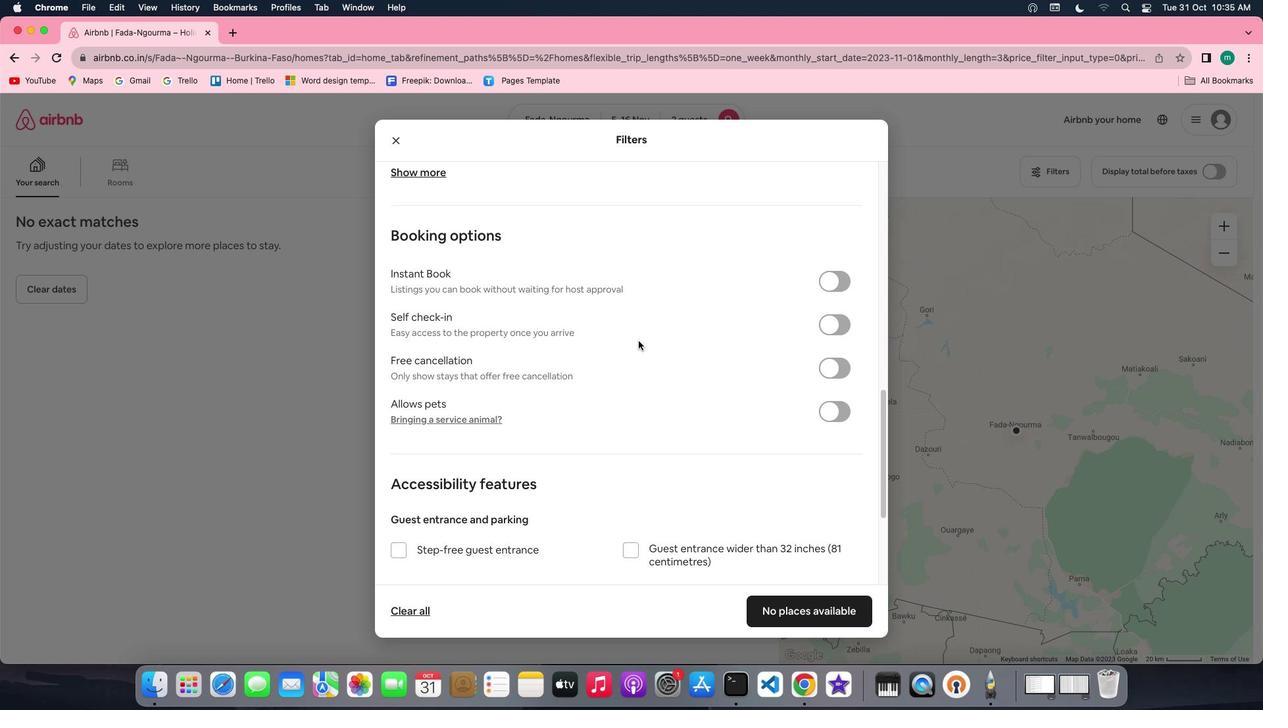 
Action: Mouse scrolled (639, 340) with delta (0, 0)
Screenshot: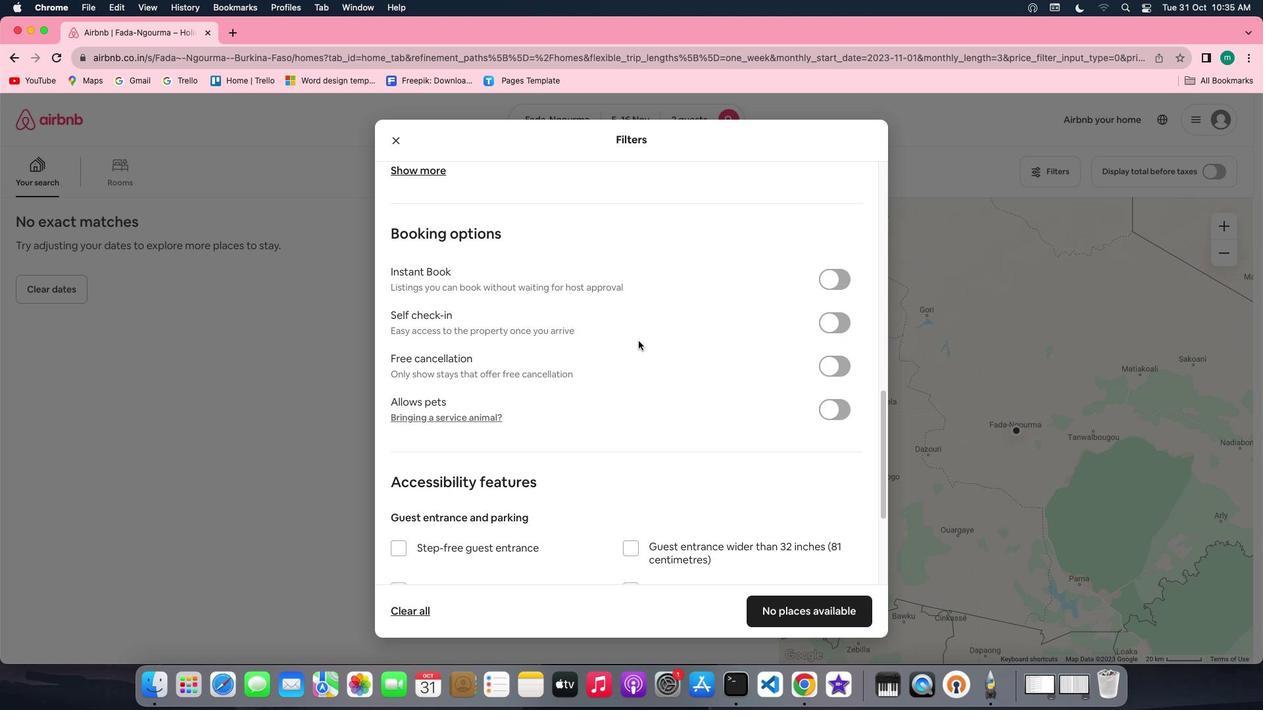 
Action: Mouse moved to (832, 319)
Screenshot: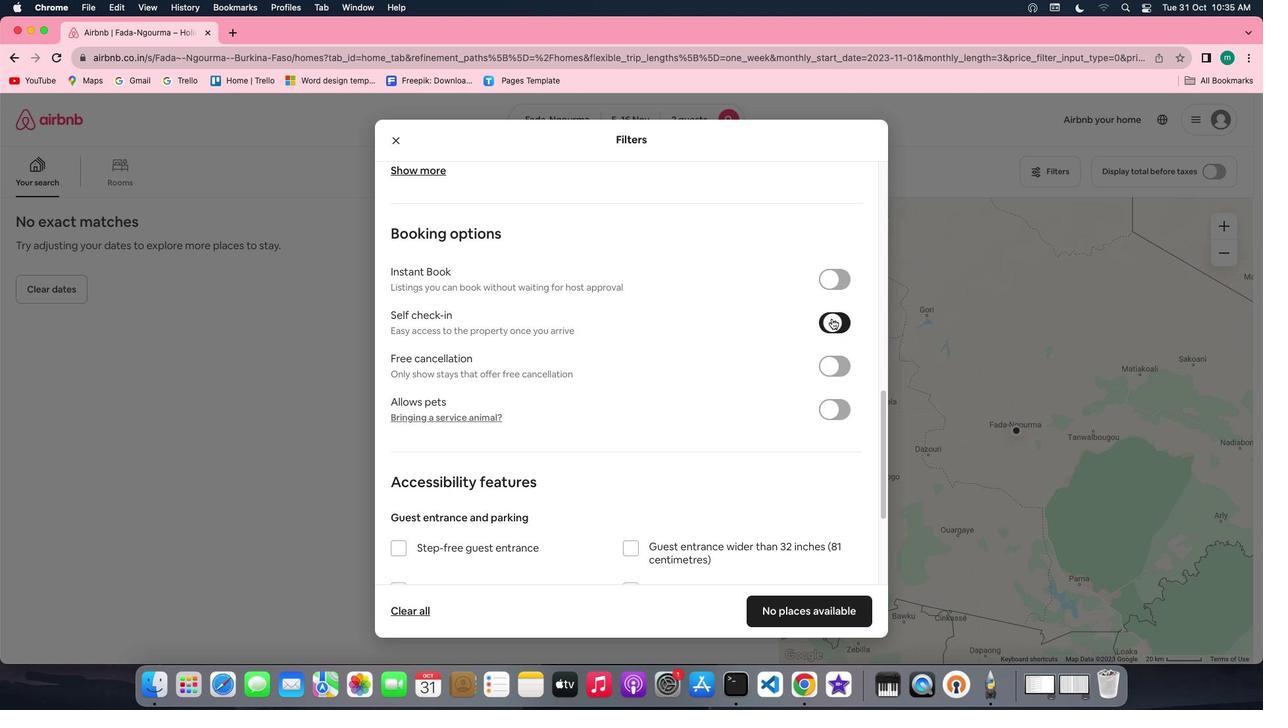
Action: Mouse pressed left at (832, 319)
Screenshot: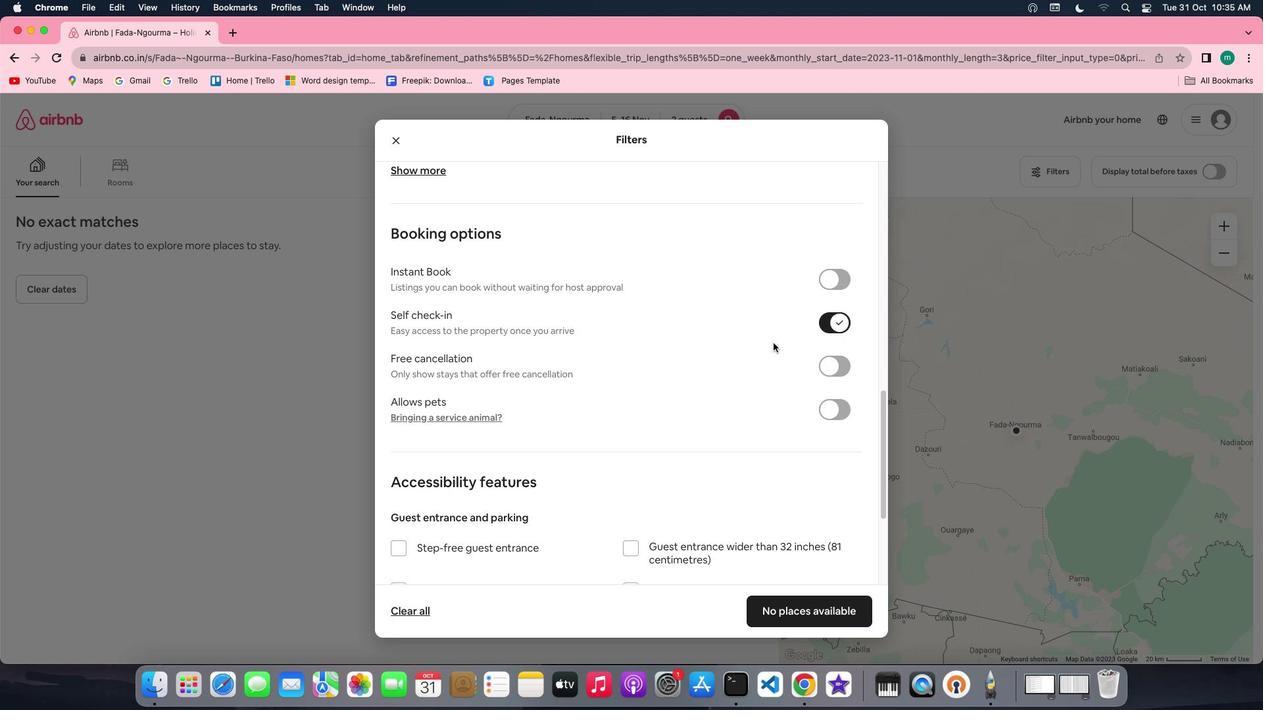 
Action: Mouse moved to (721, 367)
Screenshot: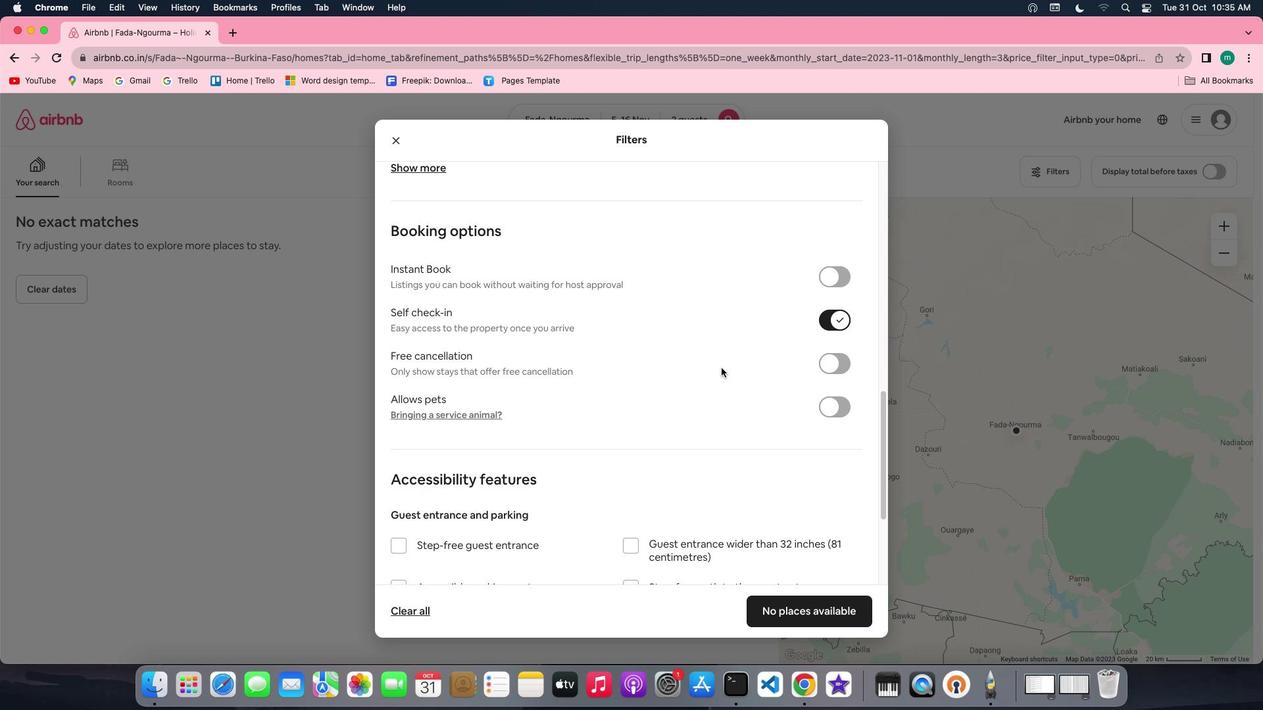 
Action: Mouse scrolled (721, 367) with delta (0, 0)
Screenshot: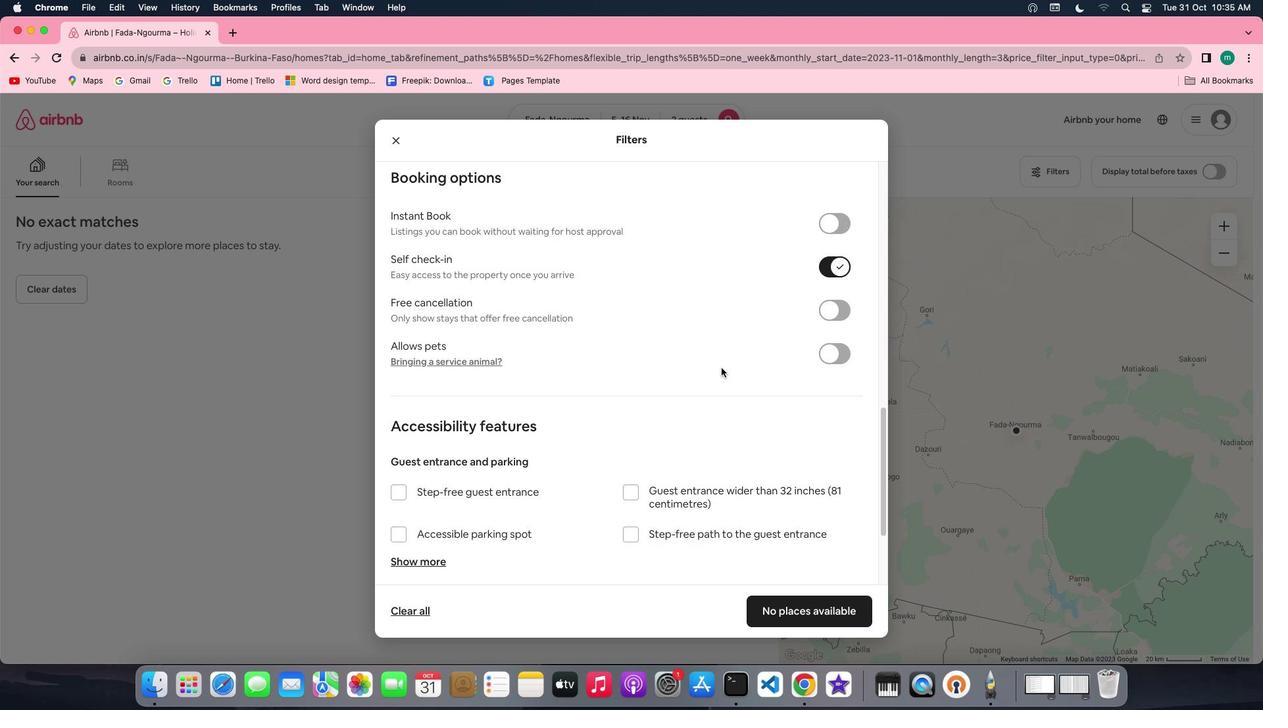 
Action: Mouse scrolled (721, 367) with delta (0, 0)
Screenshot: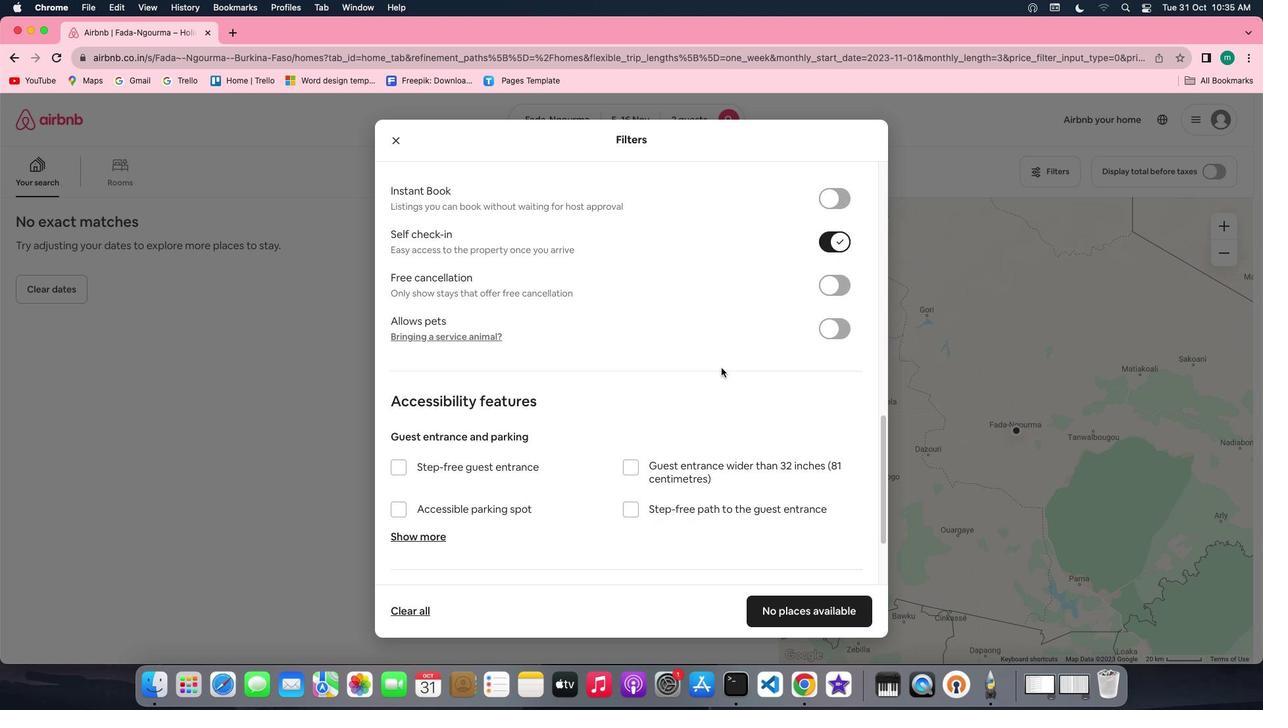 
Action: Mouse scrolled (721, 367) with delta (0, -1)
Screenshot: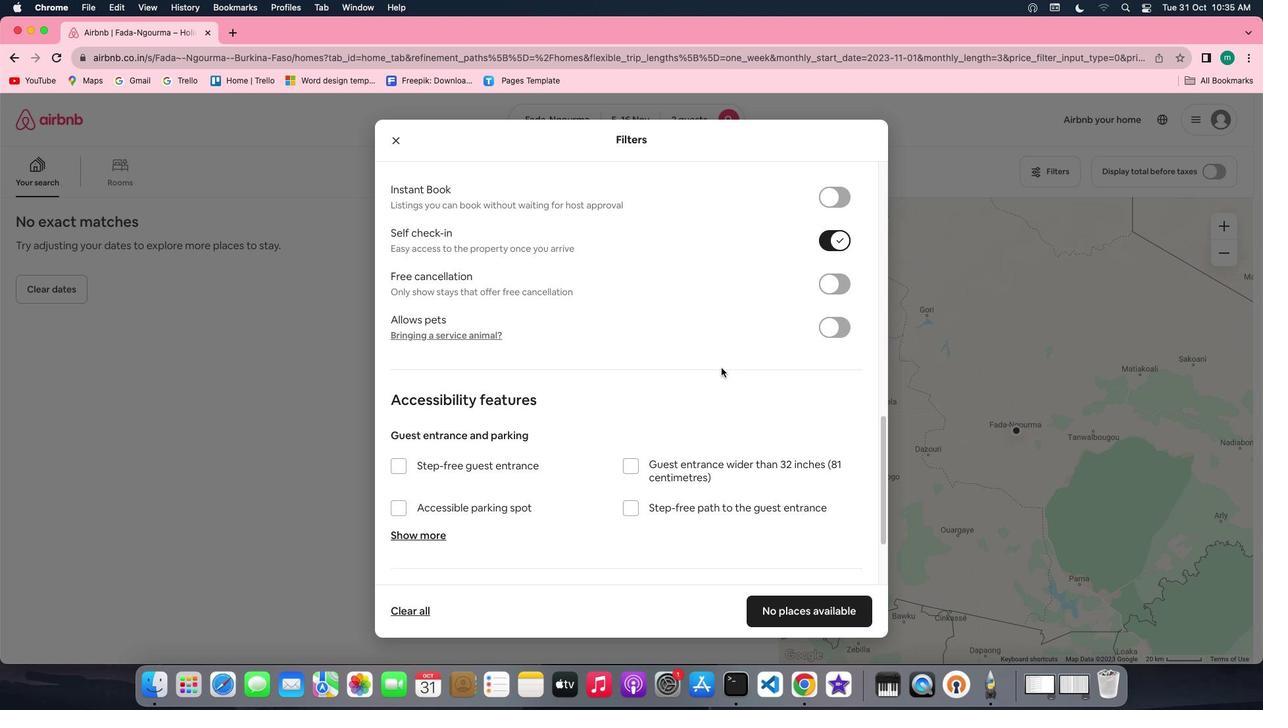 
Action: Mouse scrolled (721, 367) with delta (0, 0)
Screenshot: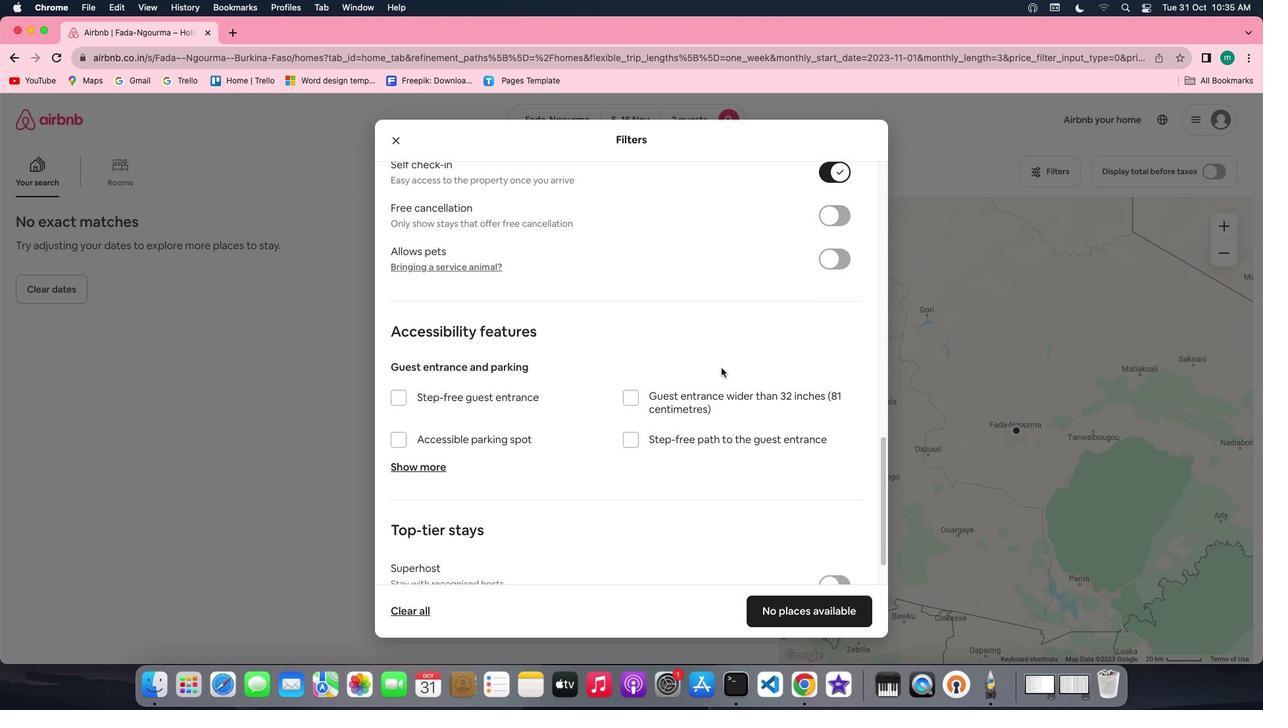 
Action: Mouse scrolled (721, 367) with delta (0, 0)
Screenshot: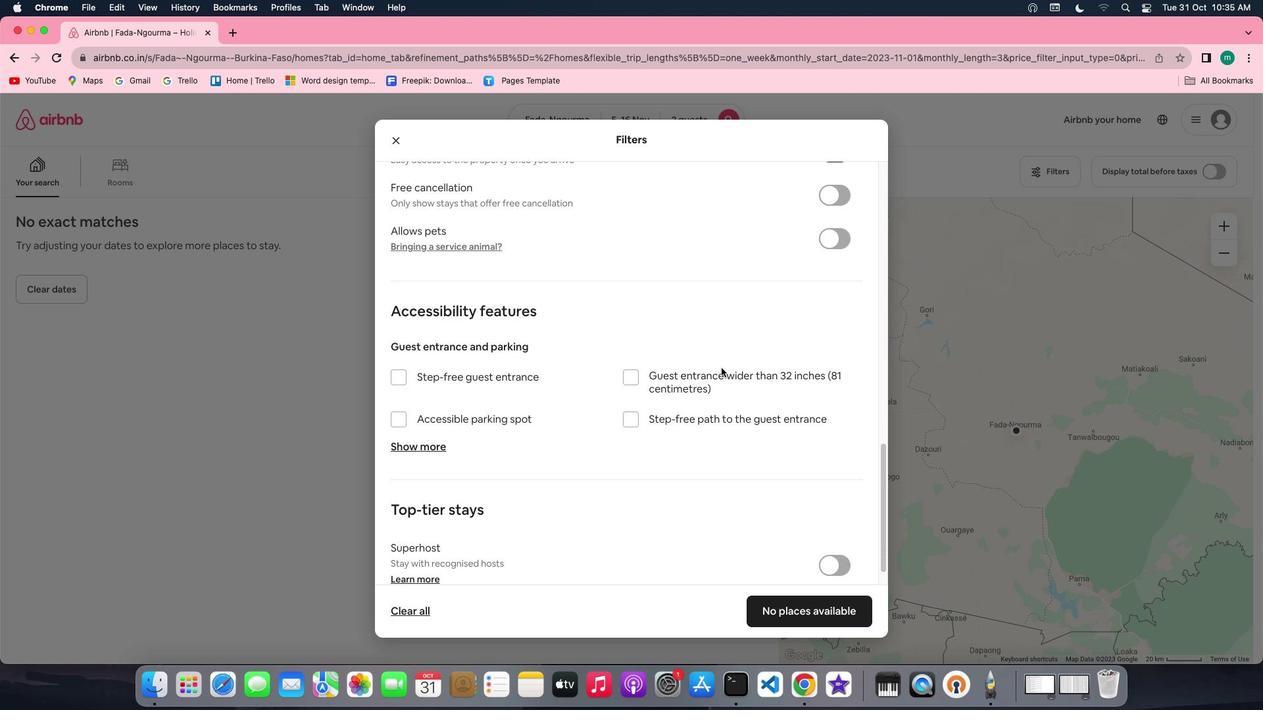 
Action: Mouse scrolled (721, 367) with delta (0, -1)
Screenshot: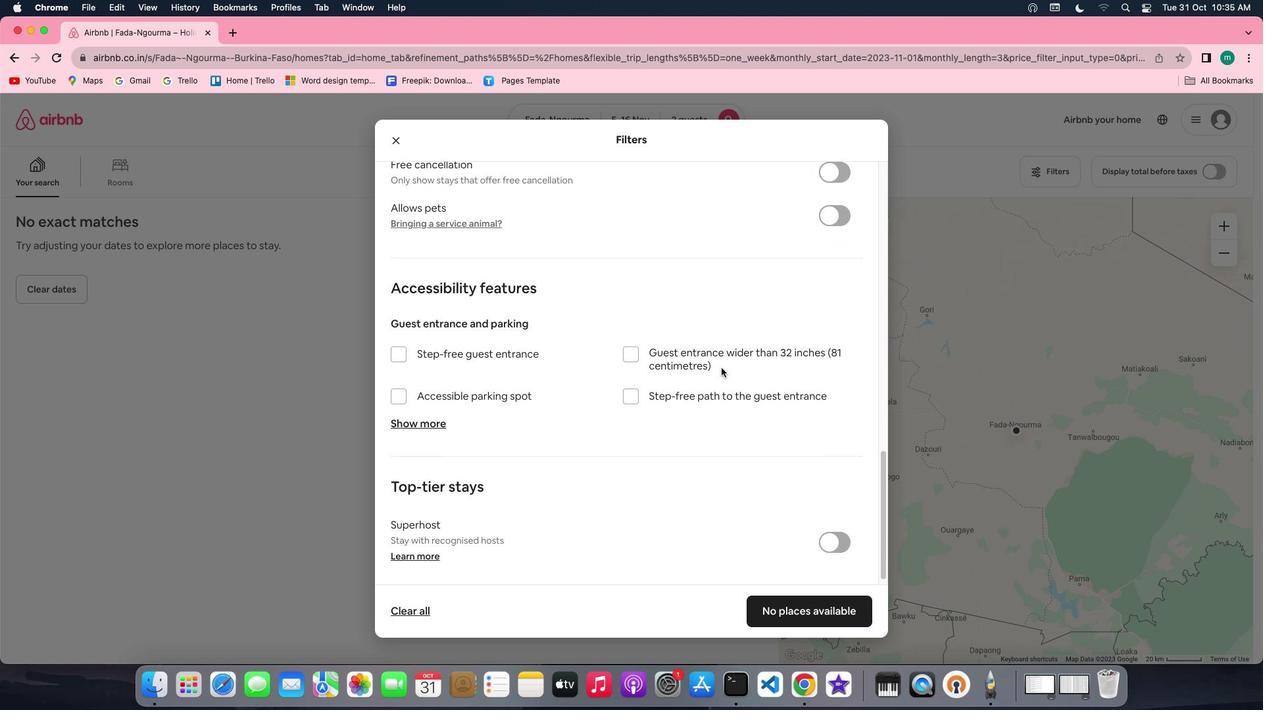 
Action: Mouse scrolled (721, 367) with delta (0, -1)
Screenshot: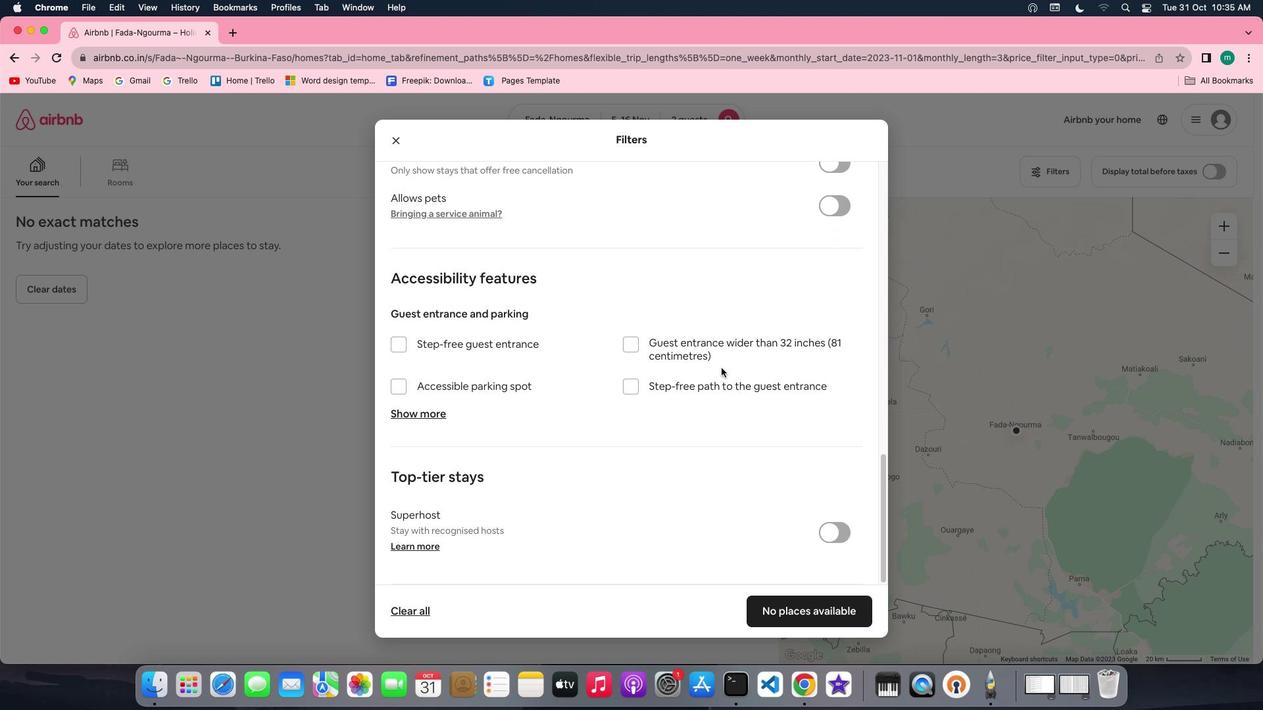 
Action: Mouse moved to (721, 367)
Screenshot: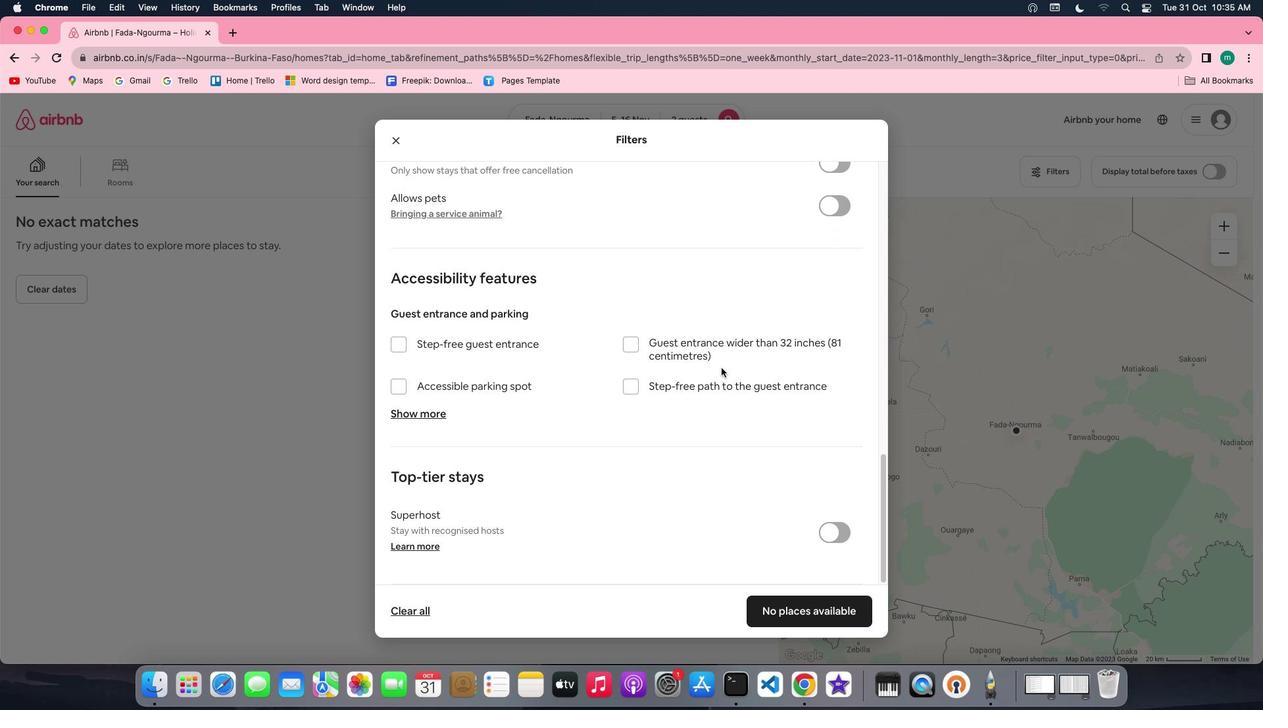 
Action: Mouse scrolled (721, 367) with delta (0, 0)
Screenshot: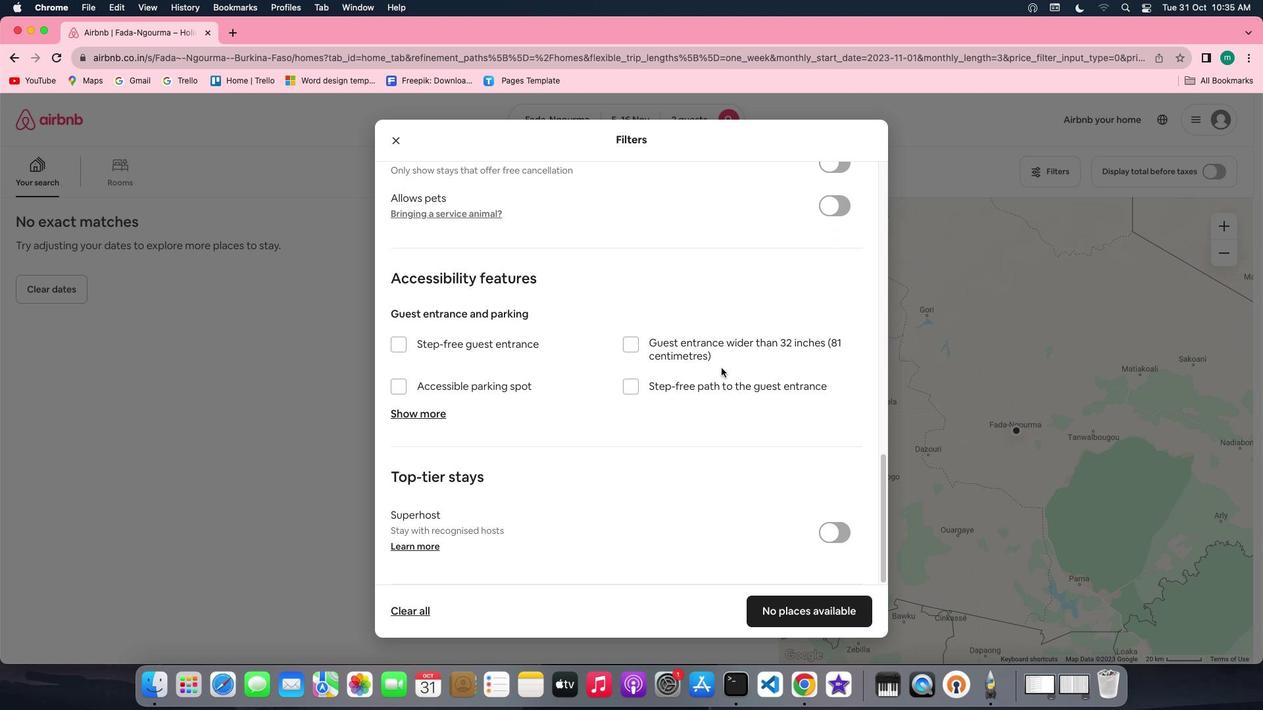 
Action: Mouse scrolled (721, 367) with delta (0, 0)
Screenshot: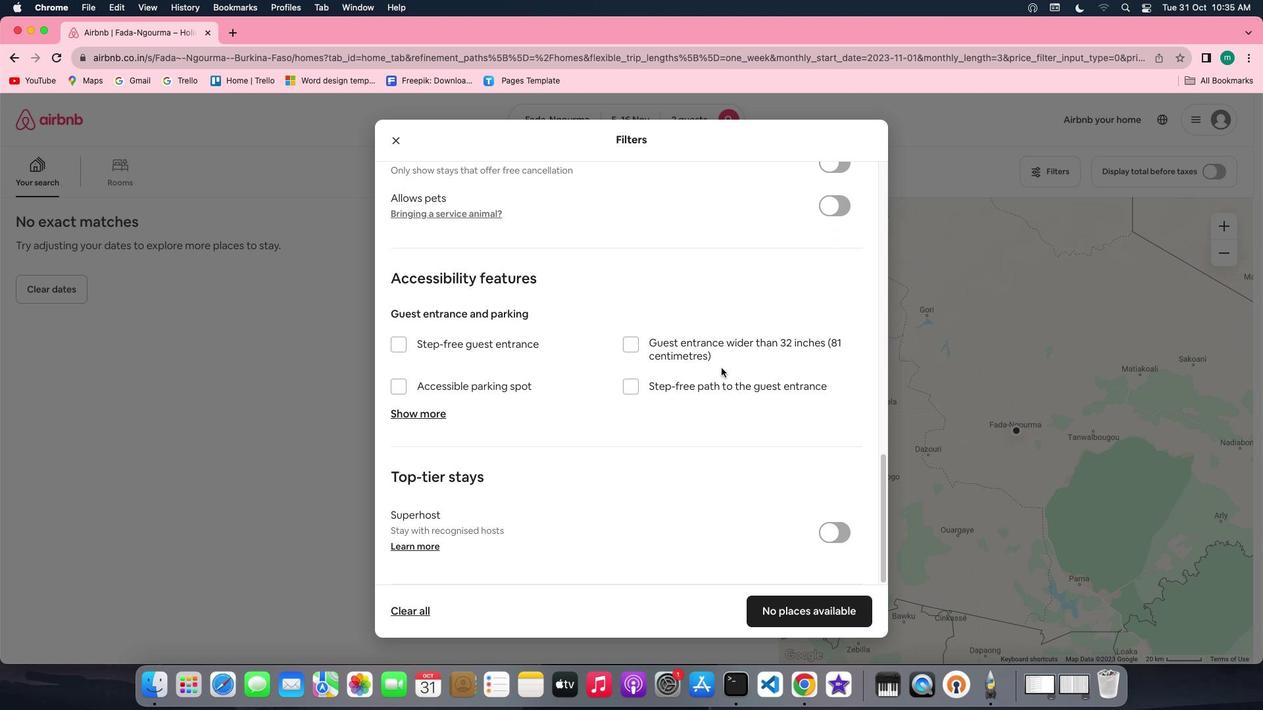 
Action: Mouse scrolled (721, 367) with delta (0, -1)
Screenshot: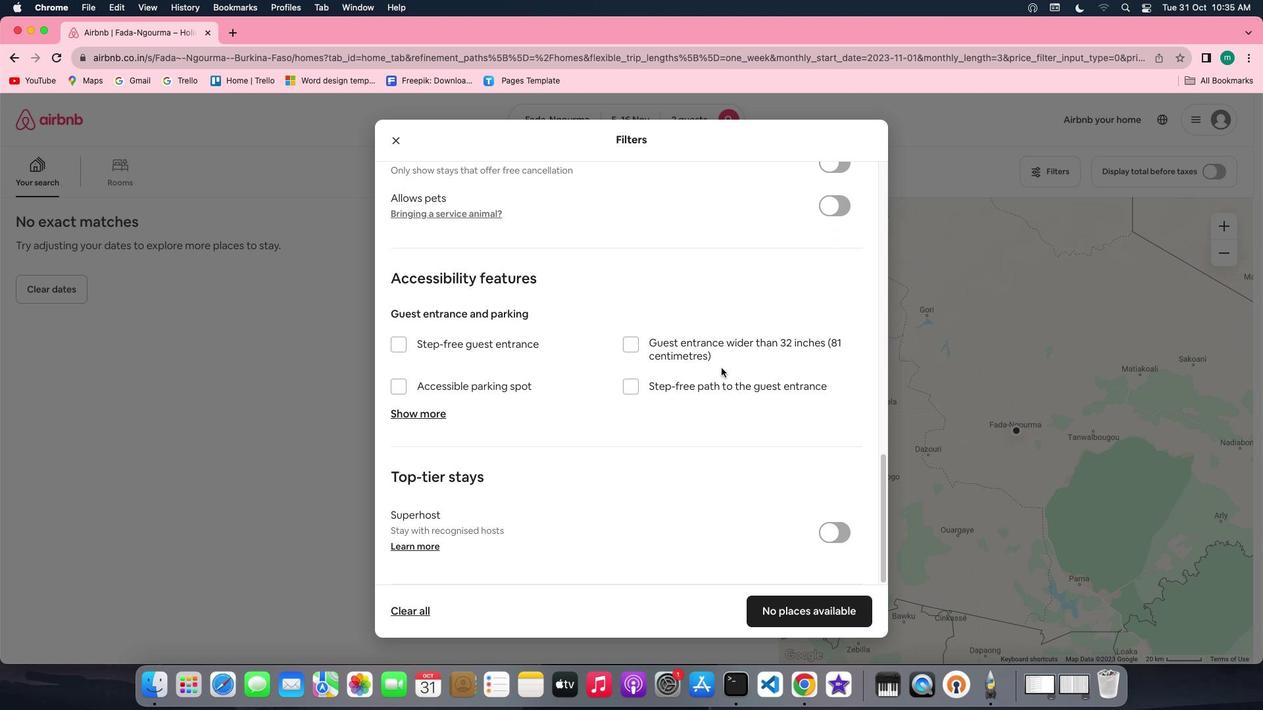 
Action: Mouse scrolled (721, 367) with delta (0, -1)
Screenshot: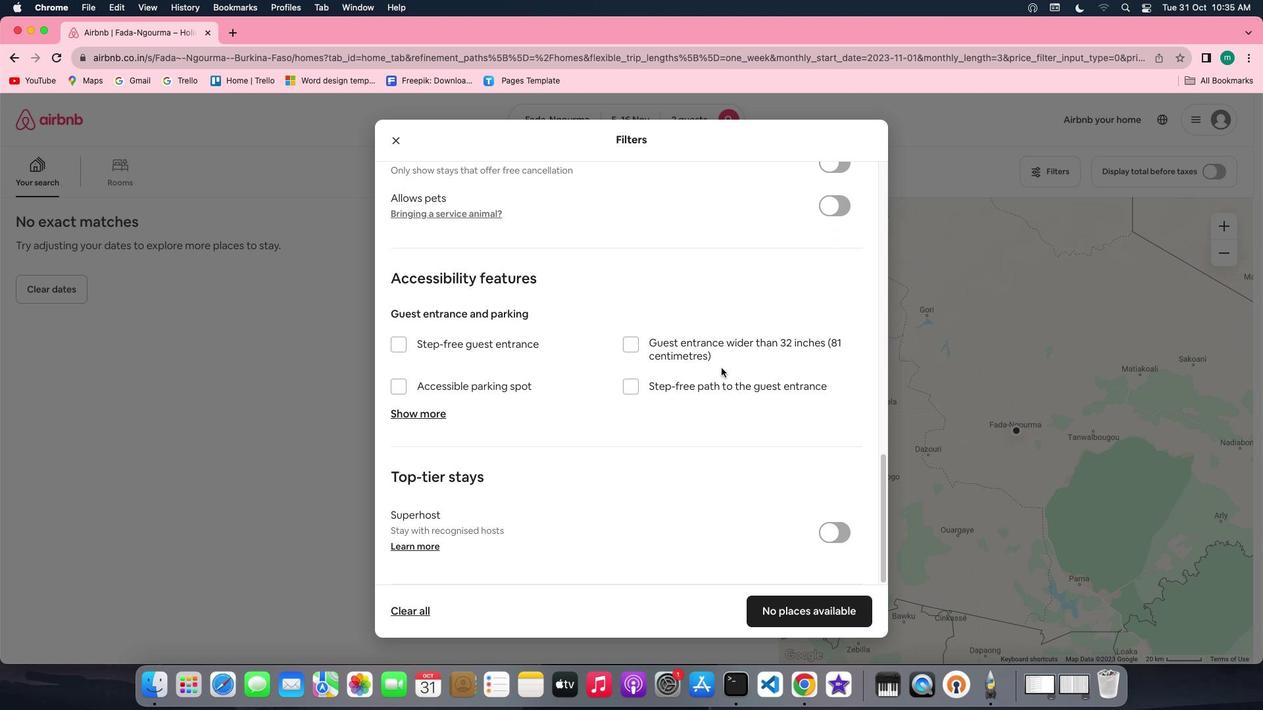
Action: Mouse moved to (750, 463)
Screenshot: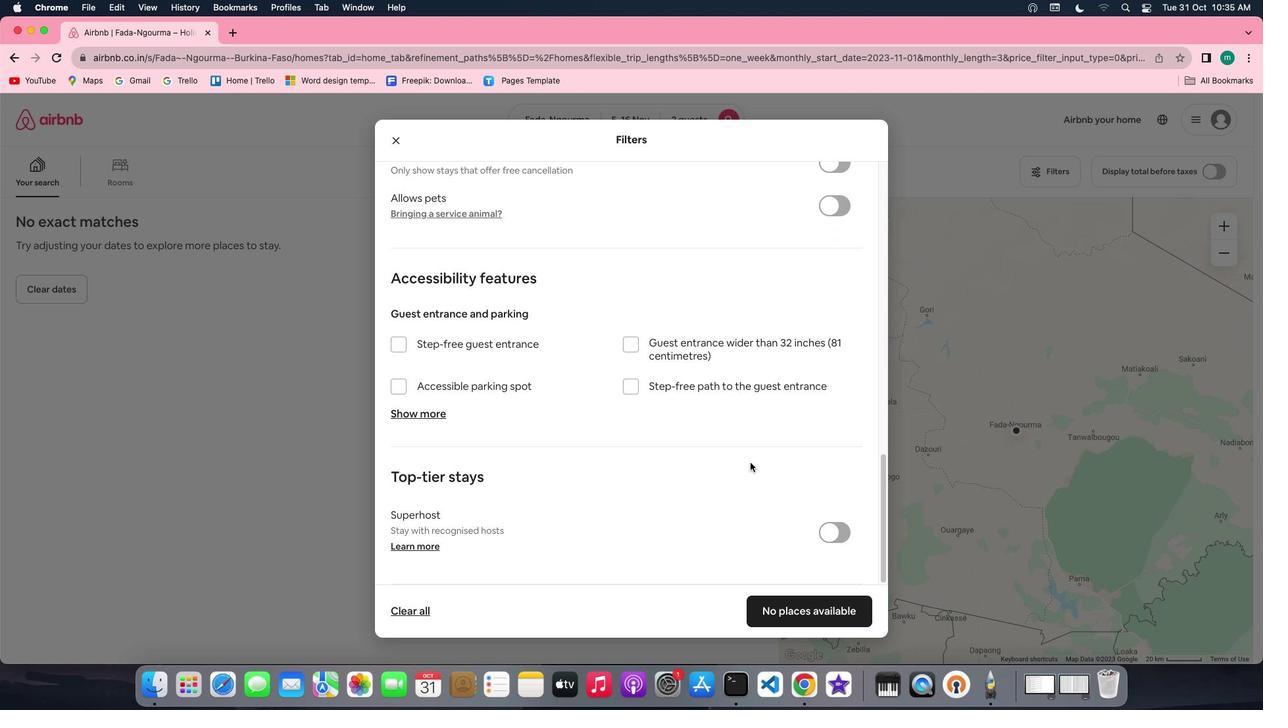 
Action: Mouse scrolled (750, 463) with delta (0, 0)
Screenshot: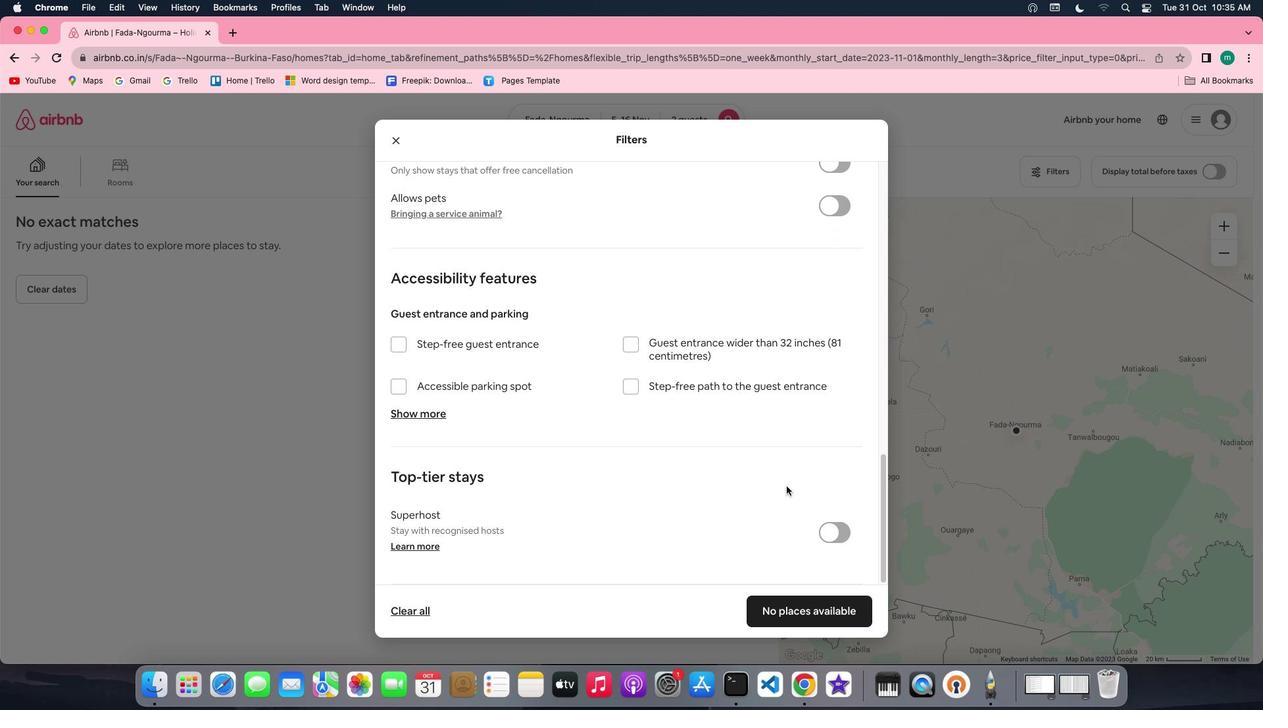 
Action: Mouse scrolled (750, 463) with delta (0, 0)
Screenshot: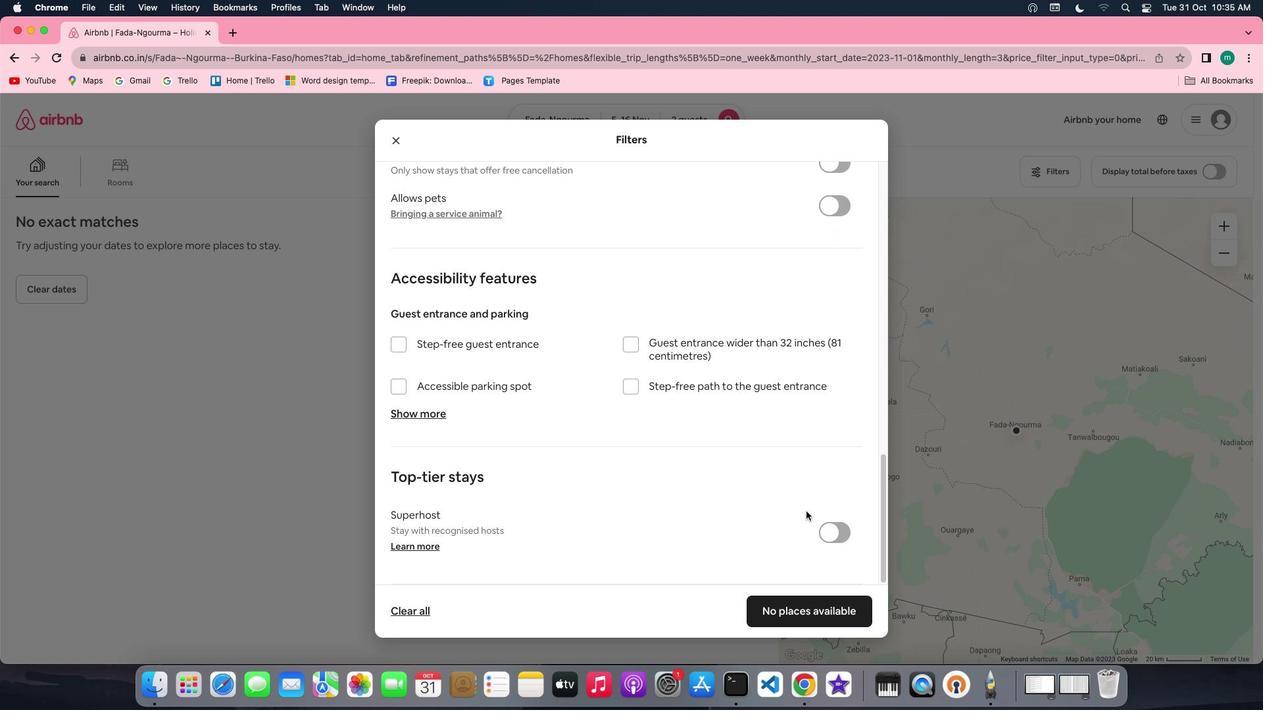 
Action: Mouse scrolled (750, 463) with delta (0, -1)
Screenshot: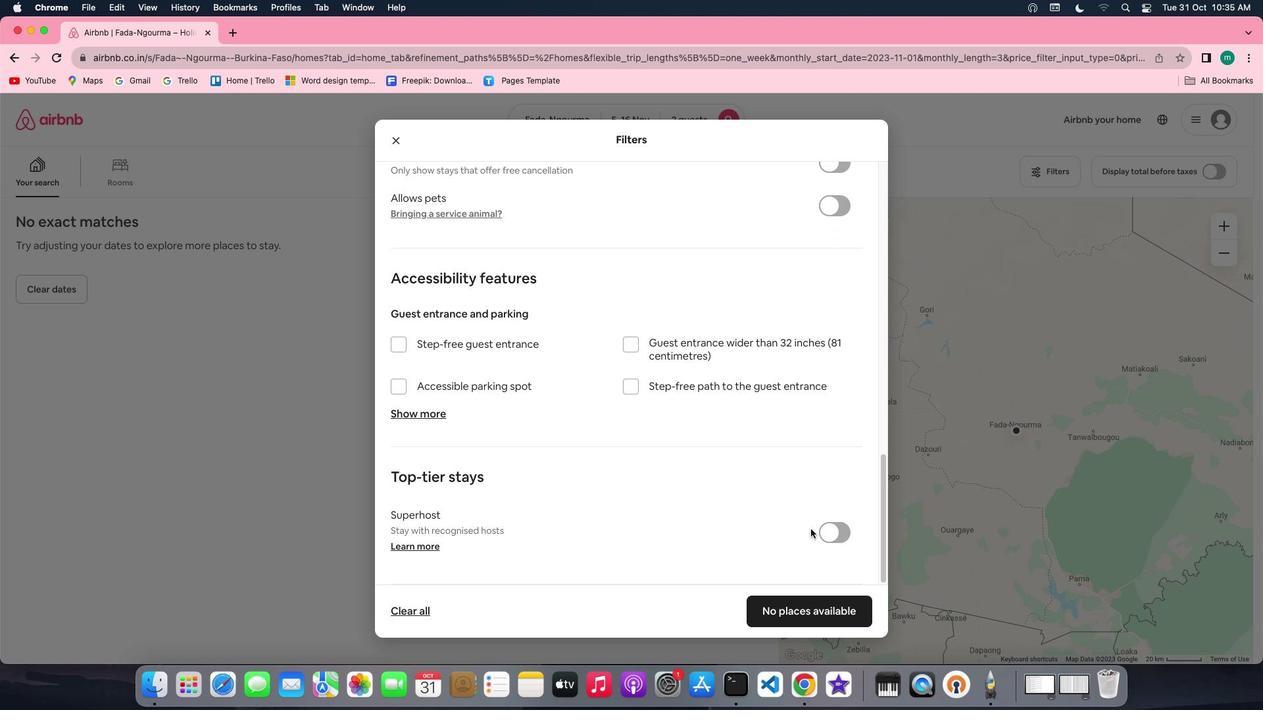 
Action: Mouse moved to (826, 616)
Screenshot: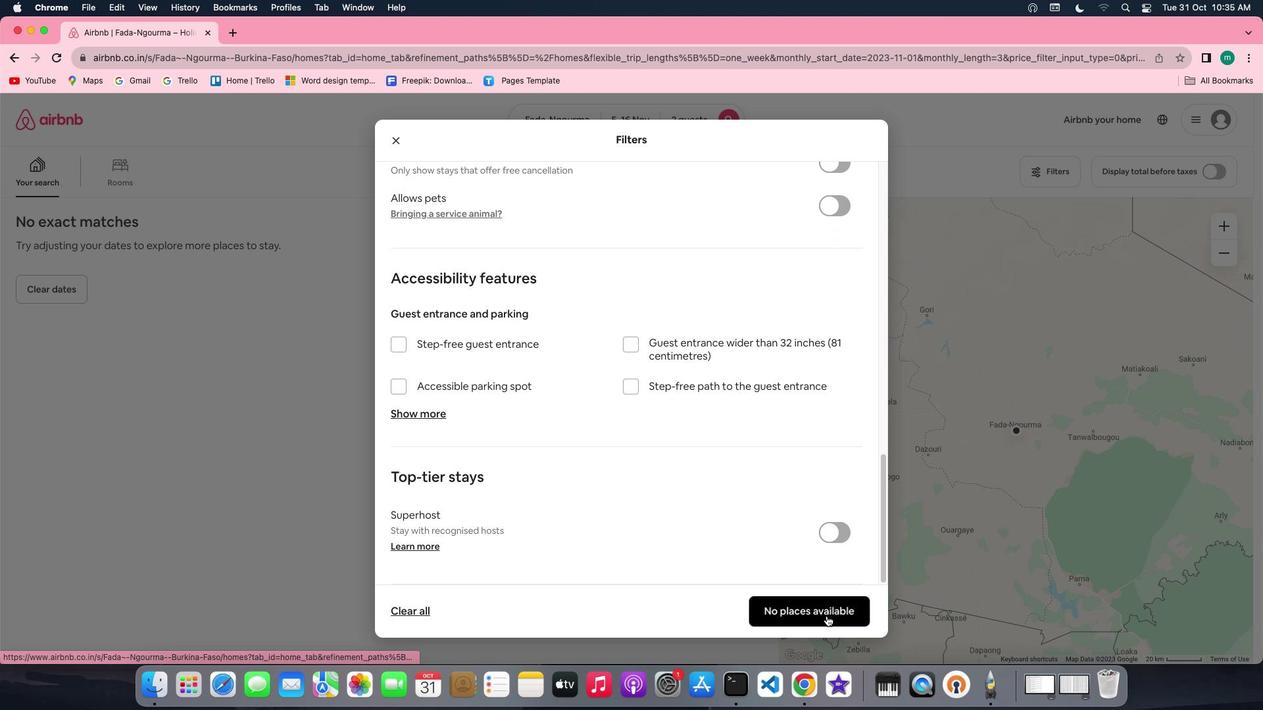 
Action: Mouse pressed left at (826, 616)
Screenshot: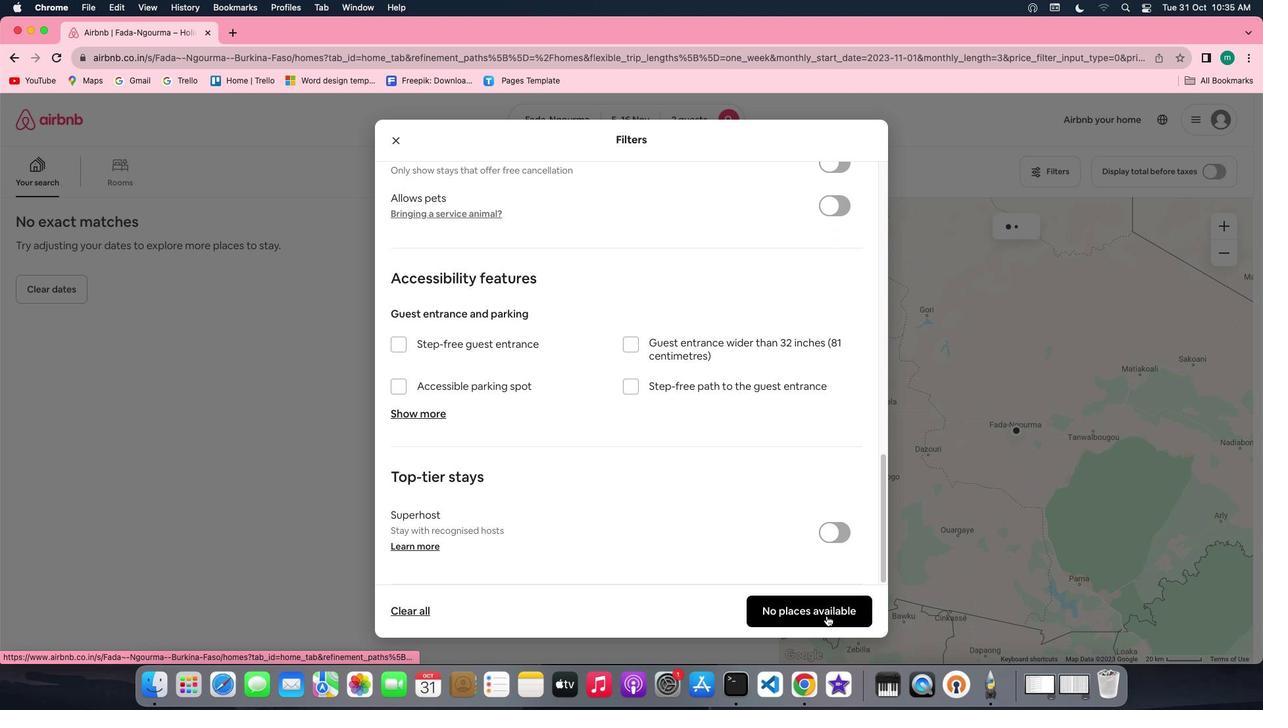 
Action: Mouse moved to (504, 488)
Screenshot: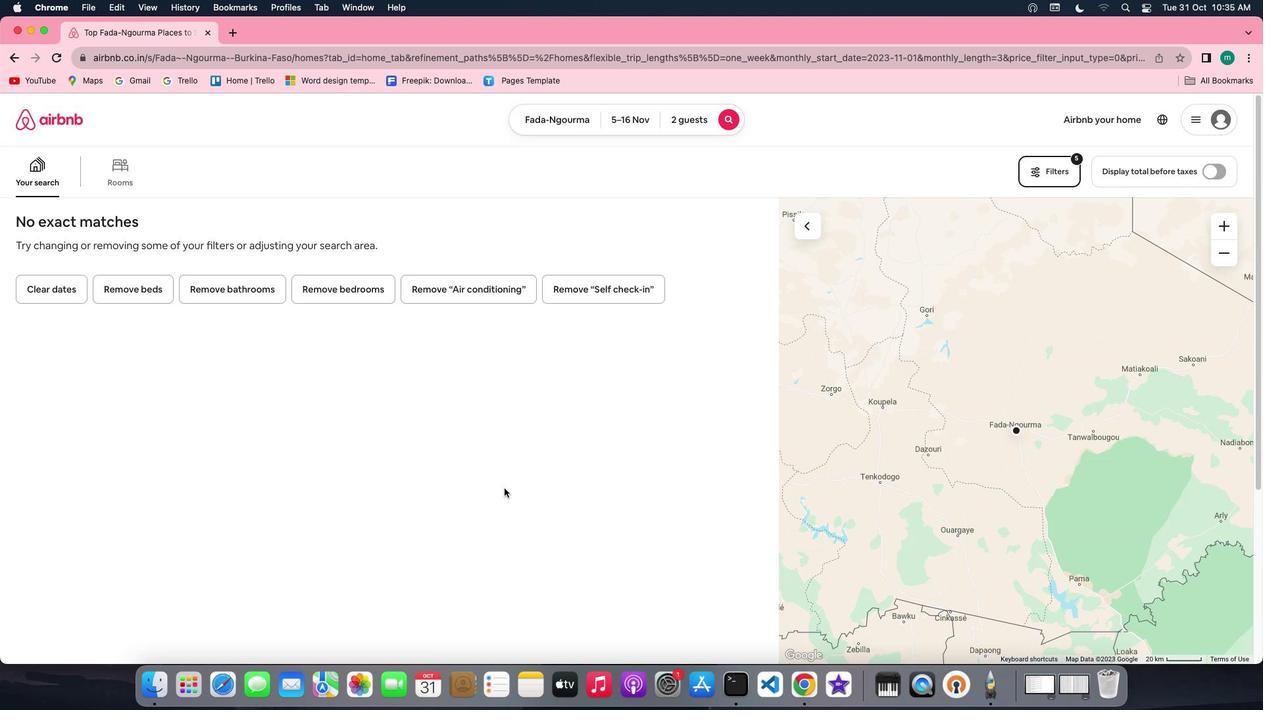 
